 Task: Plan a trip to Avola, Italy from 2nd December, 2023 to 6th December, 2023 for 2 adults.1  bedroom having 1 bed and 1 bathroom. Property type can be hotel. Look for 5 properties as per requirement.
Action: Mouse moved to (420, 90)
Screenshot: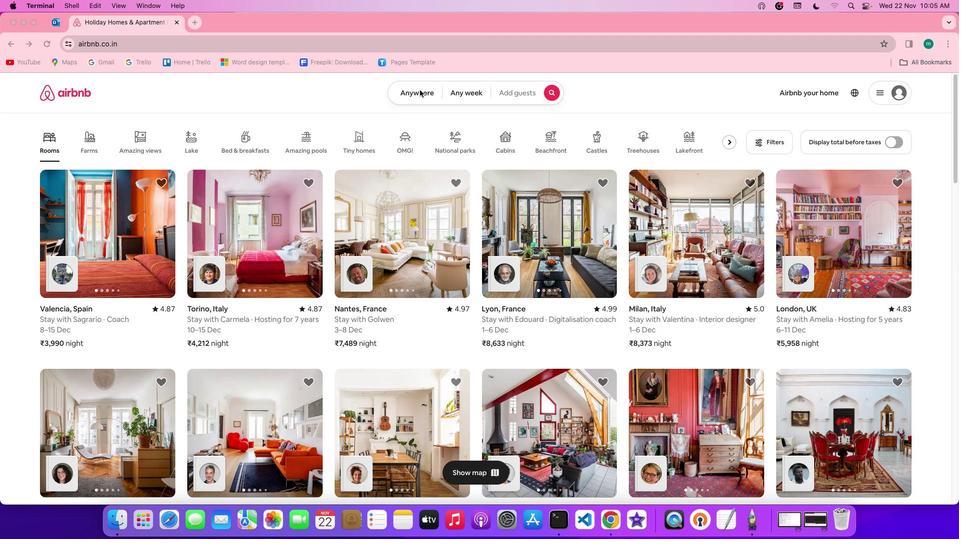 
Action: Mouse pressed left at (420, 90)
Screenshot: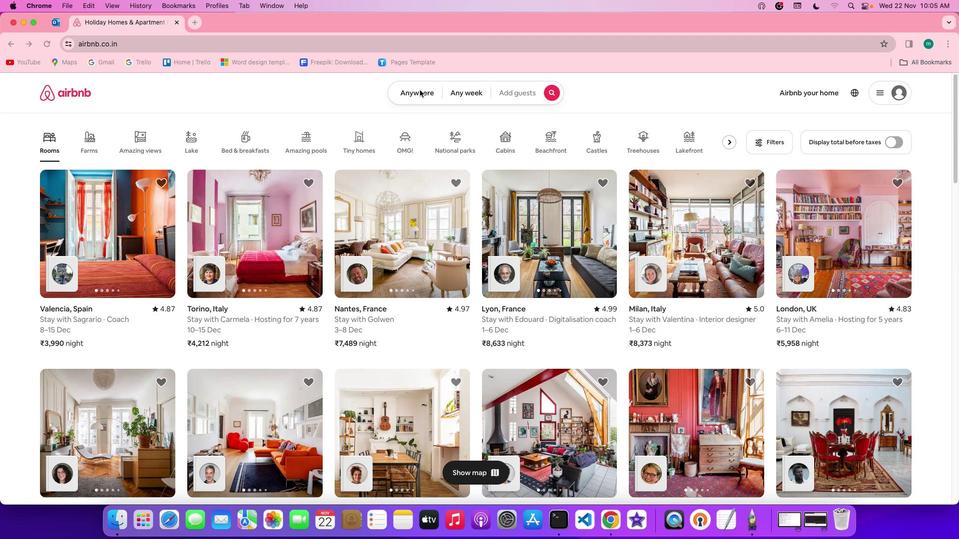 
Action: Mouse pressed left at (420, 90)
Screenshot: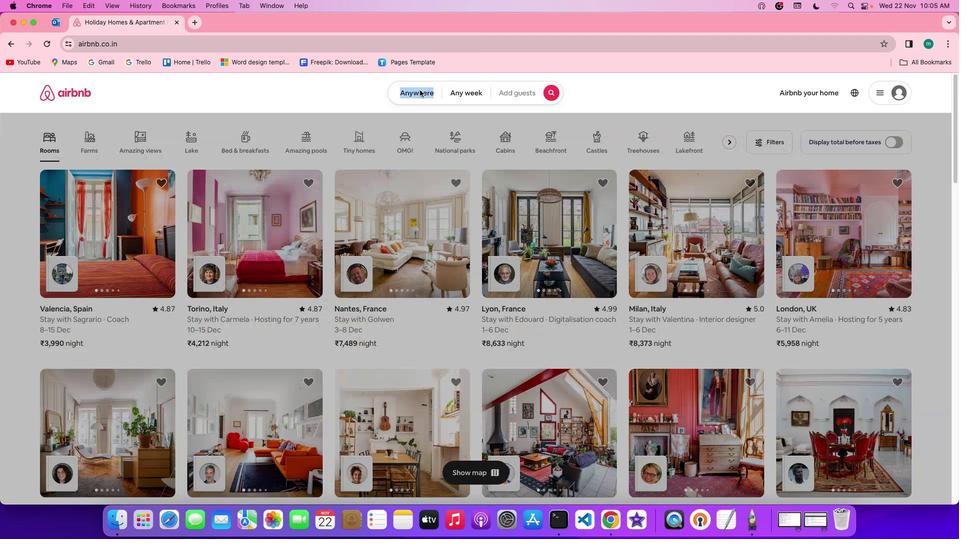 
Action: Mouse moved to (367, 134)
Screenshot: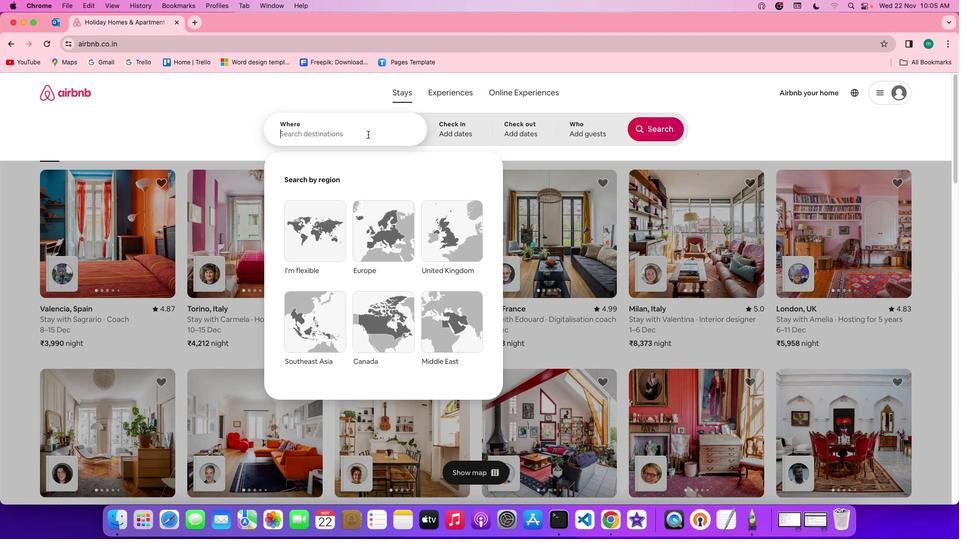 
Action: Mouse pressed left at (367, 134)
Screenshot: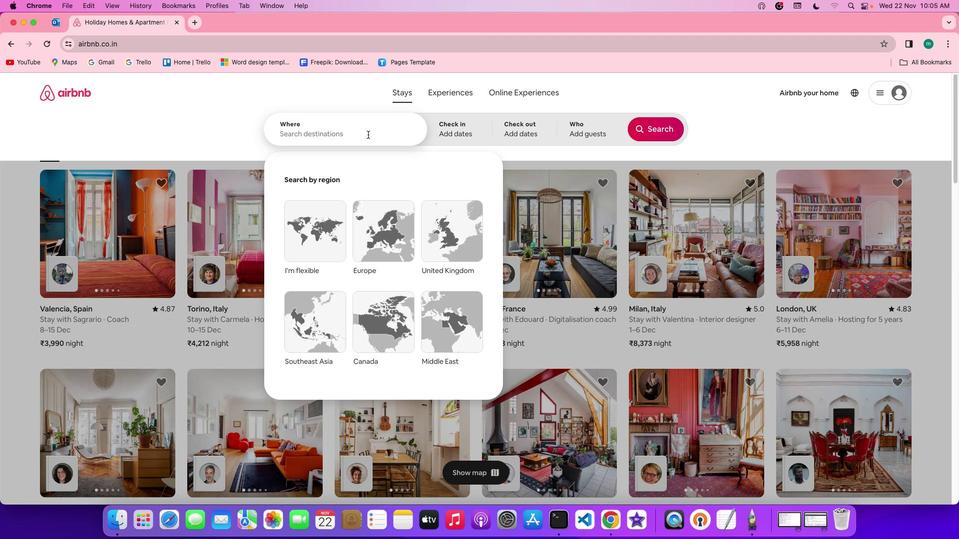 
Action: Key pressed Key.shift'A''v''o''l''a'','Key.spaceKey.shift'i''t''a''l''y'
Screenshot: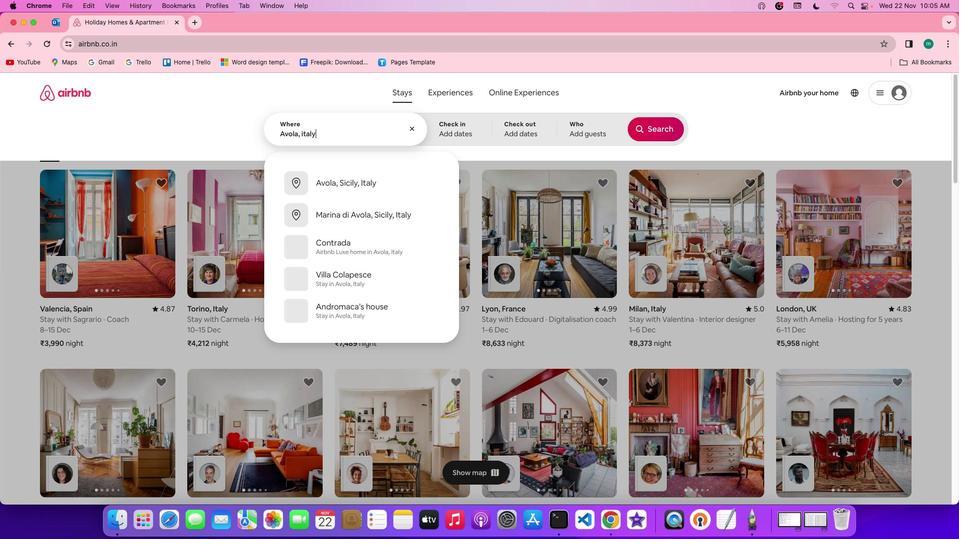 
Action: Mouse moved to (471, 117)
Screenshot: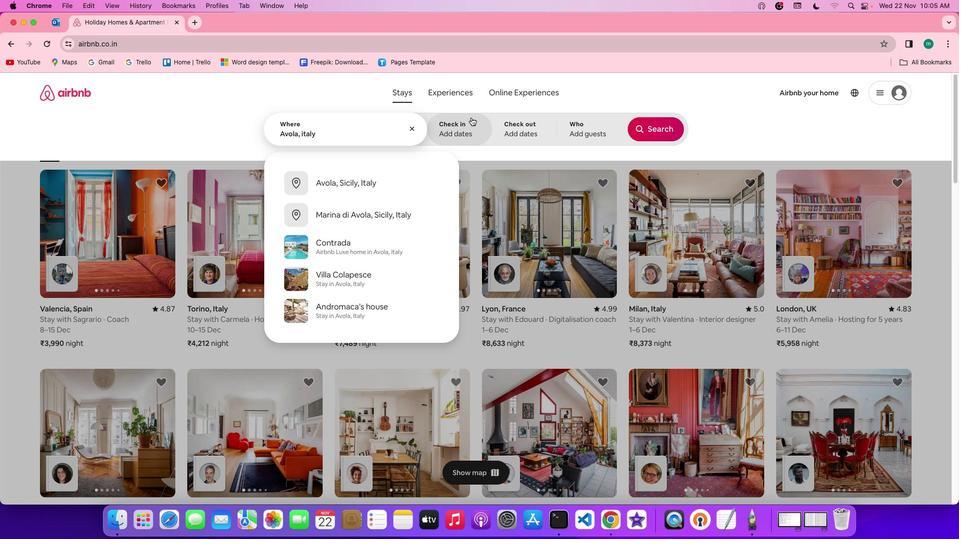 
Action: Mouse pressed left at (471, 117)
Screenshot: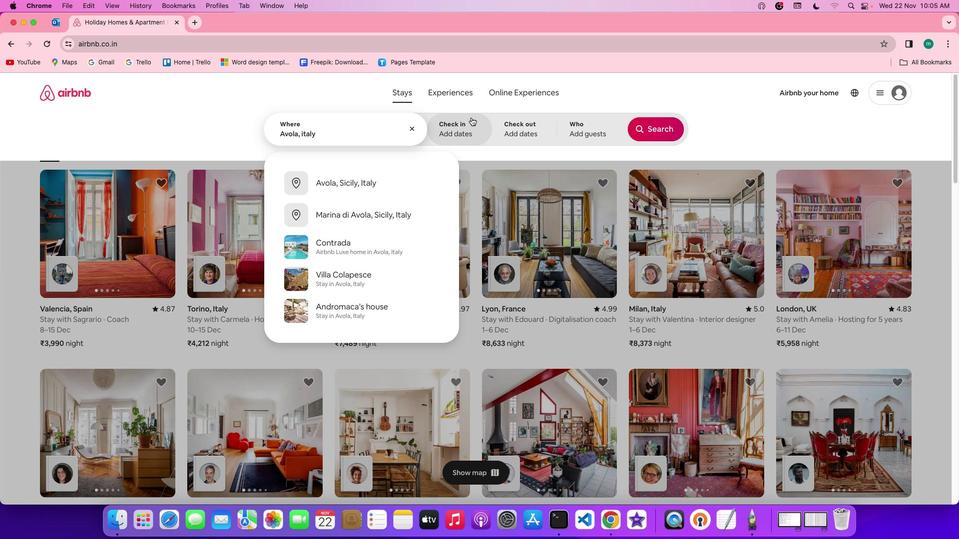 
Action: Mouse moved to (648, 253)
Screenshot: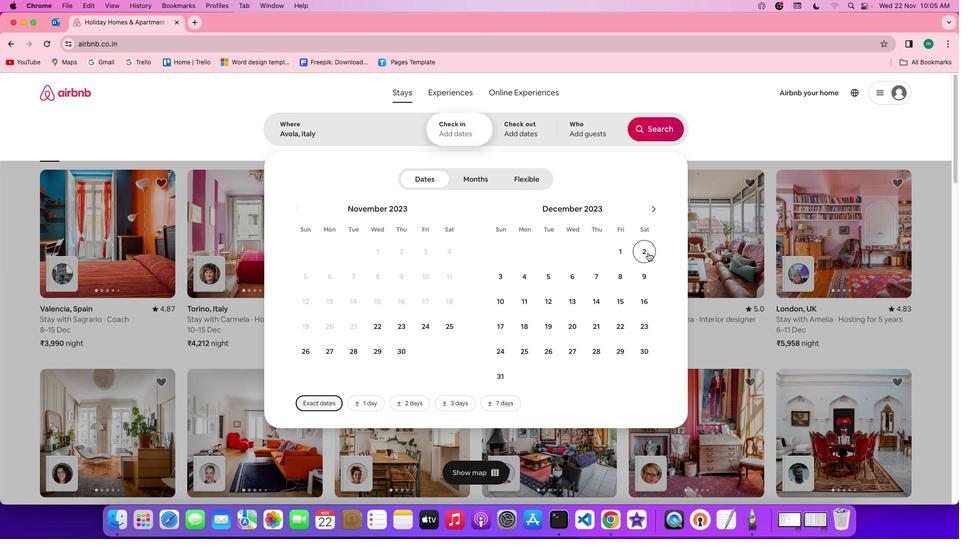 
Action: Mouse pressed left at (648, 253)
Screenshot: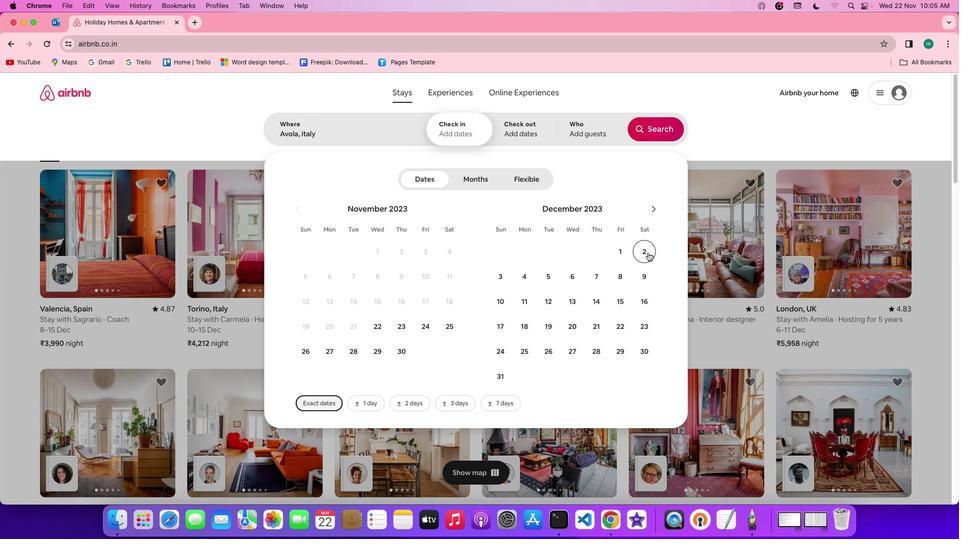 
Action: Mouse moved to (571, 285)
Screenshot: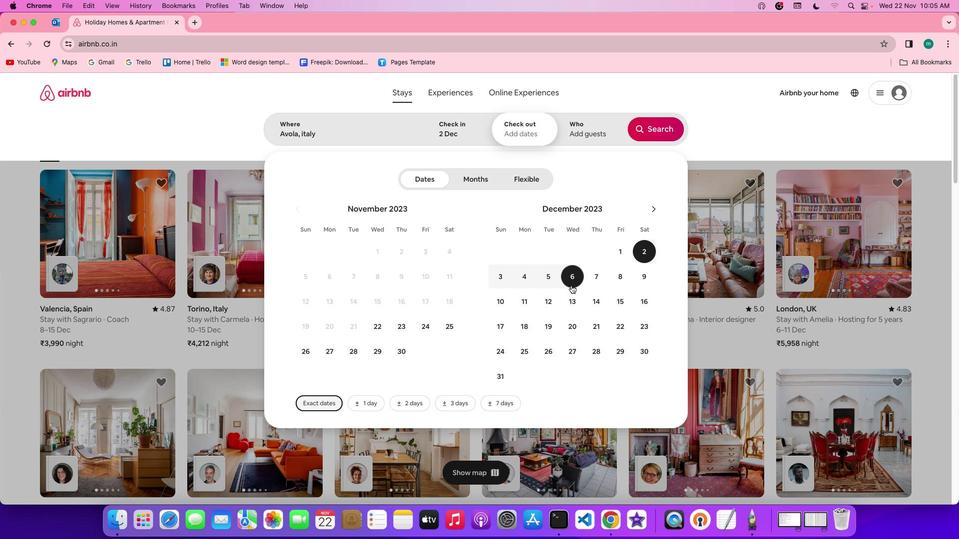 
Action: Mouse pressed left at (571, 285)
Screenshot: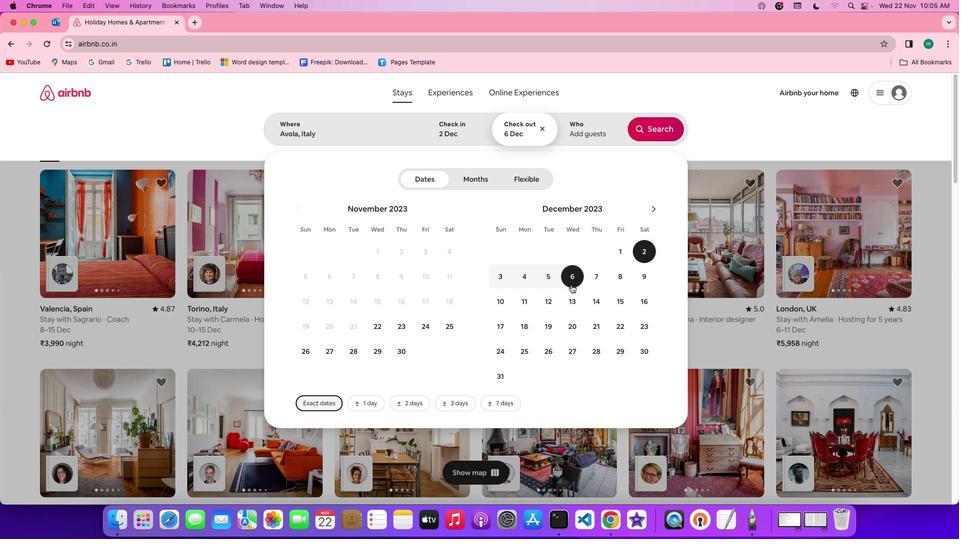 
Action: Mouse moved to (593, 123)
Screenshot: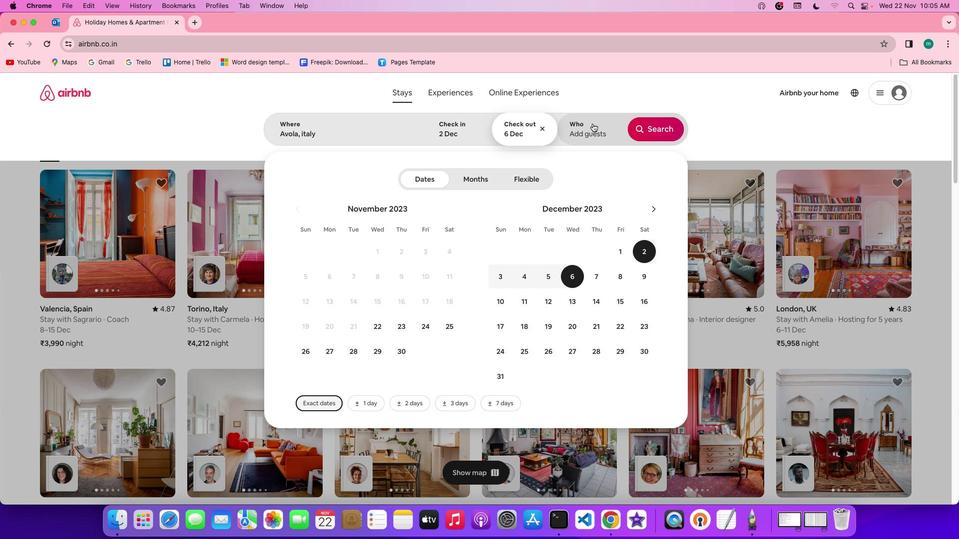 
Action: Mouse pressed left at (593, 123)
Screenshot: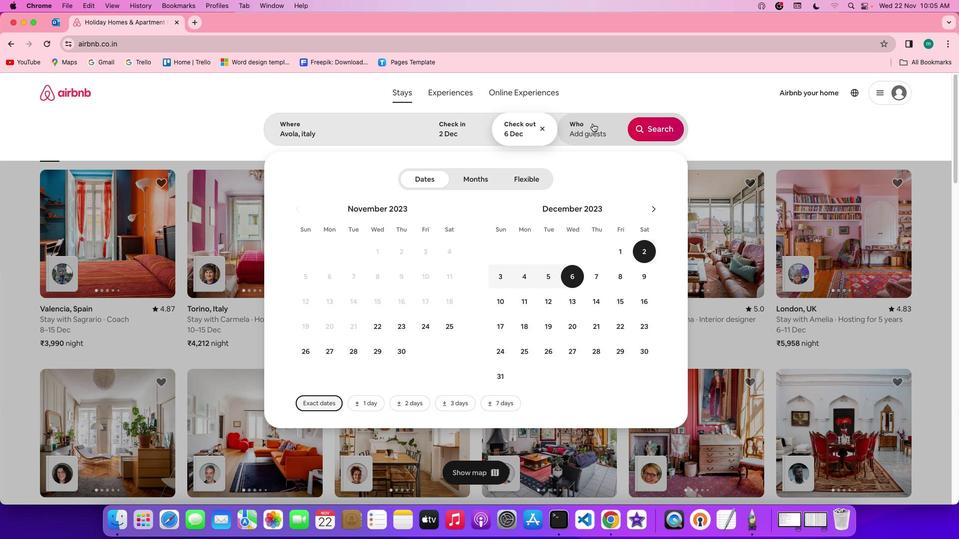 
Action: Mouse moved to (659, 181)
Screenshot: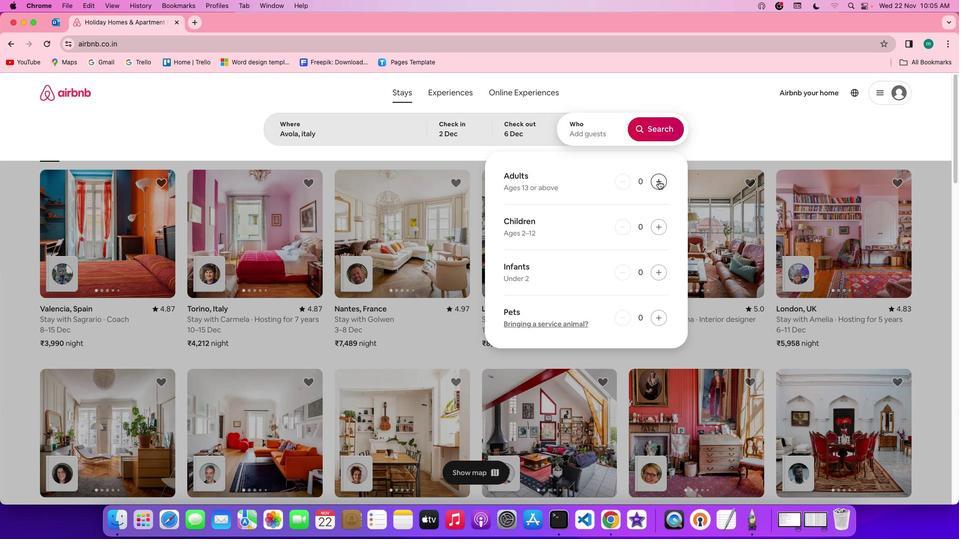 
Action: Mouse pressed left at (659, 181)
Screenshot: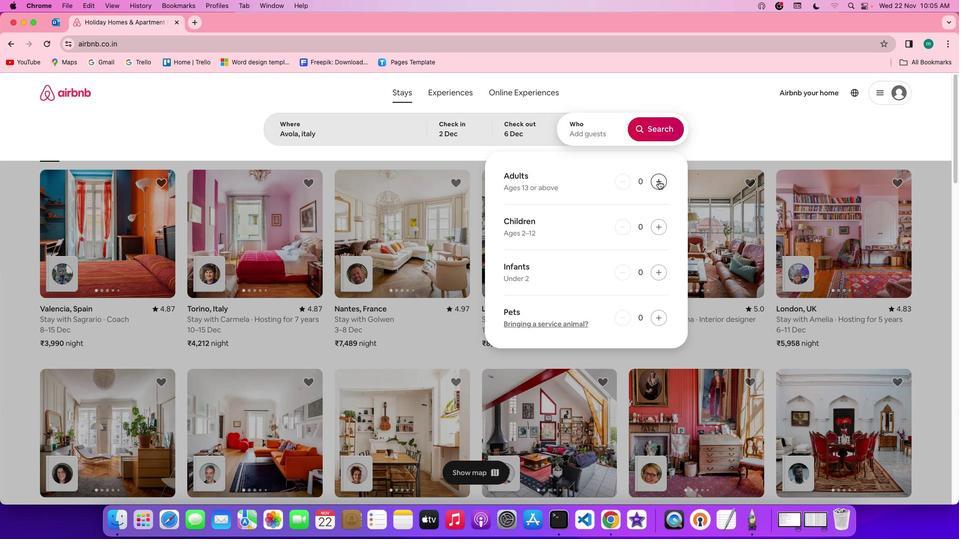 
Action: Mouse pressed left at (659, 181)
Screenshot: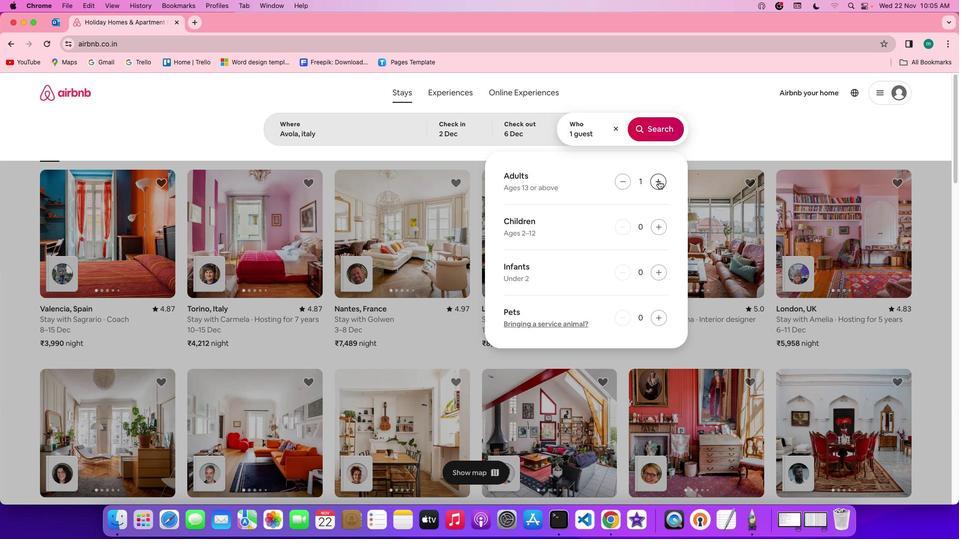 
Action: Mouse moved to (657, 135)
Screenshot: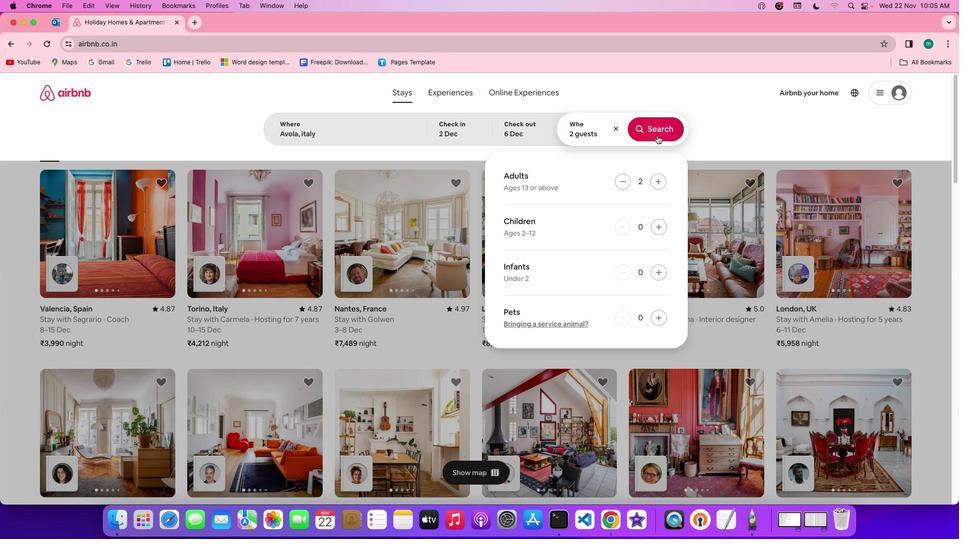 
Action: Mouse pressed left at (657, 135)
Screenshot: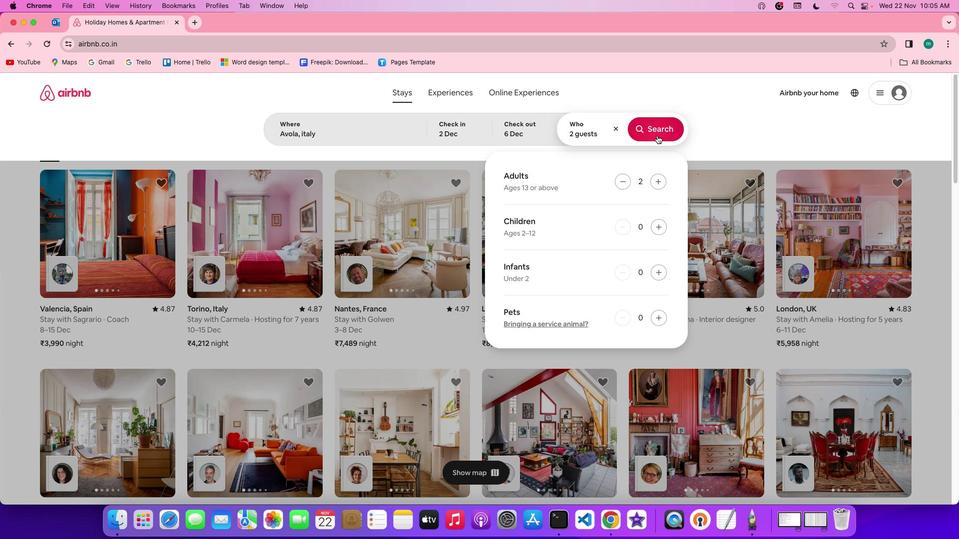 
Action: Mouse moved to (797, 136)
Screenshot: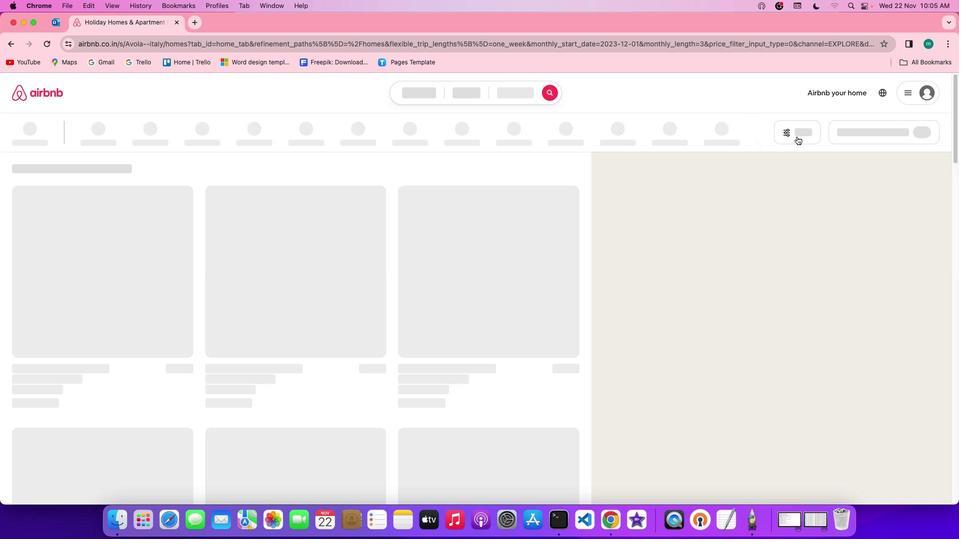 
Action: Mouse pressed left at (797, 136)
Screenshot: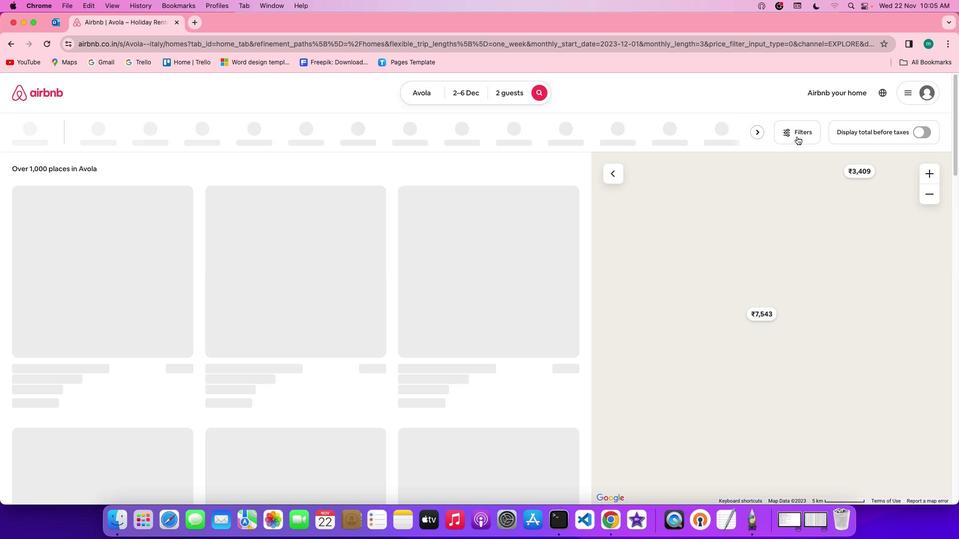 
Action: Mouse moved to (499, 265)
Screenshot: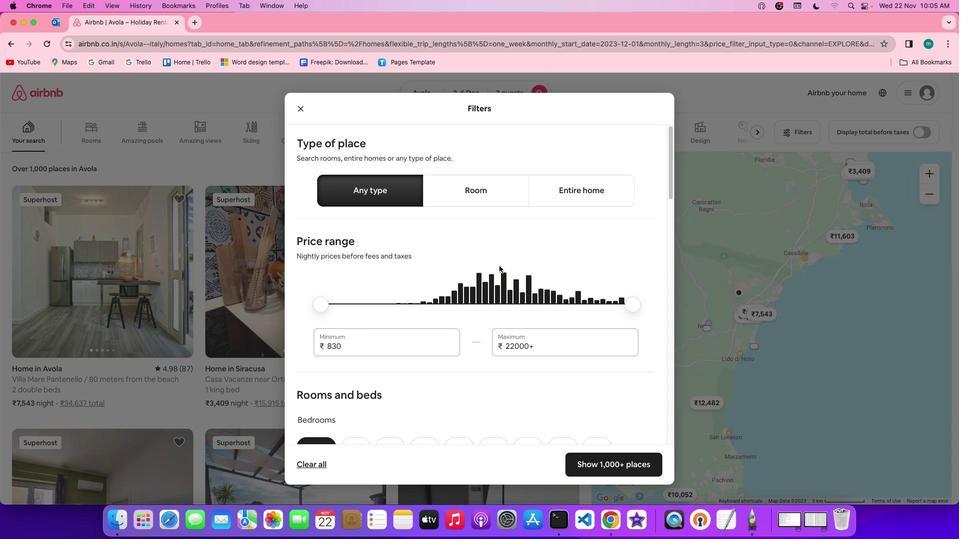 
Action: Mouse scrolled (499, 265) with delta (0, 0)
Screenshot: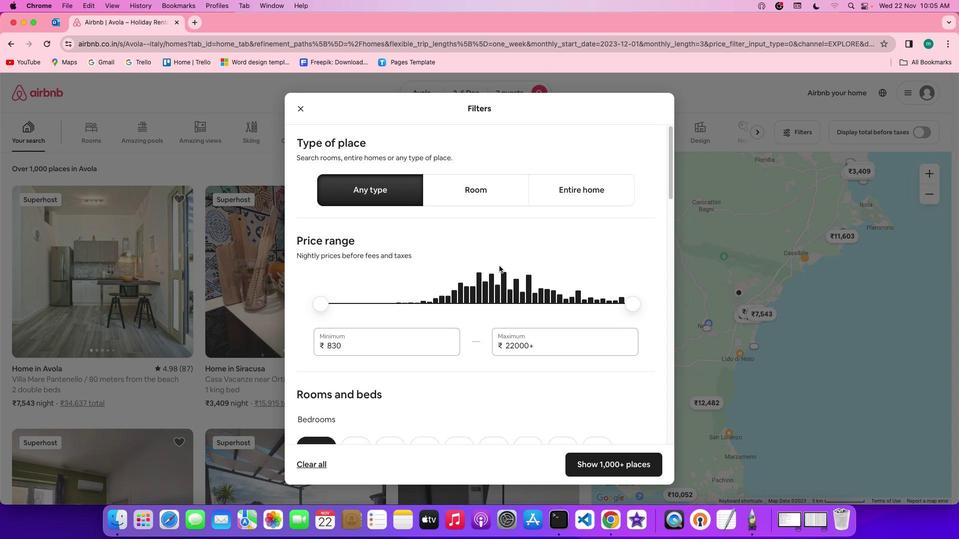 
Action: Mouse scrolled (499, 265) with delta (0, 0)
Screenshot: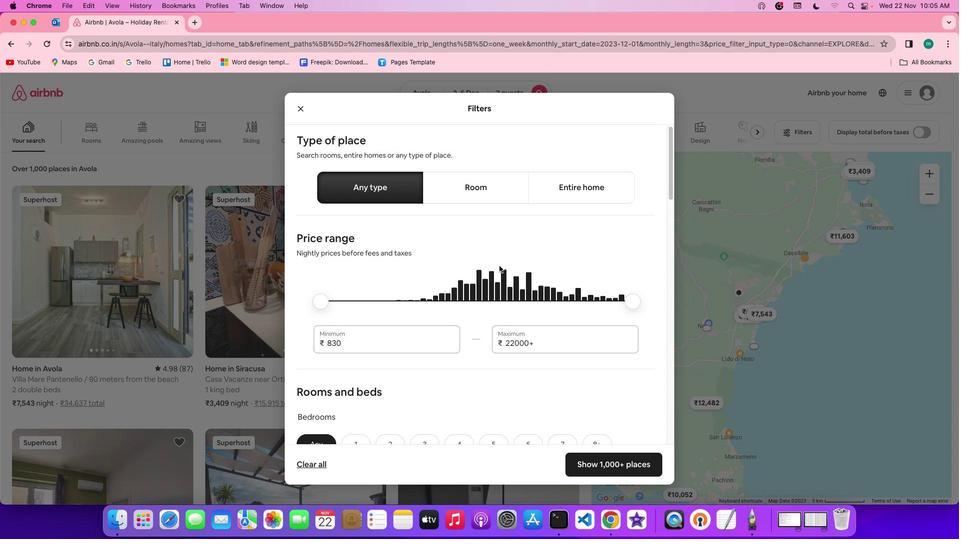 
Action: Mouse scrolled (499, 265) with delta (0, 0)
Screenshot: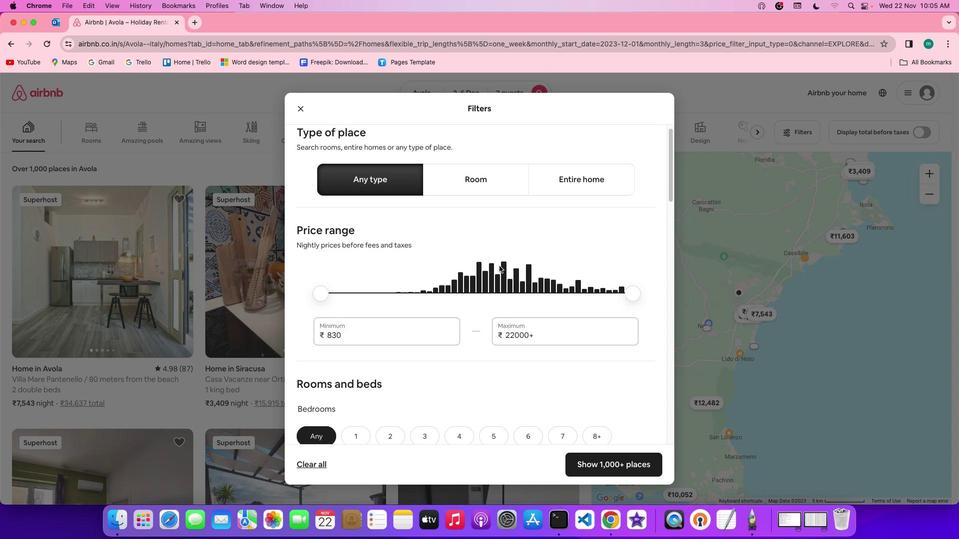 
Action: Mouse scrolled (499, 265) with delta (0, 0)
Screenshot: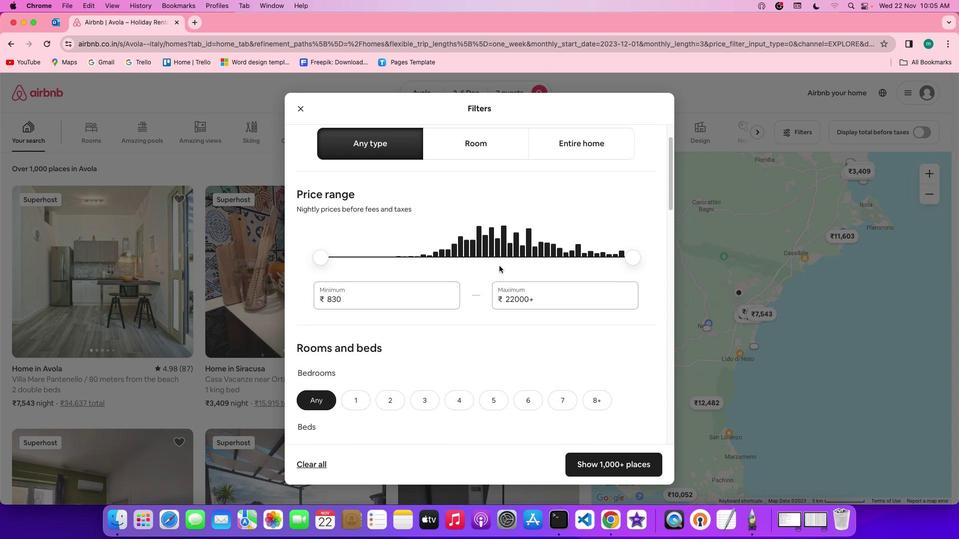 
Action: Mouse scrolled (499, 265) with delta (0, 0)
Screenshot: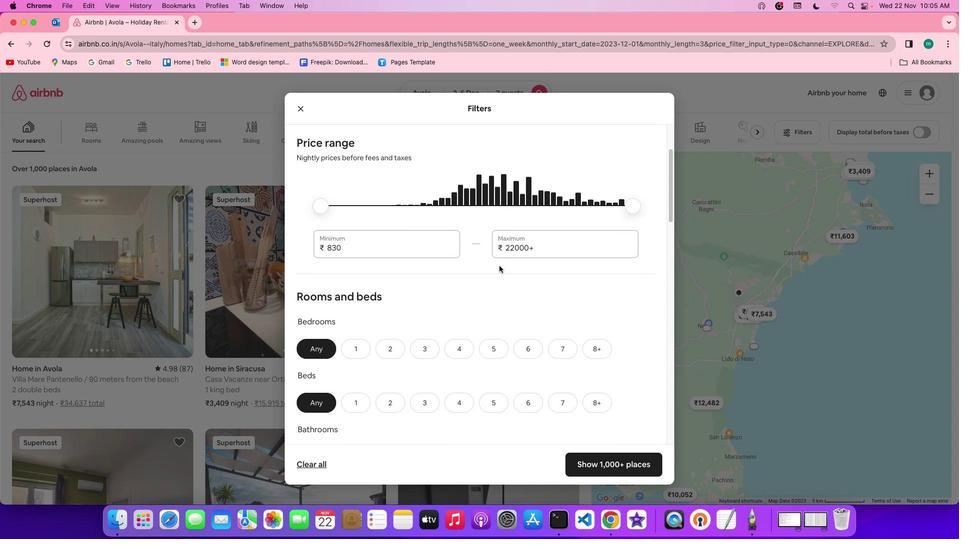 
Action: Mouse scrolled (499, 265) with delta (0, 0)
Screenshot: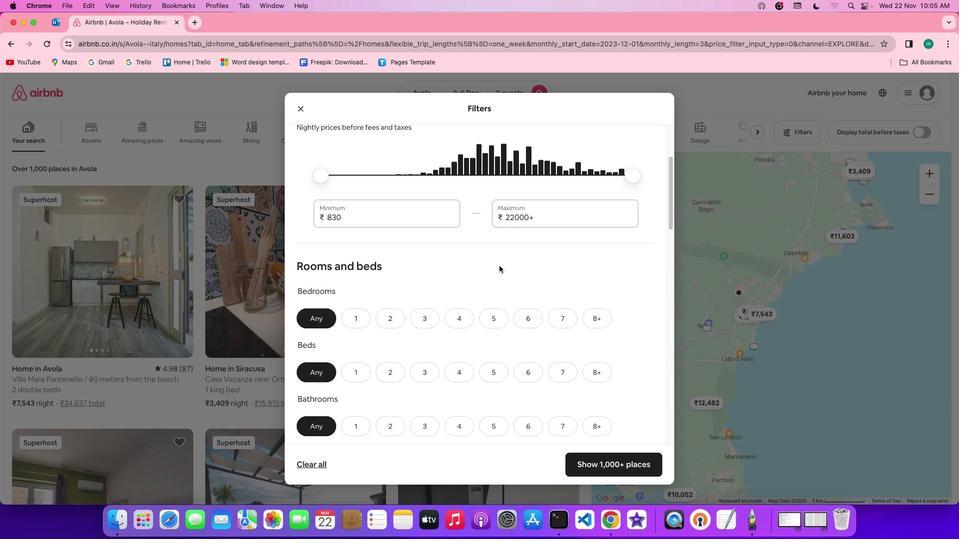
Action: Mouse scrolled (499, 265) with delta (0, 0)
Screenshot: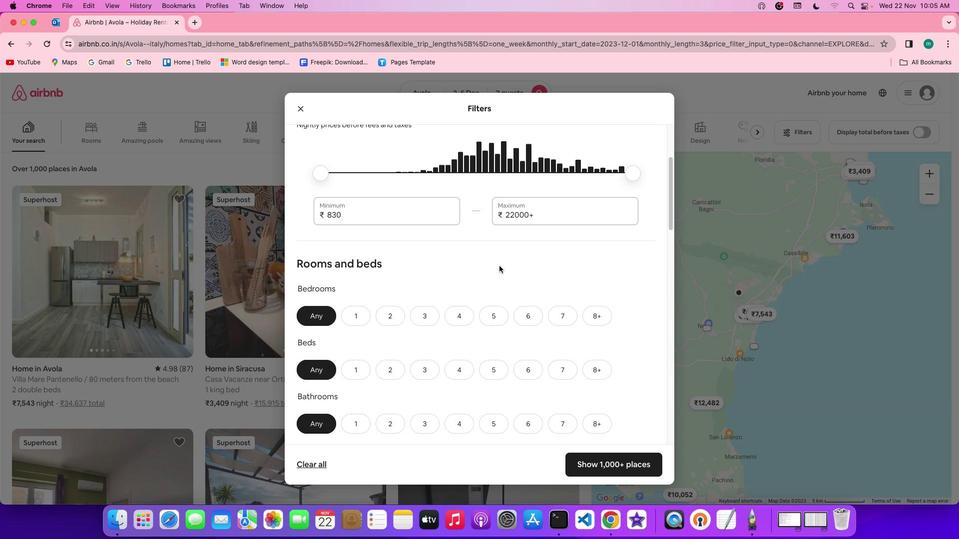 
Action: Mouse scrolled (499, 265) with delta (0, 0)
Screenshot: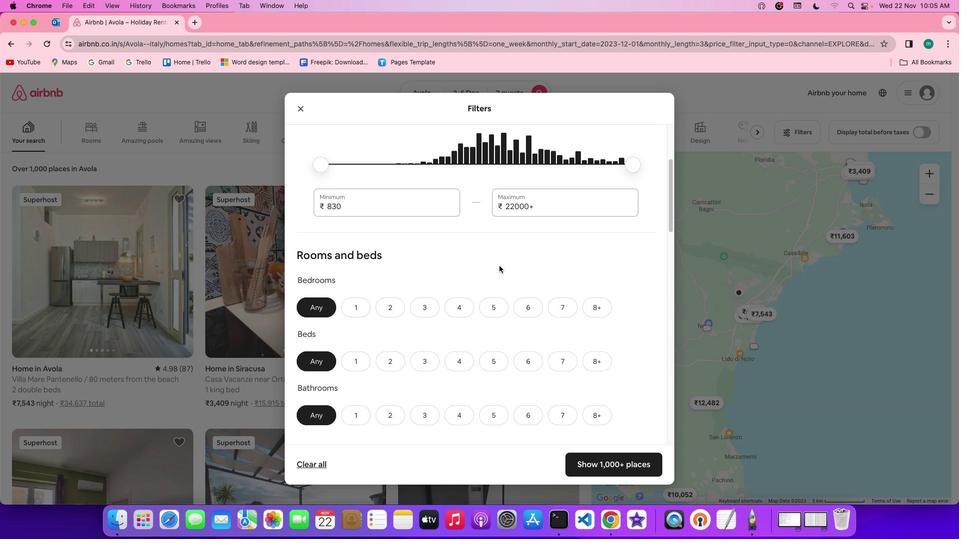 
Action: Mouse scrolled (499, 265) with delta (0, 0)
Screenshot: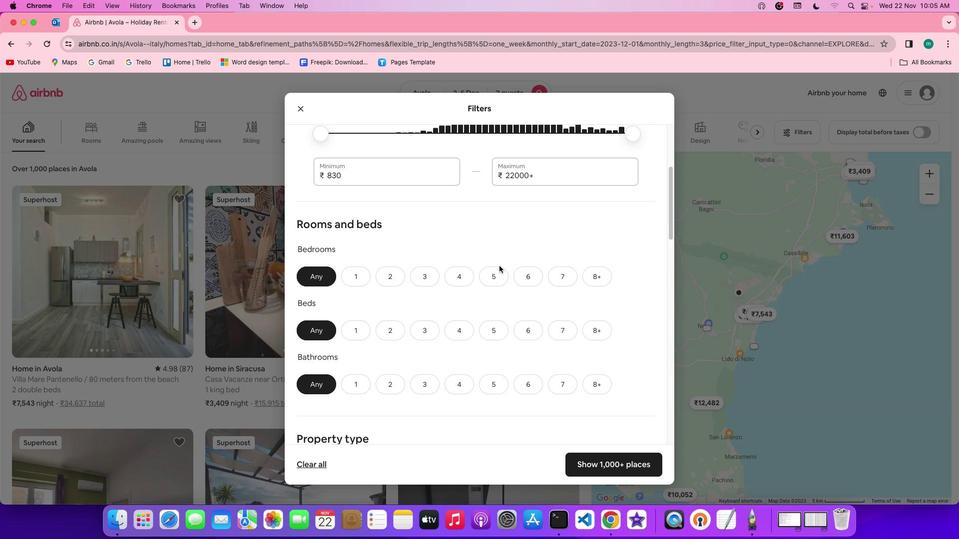 
Action: Mouse moved to (344, 260)
Screenshot: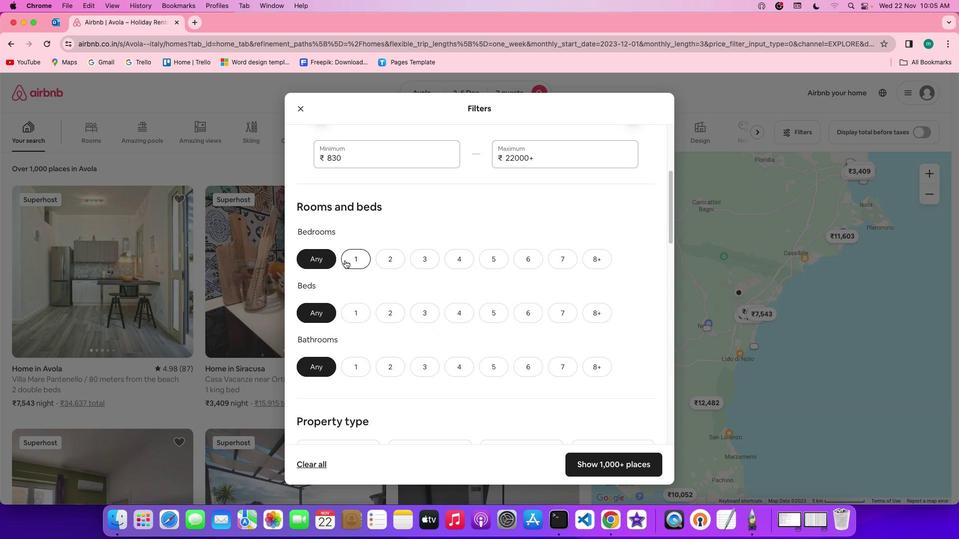 
Action: Mouse pressed left at (344, 260)
Screenshot: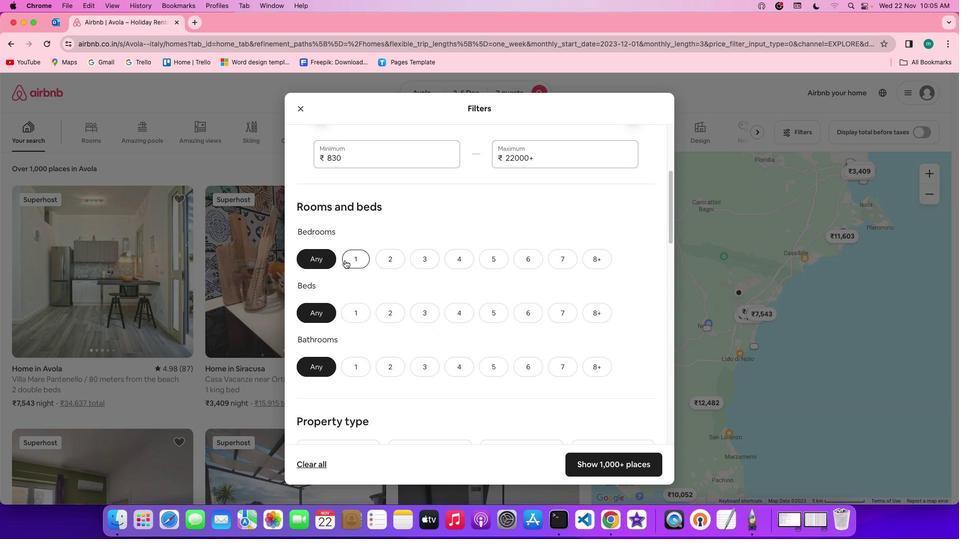 
Action: Mouse moved to (350, 311)
Screenshot: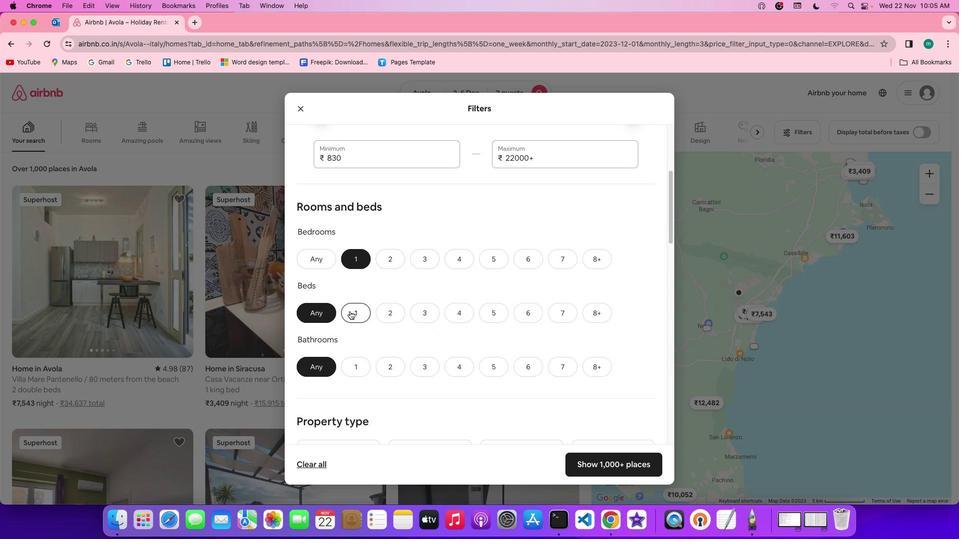 
Action: Mouse pressed left at (350, 311)
Screenshot: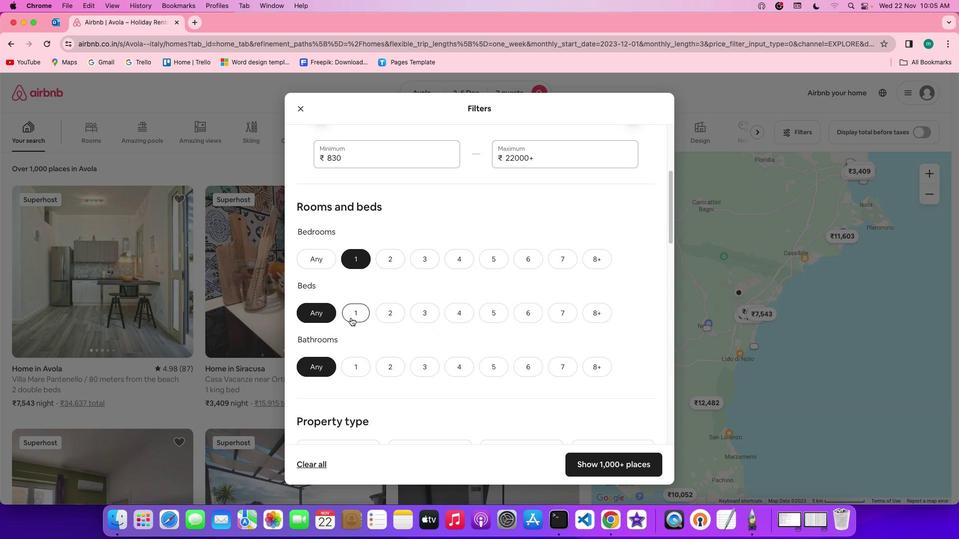 
Action: Mouse moved to (356, 361)
Screenshot: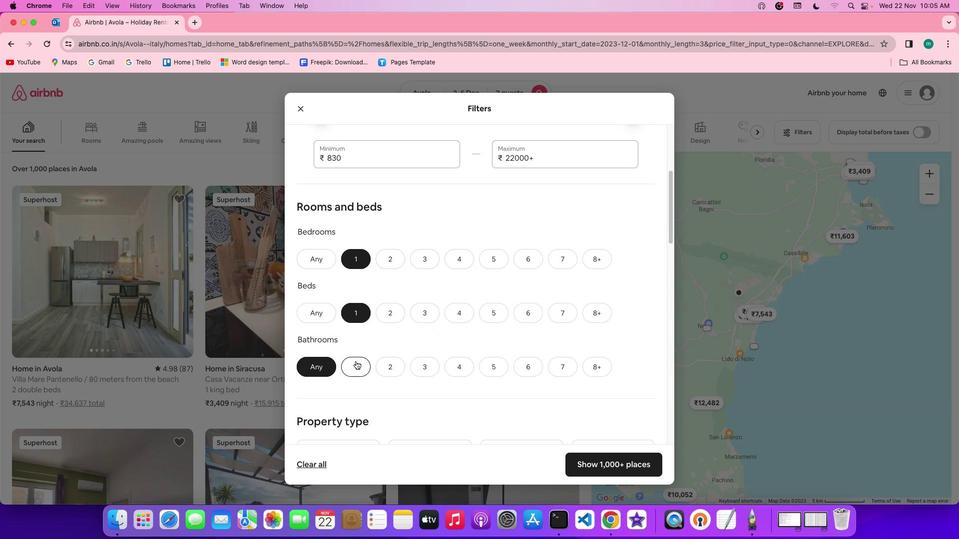 
Action: Mouse pressed left at (356, 361)
Screenshot: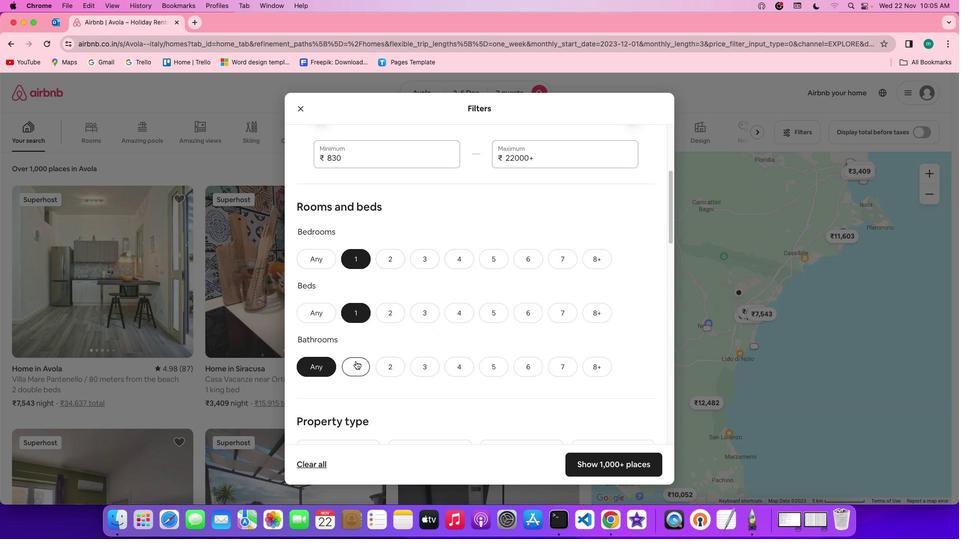 
Action: Mouse moved to (503, 342)
Screenshot: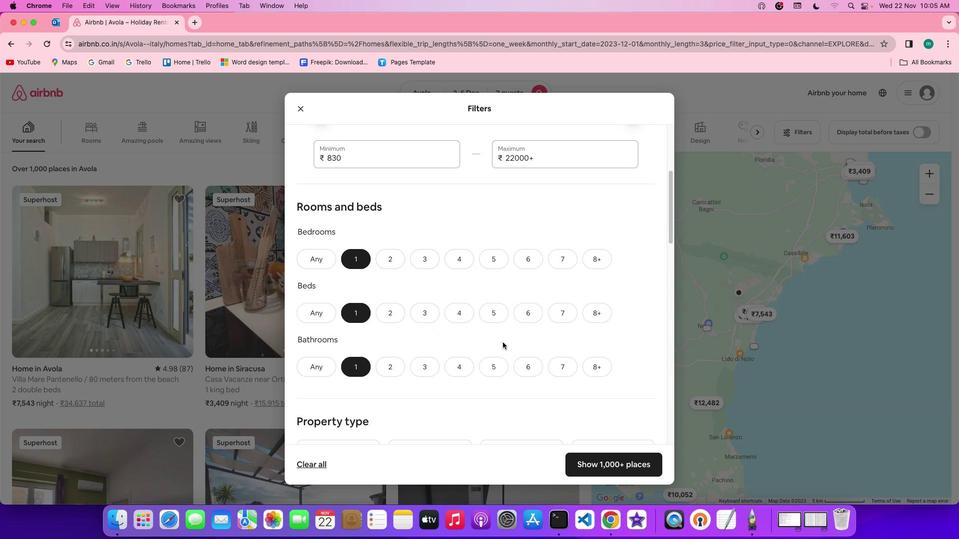 
Action: Mouse scrolled (503, 342) with delta (0, 0)
Screenshot: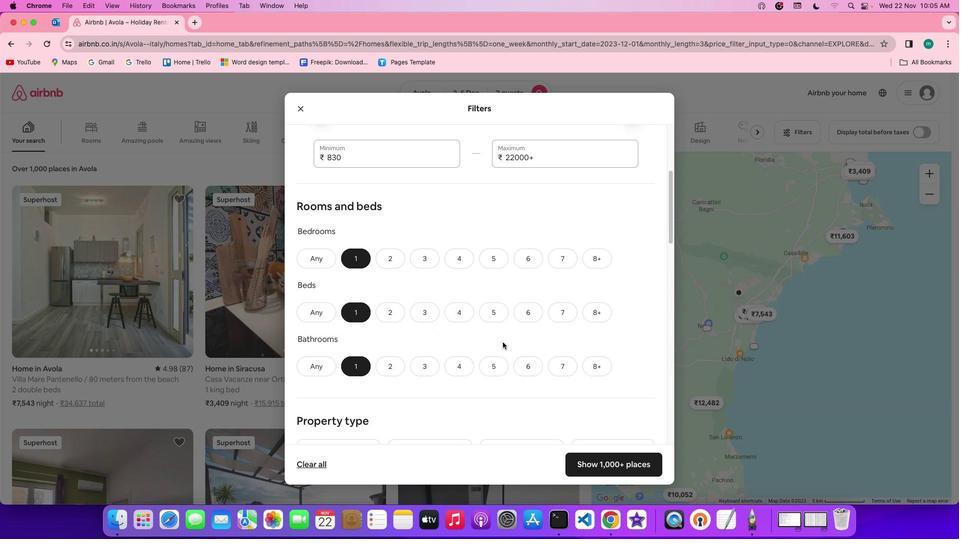 
Action: Mouse scrolled (503, 342) with delta (0, 0)
Screenshot: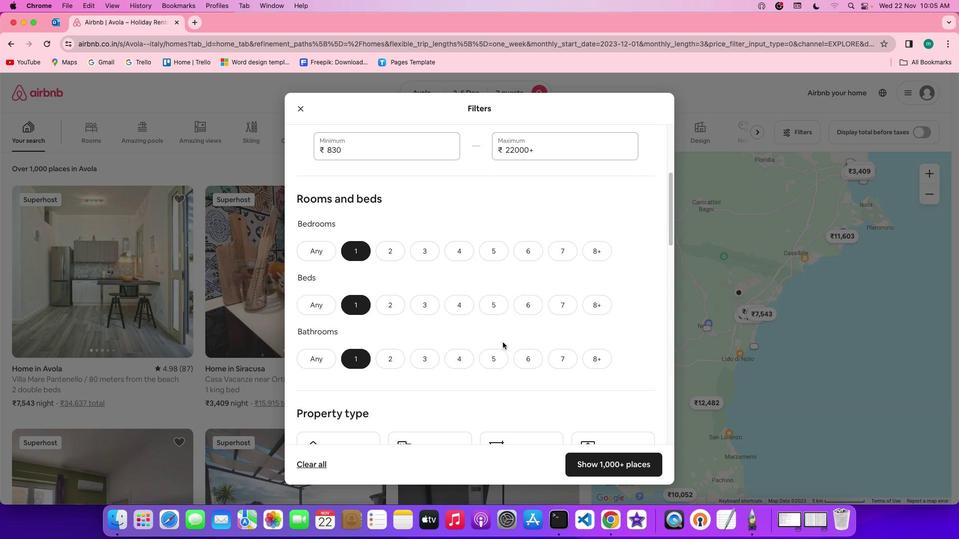 
Action: Mouse scrolled (503, 342) with delta (0, 0)
Screenshot: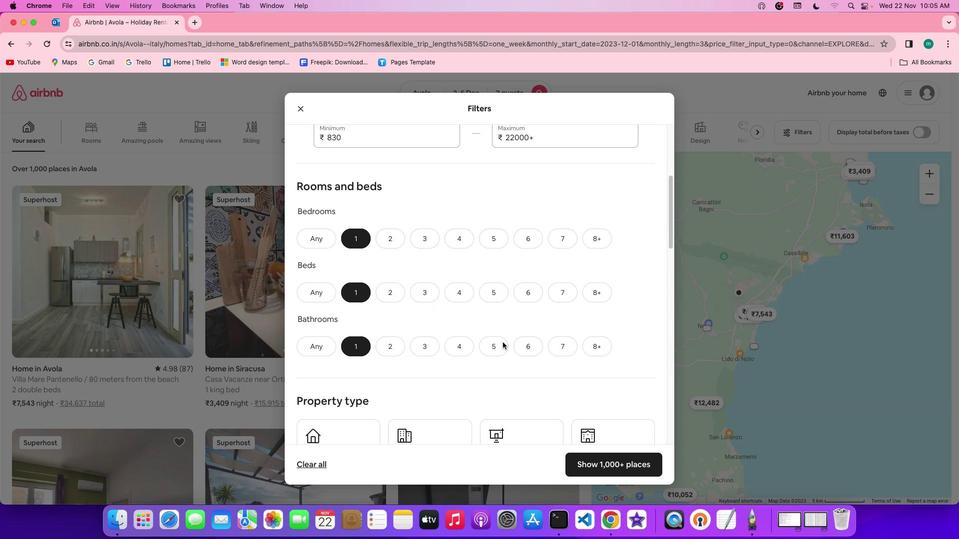 
Action: Mouse scrolled (503, 342) with delta (0, 0)
Screenshot: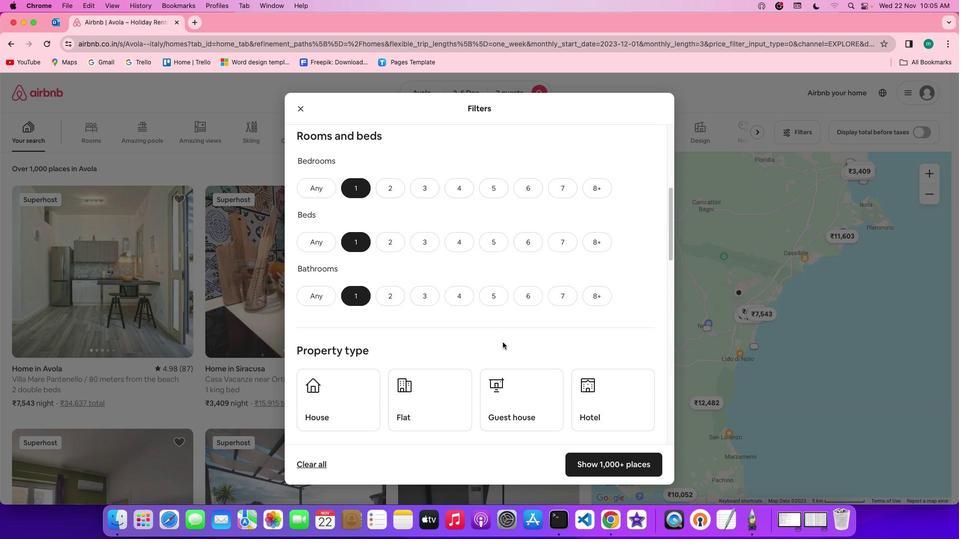 
Action: Mouse scrolled (503, 342) with delta (0, 0)
Screenshot: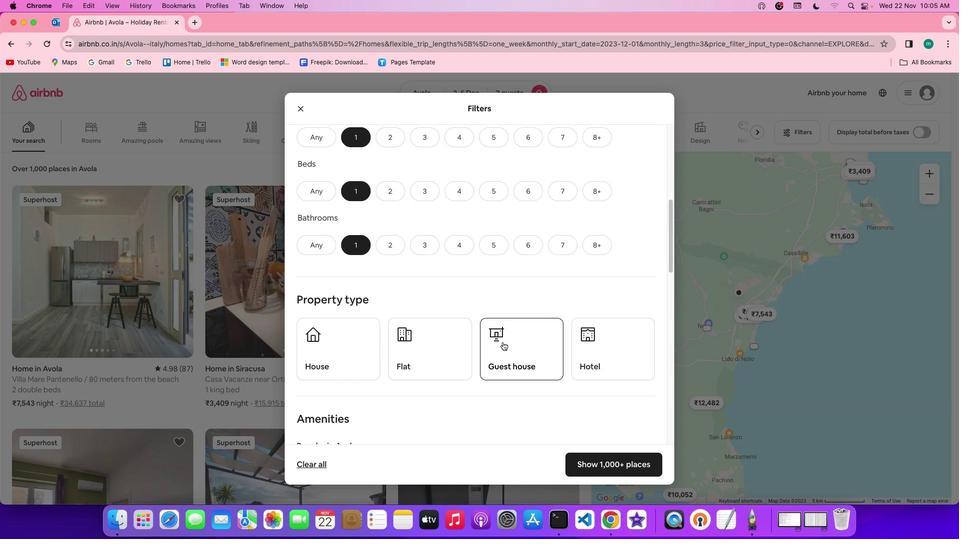 
Action: Mouse scrolled (503, 342) with delta (0, 0)
Screenshot: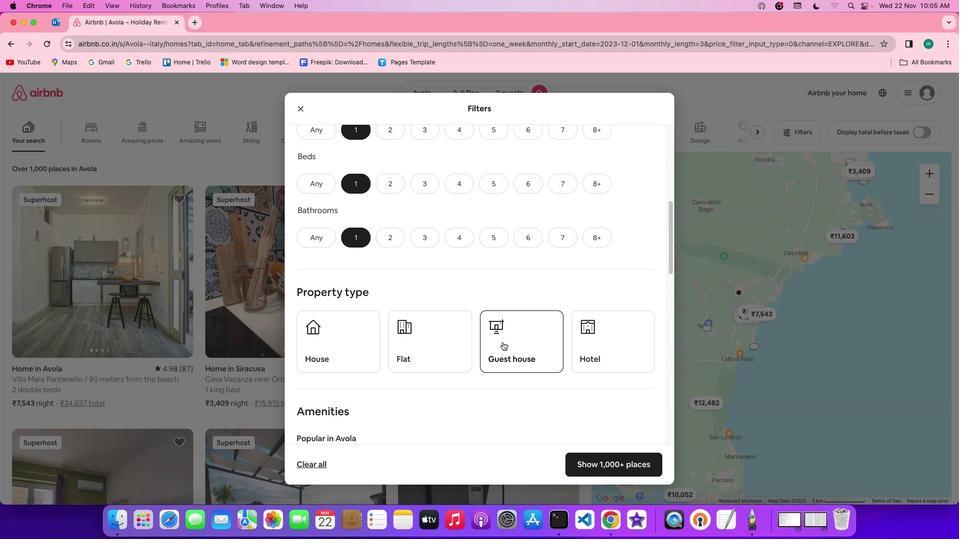 
Action: Mouse scrolled (503, 342) with delta (0, 0)
Screenshot: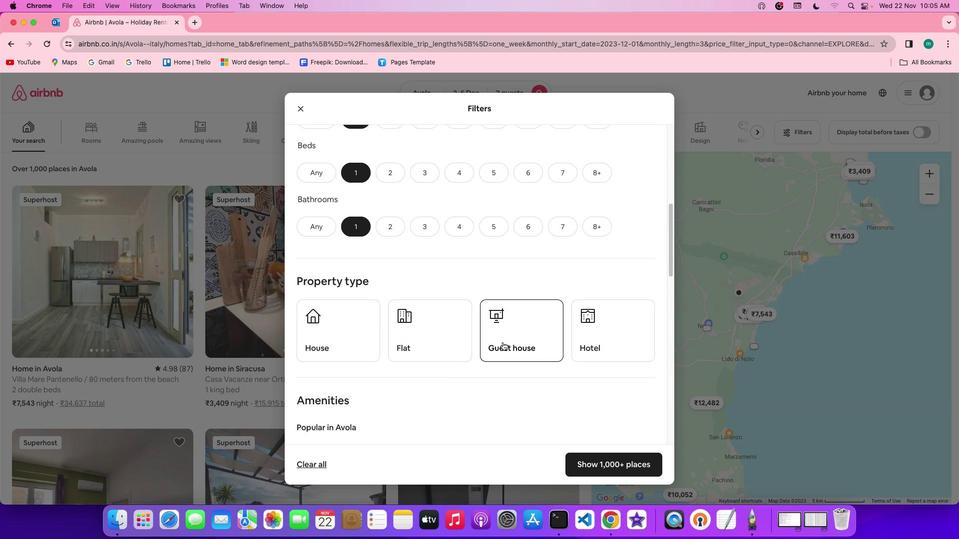 
Action: Mouse scrolled (503, 342) with delta (0, 0)
Screenshot: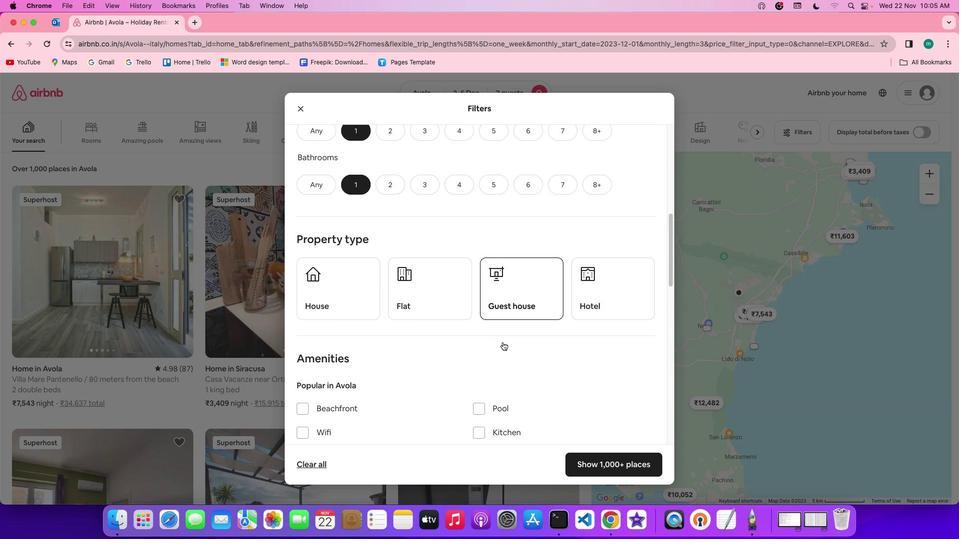 
Action: Mouse scrolled (503, 342) with delta (0, 0)
Screenshot: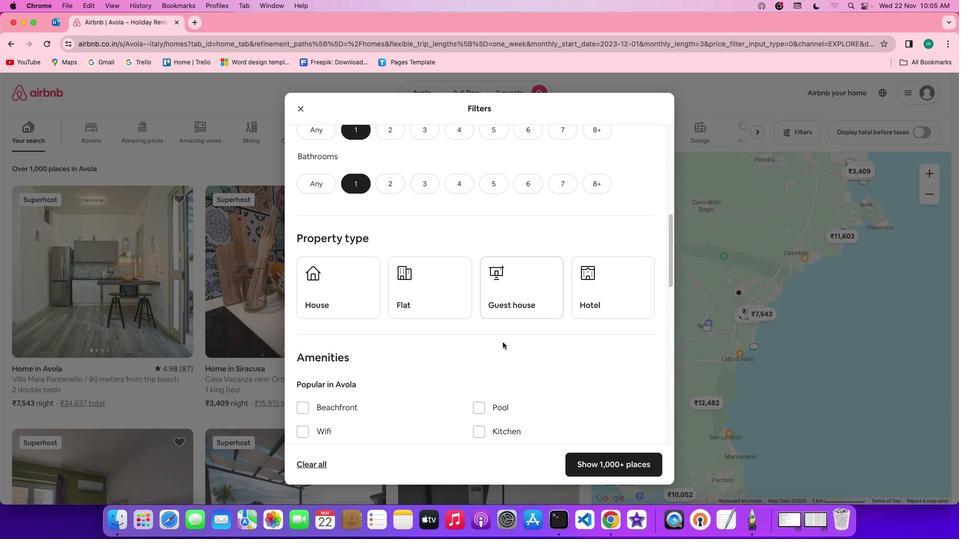 
Action: Mouse scrolled (503, 342) with delta (0, 0)
Screenshot: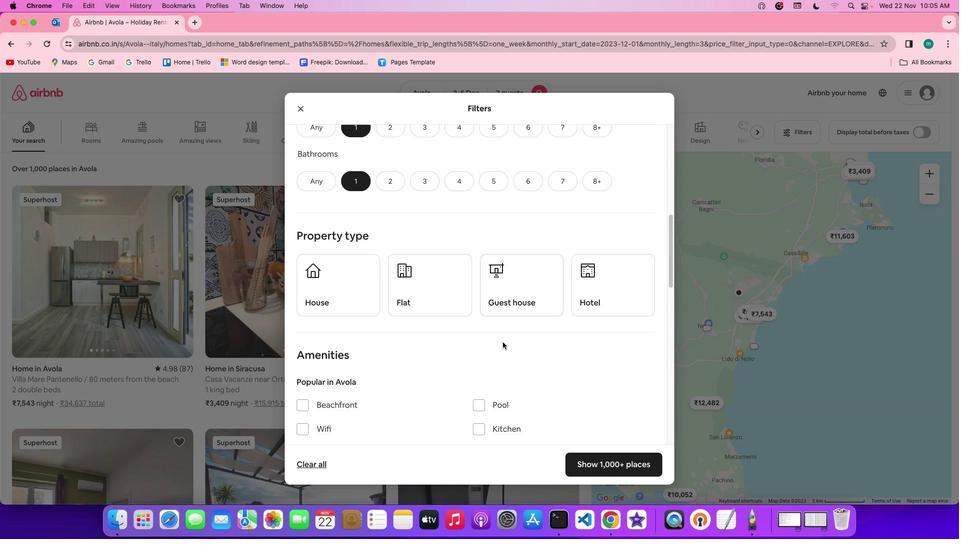 
Action: Mouse scrolled (503, 342) with delta (0, 0)
Screenshot: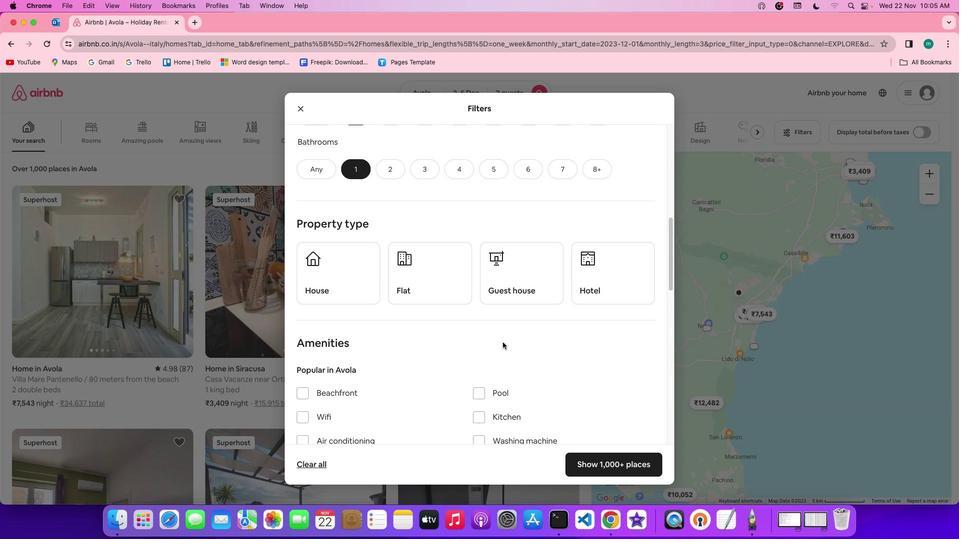 
Action: Mouse moved to (602, 257)
Screenshot: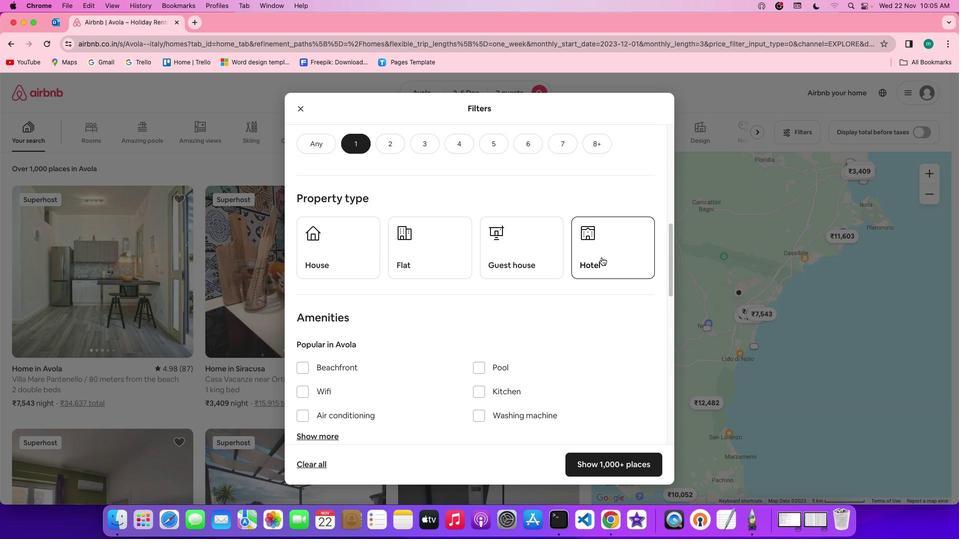 
Action: Mouse pressed left at (602, 257)
Screenshot: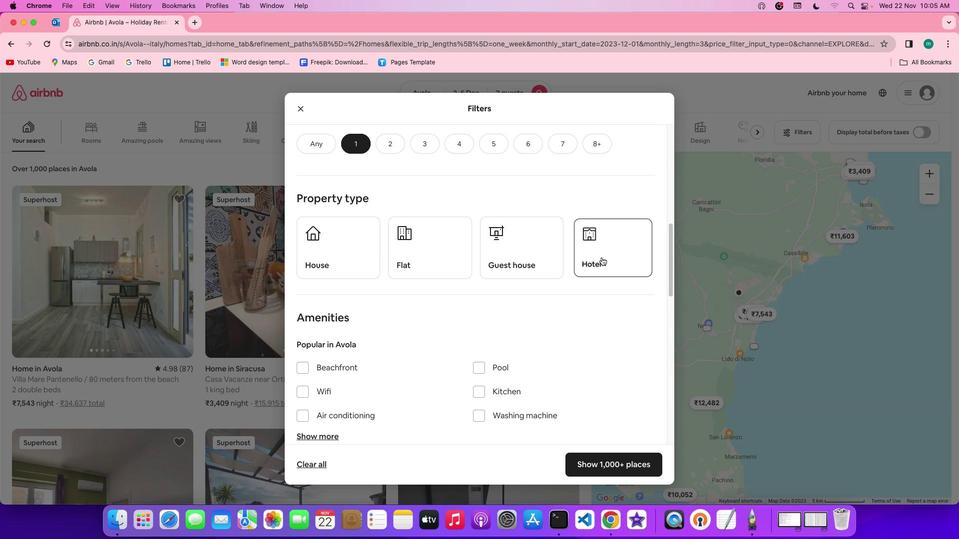 
Action: Mouse moved to (588, 326)
Screenshot: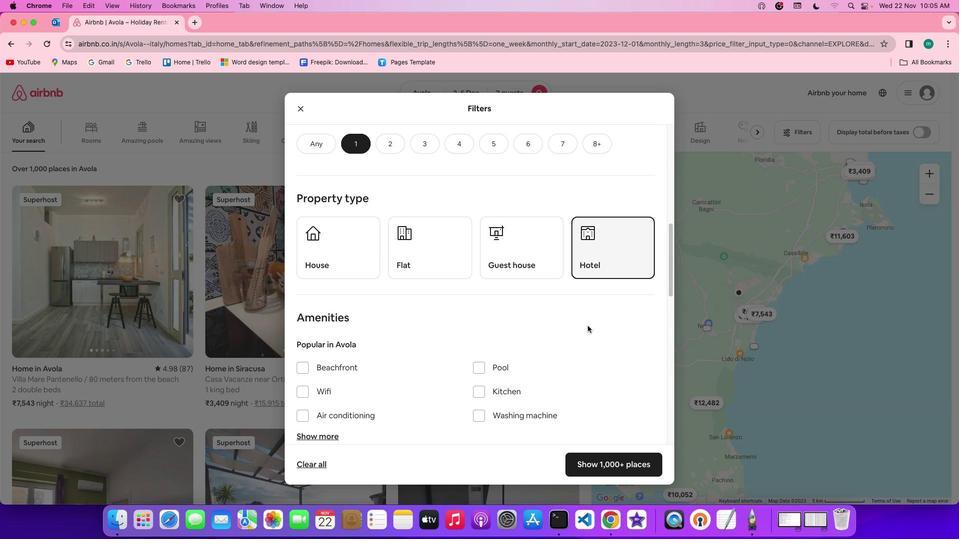 
Action: Mouse scrolled (588, 326) with delta (0, 0)
Screenshot: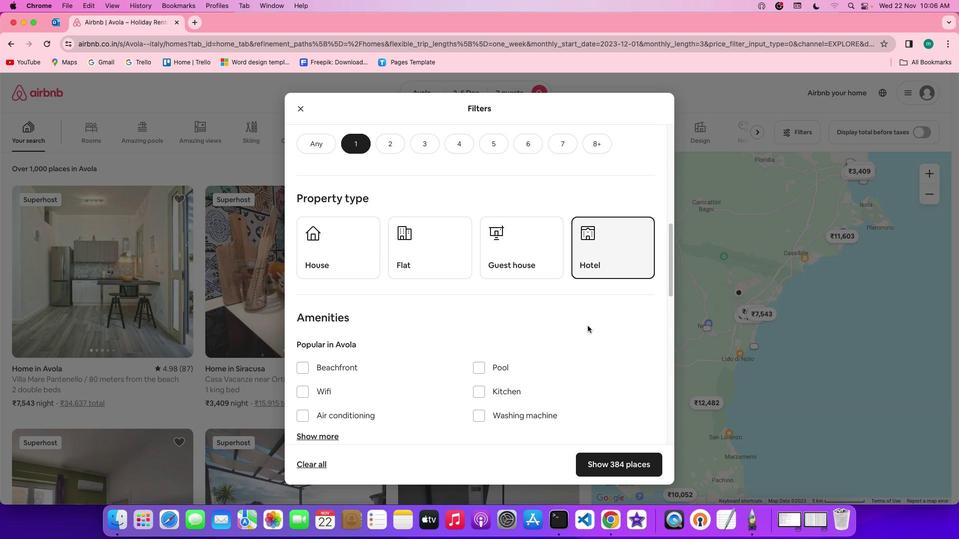 
Action: Mouse scrolled (588, 326) with delta (0, 0)
Screenshot: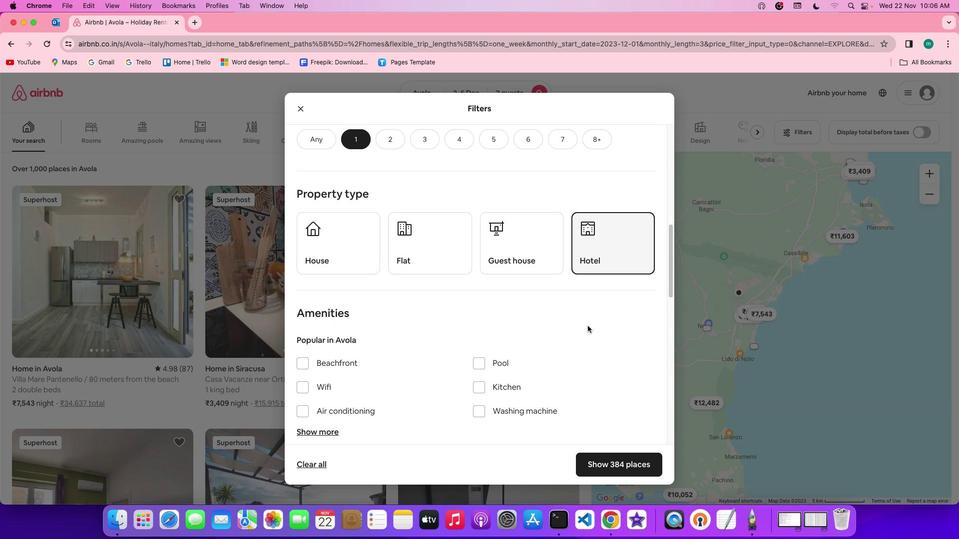 
Action: Mouse scrolled (588, 326) with delta (0, 0)
Screenshot: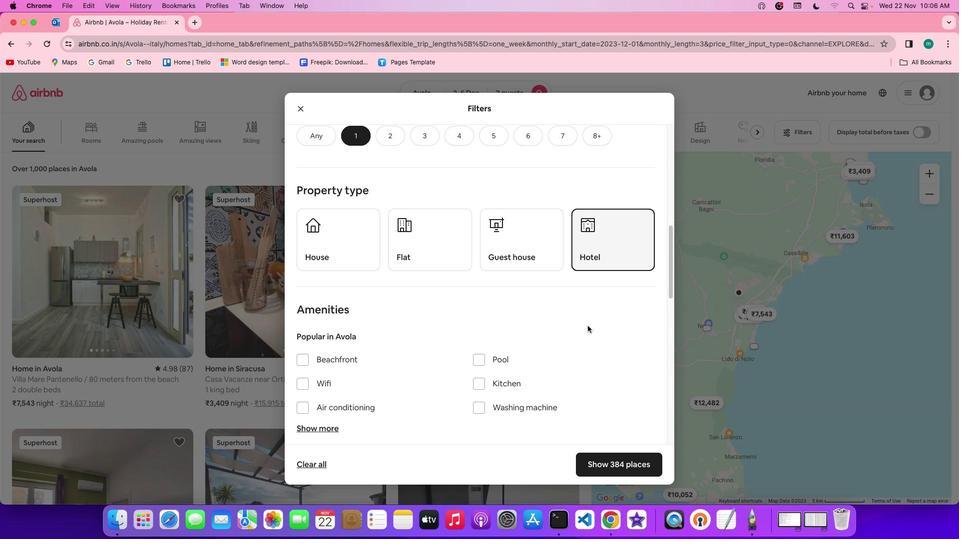 
Action: Mouse scrolled (588, 326) with delta (0, -1)
Screenshot: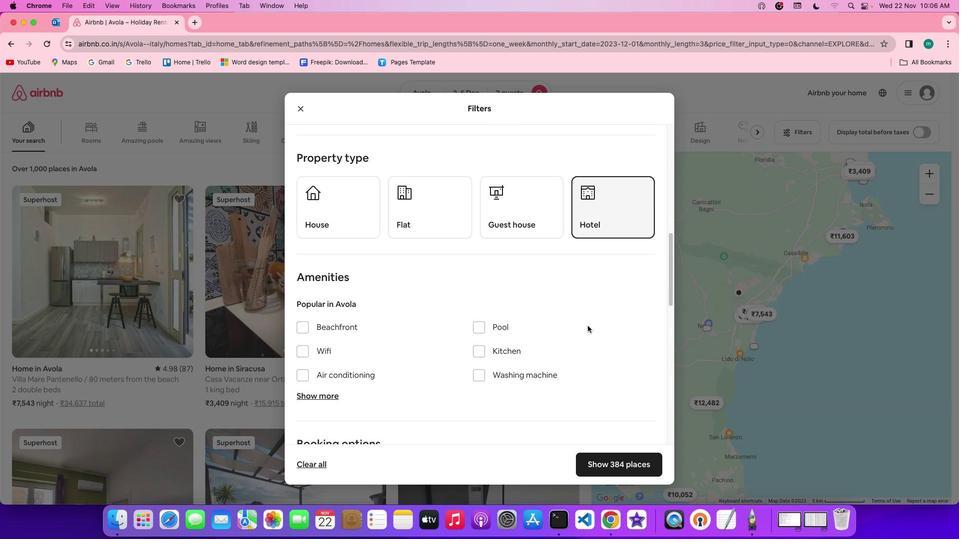 
Action: Mouse scrolled (588, 326) with delta (0, 0)
Screenshot: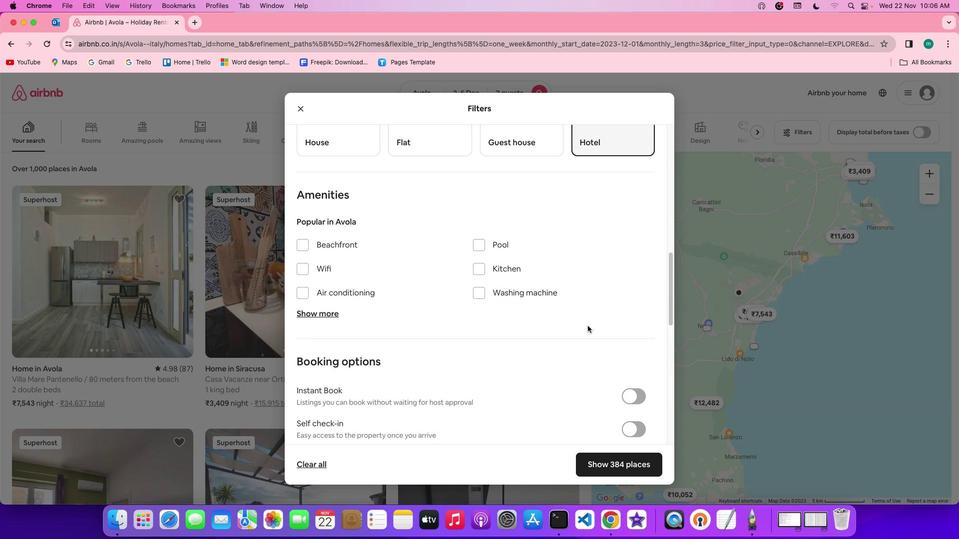 
Action: Mouse scrolled (588, 326) with delta (0, 0)
Screenshot: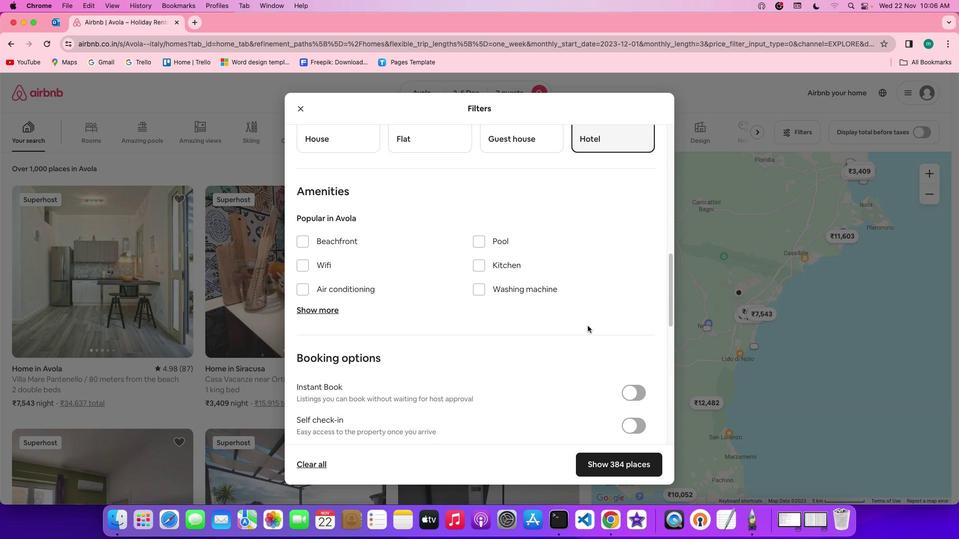 
Action: Mouse scrolled (588, 326) with delta (0, 0)
Screenshot: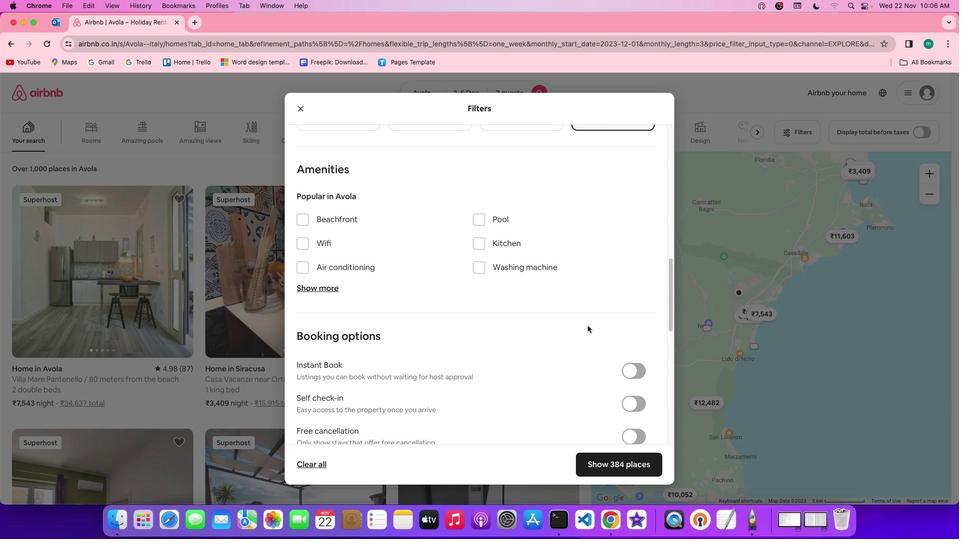 
Action: Mouse scrolled (588, 326) with delta (0, 0)
Screenshot: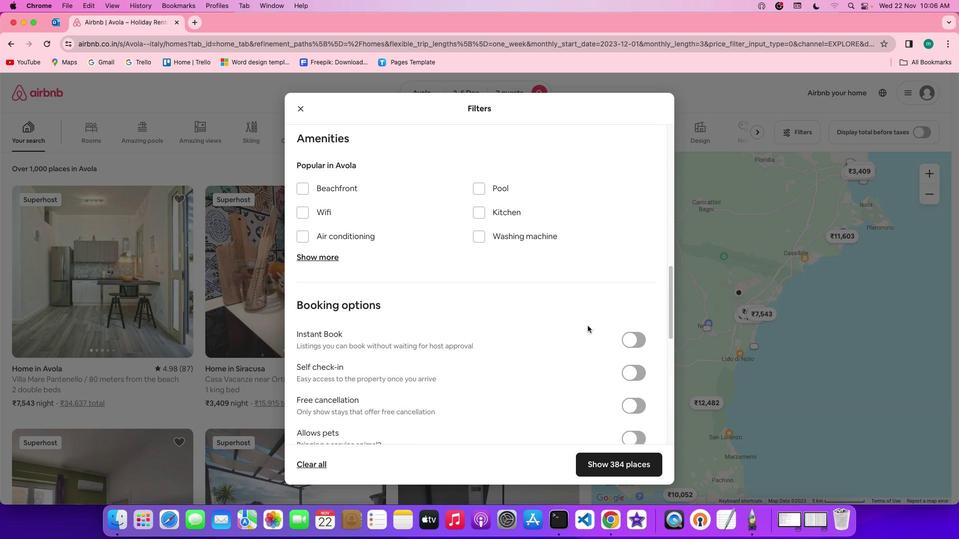
Action: Mouse scrolled (588, 326) with delta (0, 0)
Screenshot: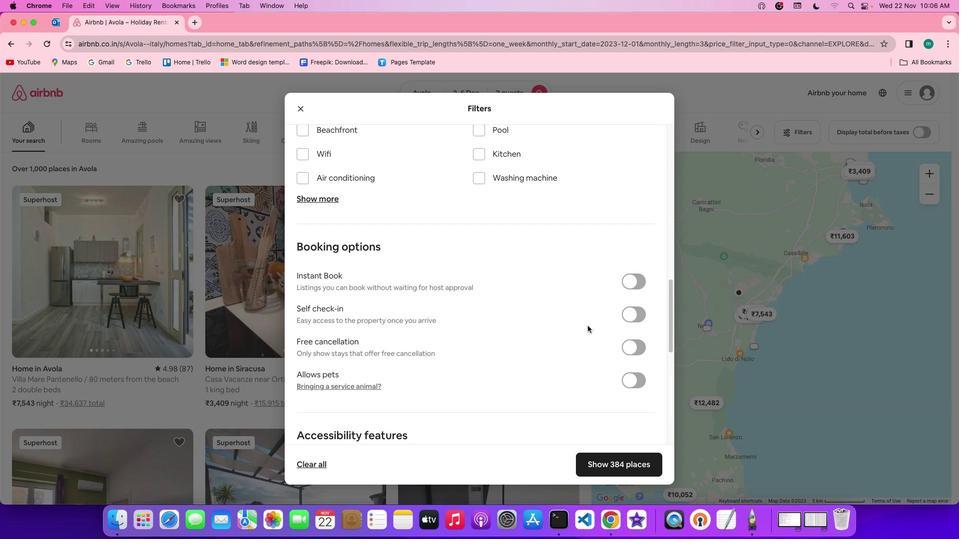 
Action: Mouse scrolled (588, 326) with delta (0, 0)
Screenshot: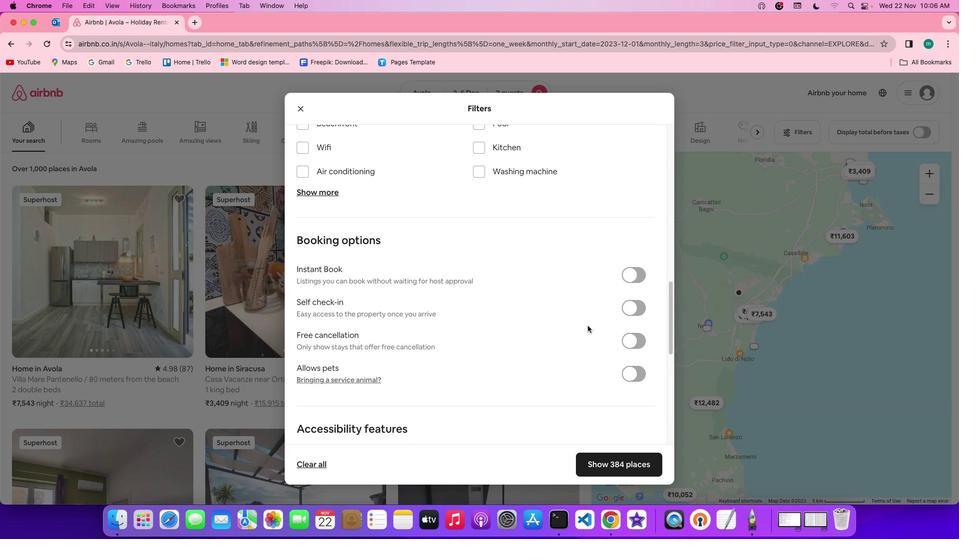 
Action: Mouse scrolled (588, 326) with delta (0, 0)
Screenshot: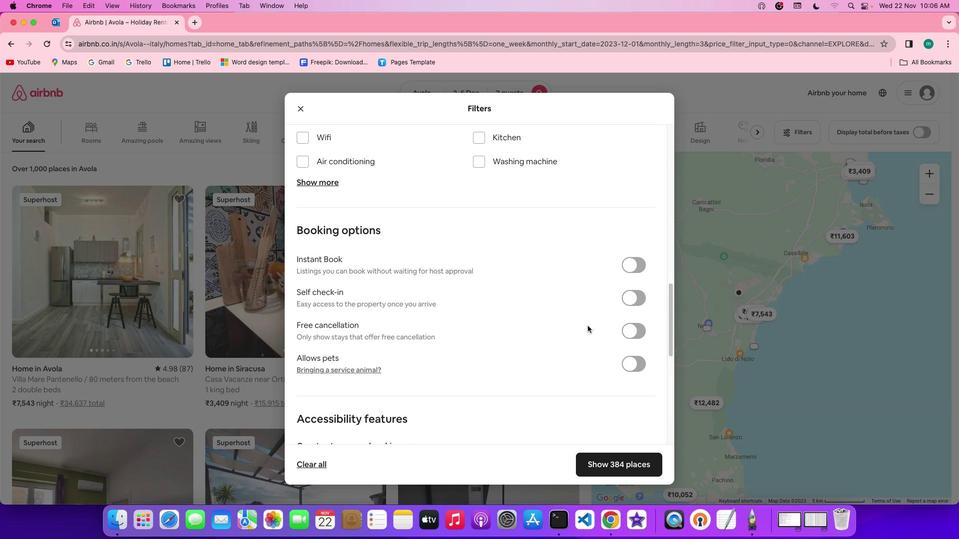 
Action: Mouse scrolled (588, 326) with delta (0, -1)
Screenshot: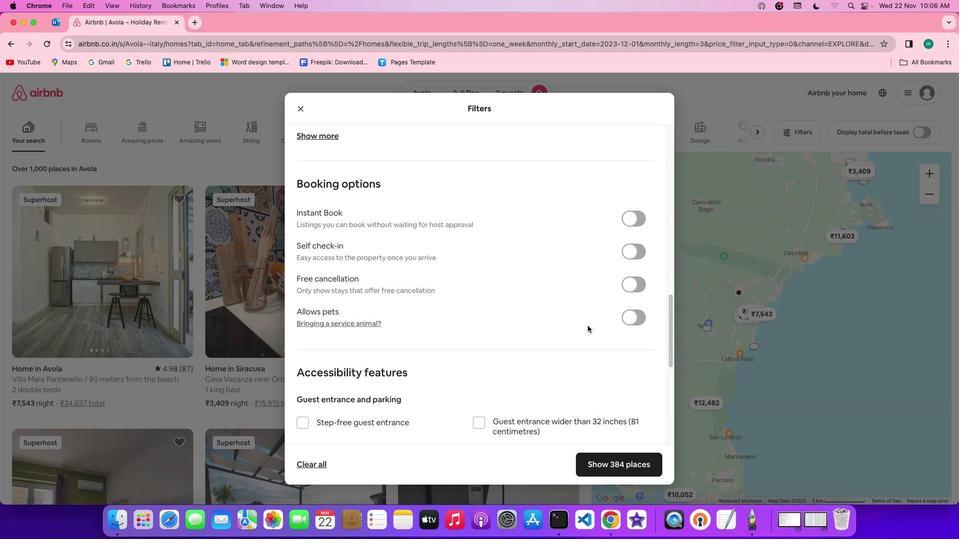 
Action: Mouse scrolled (588, 326) with delta (0, -1)
Screenshot: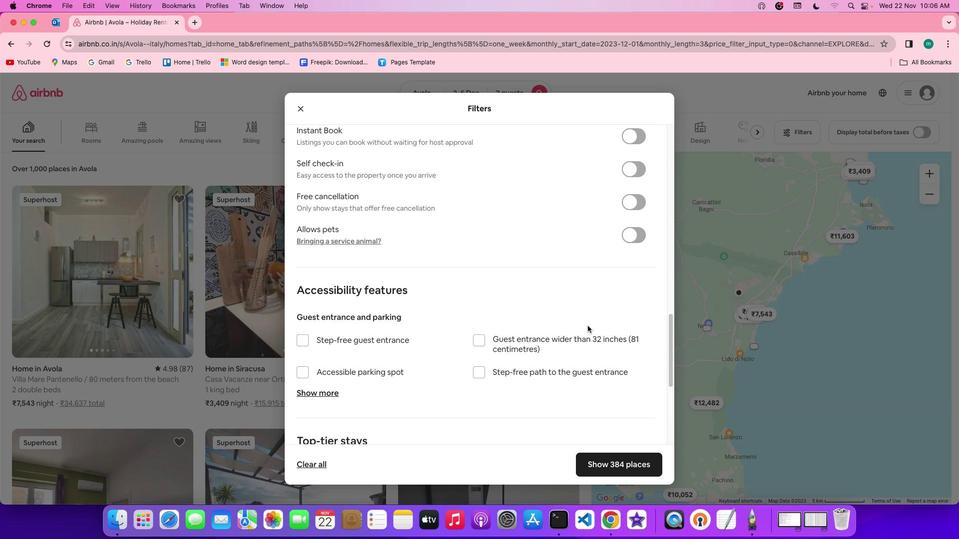 
Action: Mouse scrolled (588, 326) with delta (0, 0)
Screenshot: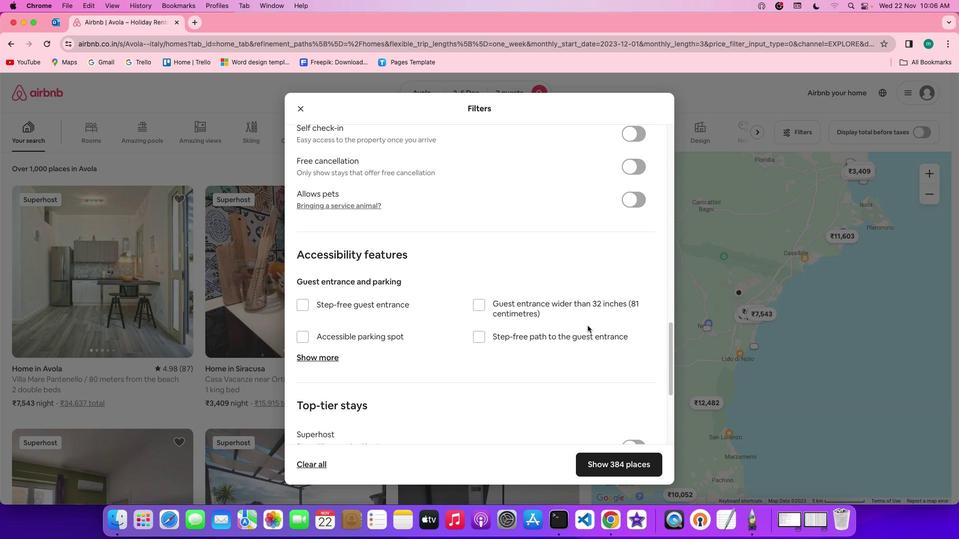 
Action: Mouse scrolled (588, 326) with delta (0, 0)
Screenshot: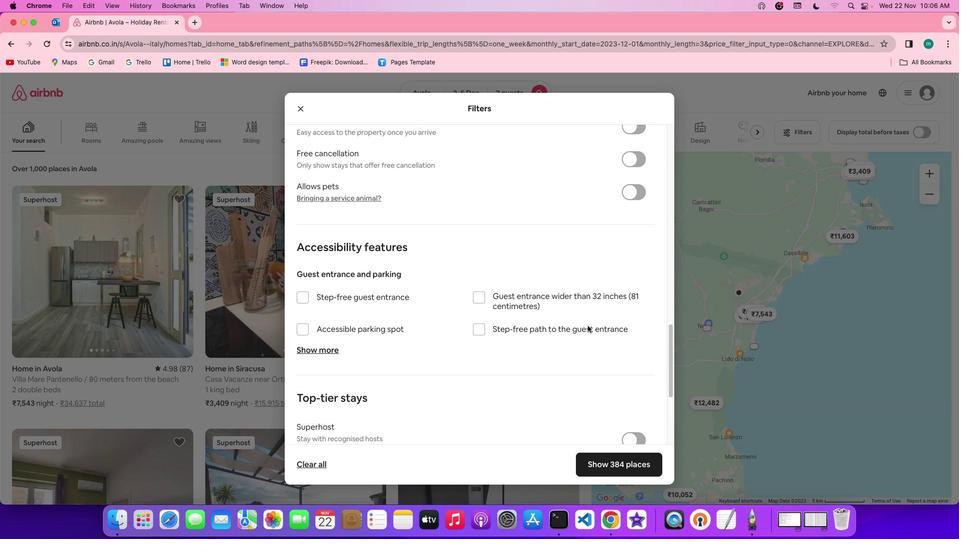 
Action: Mouse scrolled (588, 326) with delta (0, 0)
Screenshot: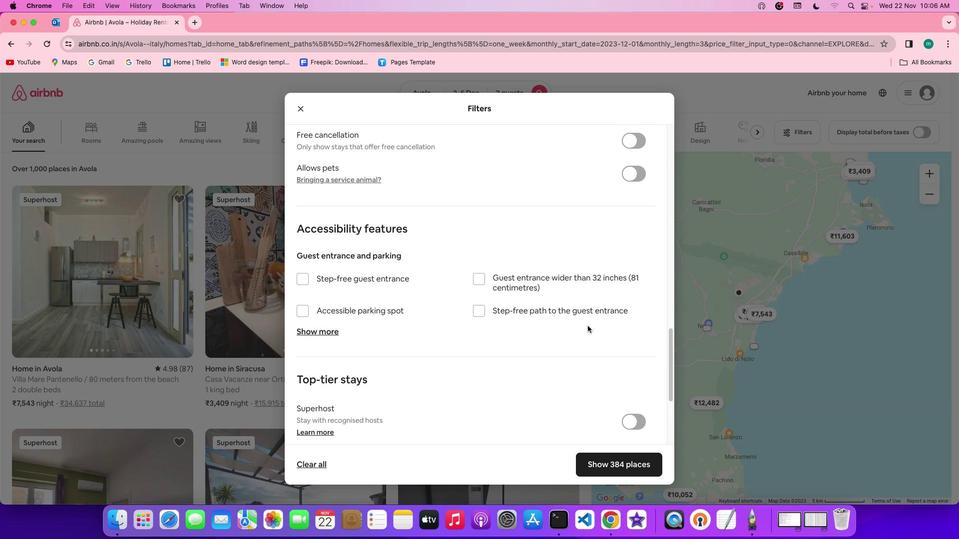 
Action: Mouse scrolled (588, 326) with delta (0, -1)
Screenshot: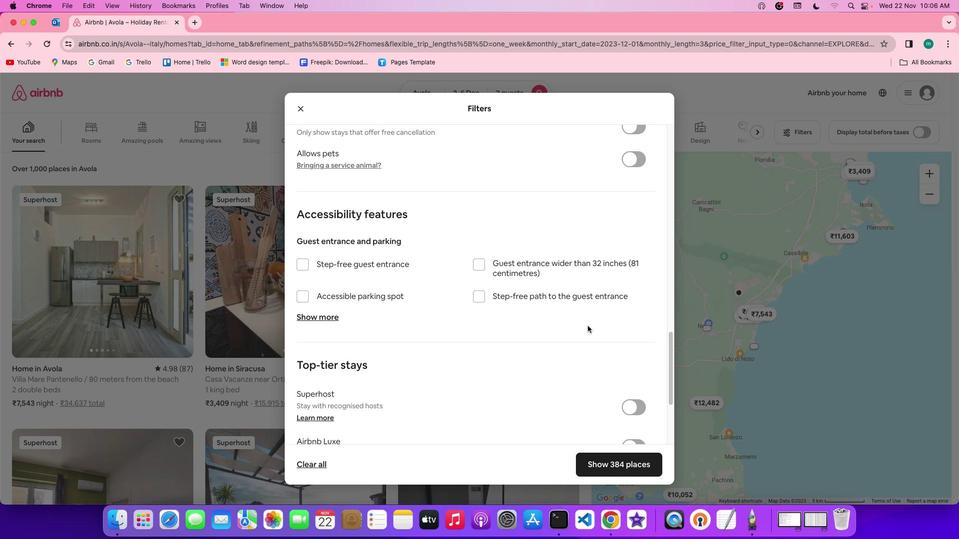 
Action: Mouse scrolled (588, 326) with delta (0, -1)
Screenshot: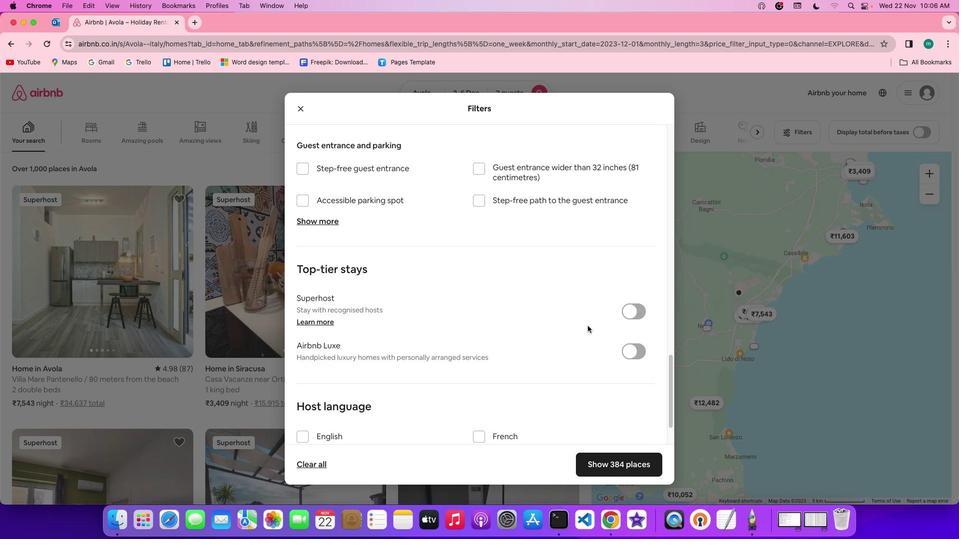 
Action: Mouse scrolled (588, 326) with delta (0, -1)
Screenshot: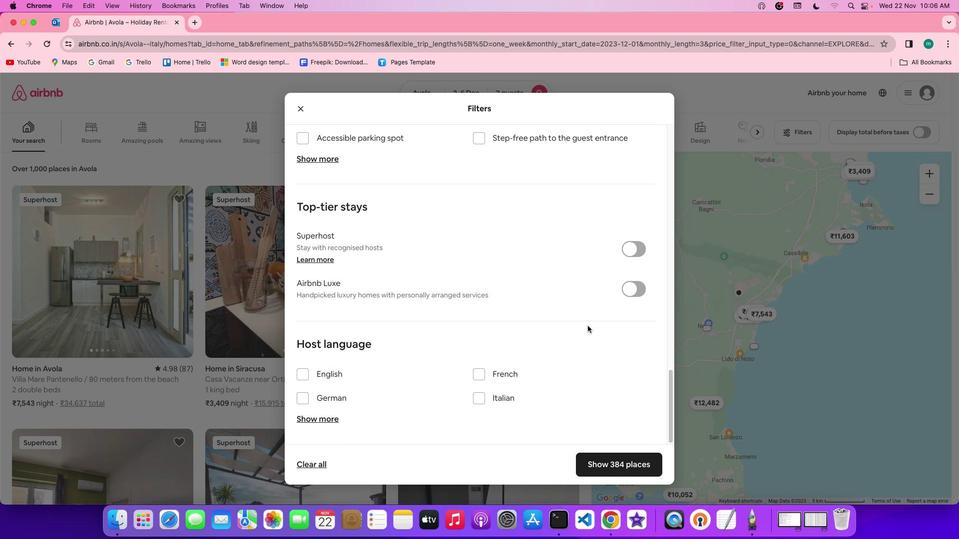
Action: Mouse scrolled (588, 326) with delta (0, 0)
Screenshot: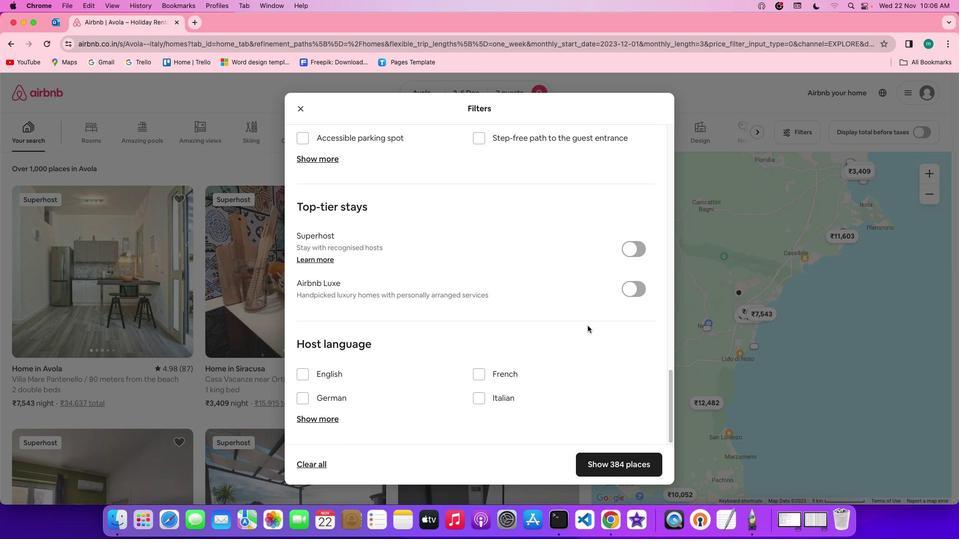 
Action: Mouse scrolled (588, 326) with delta (0, 0)
Screenshot: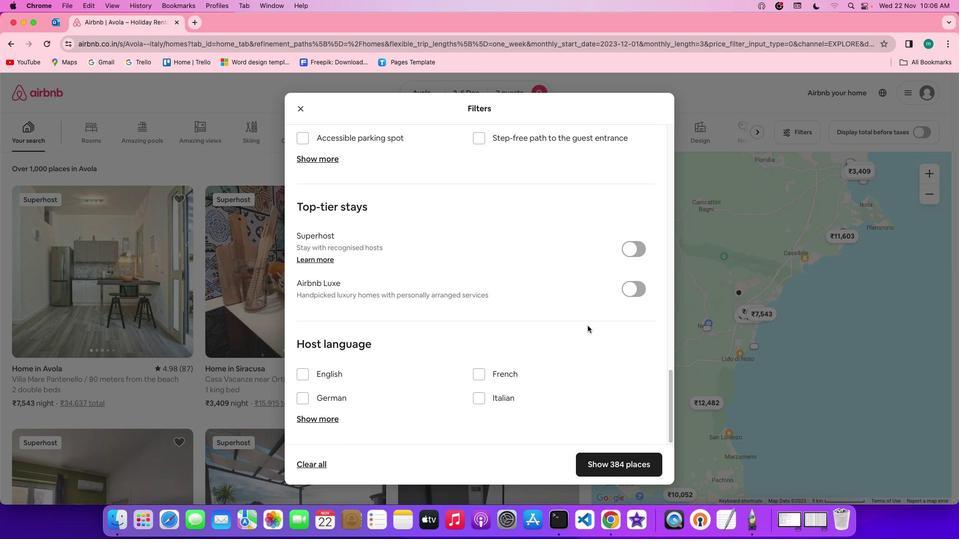 
Action: Mouse scrolled (588, 326) with delta (0, -1)
Screenshot: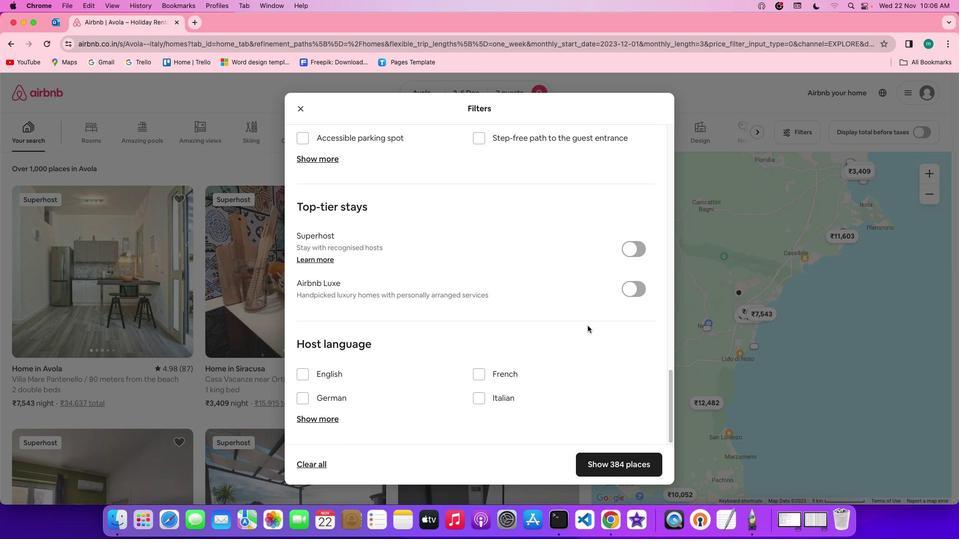 
Action: Mouse scrolled (588, 326) with delta (0, -2)
Screenshot: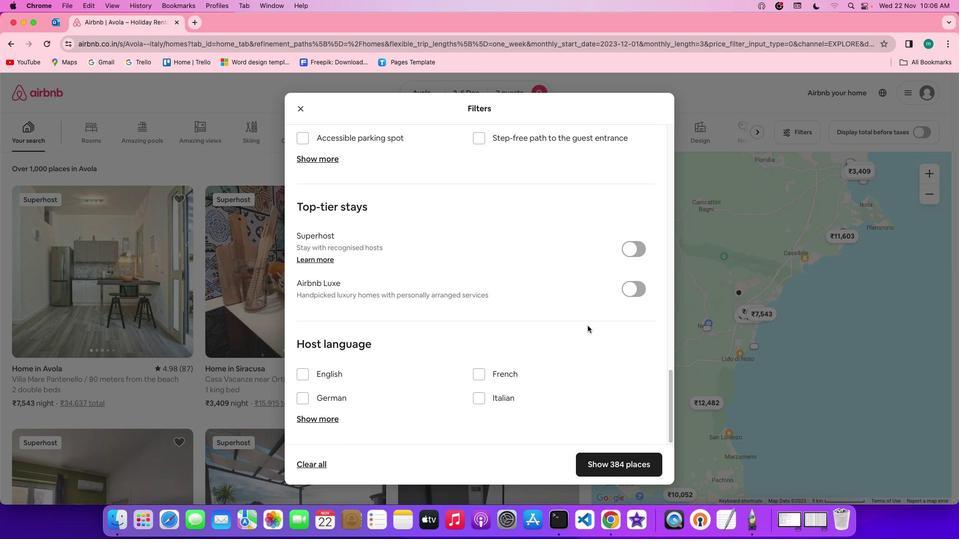
Action: Mouse scrolled (588, 326) with delta (0, -2)
Screenshot: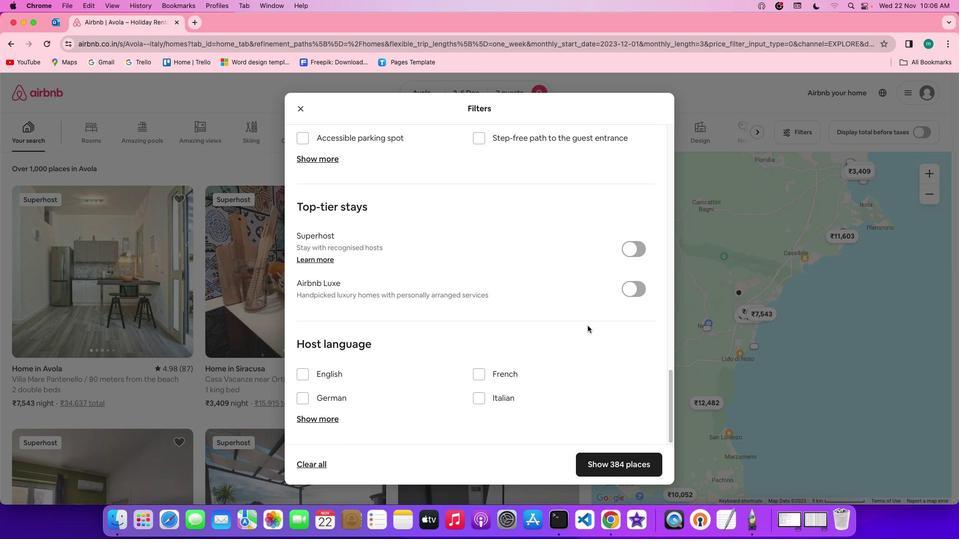 
Action: Mouse scrolled (588, 326) with delta (0, -2)
Screenshot: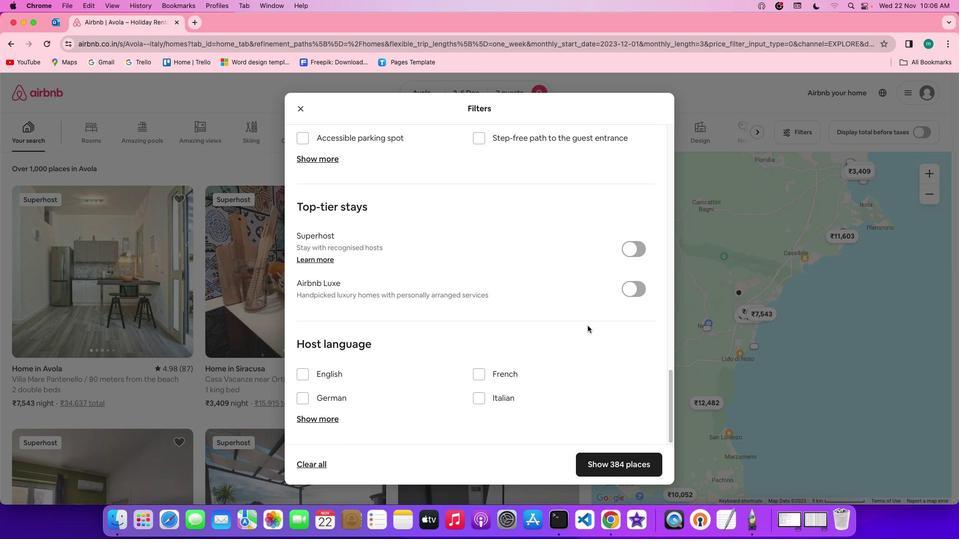 
Action: Mouse moved to (618, 457)
Screenshot: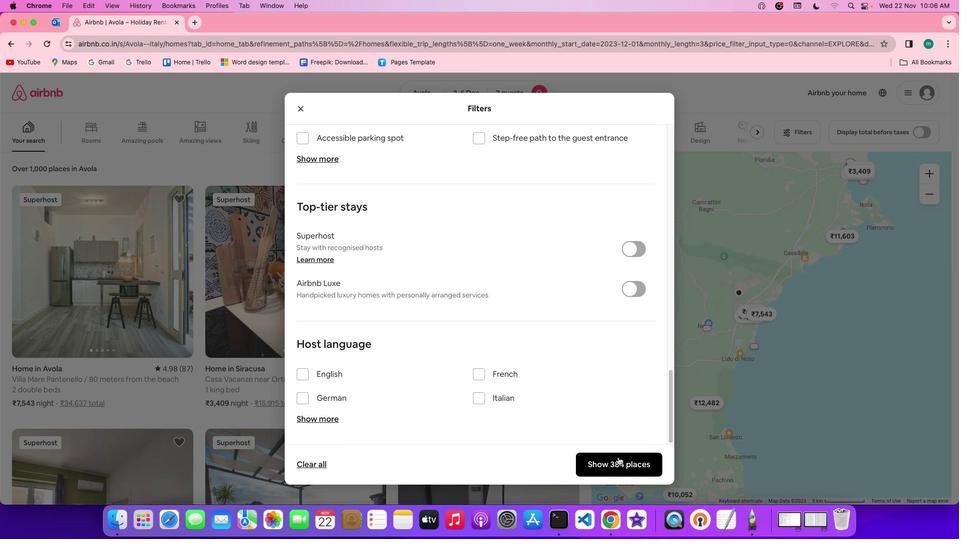 
Action: Mouse pressed left at (618, 457)
Screenshot: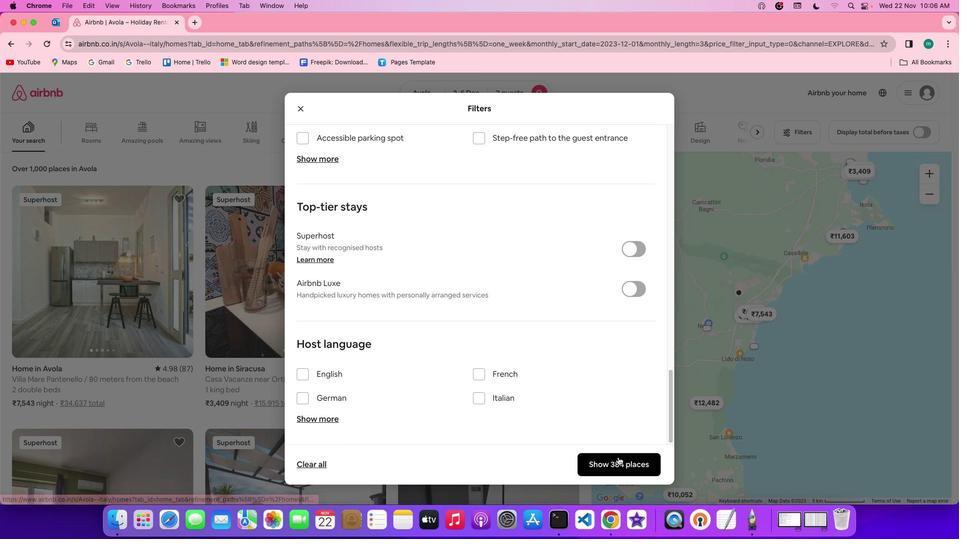 
Action: Mouse moved to (452, 271)
Screenshot: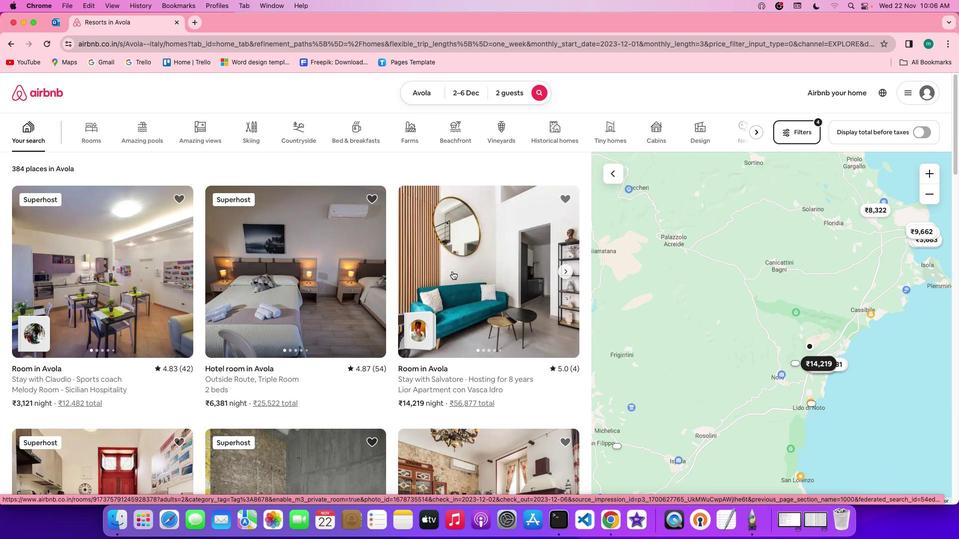 
Action: Mouse pressed left at (452, 271)
Screenshot: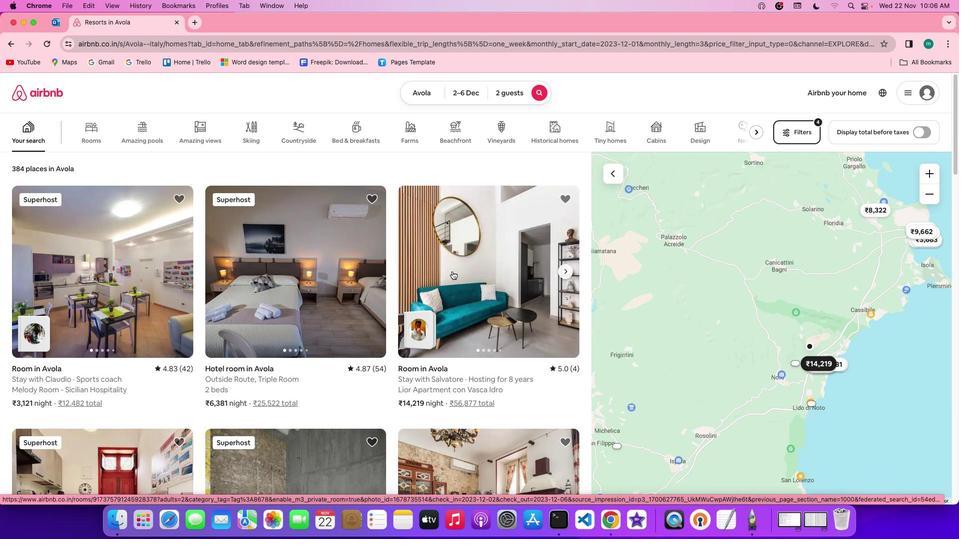 
Action: Mouse moved to (691, 371)
Screenshot: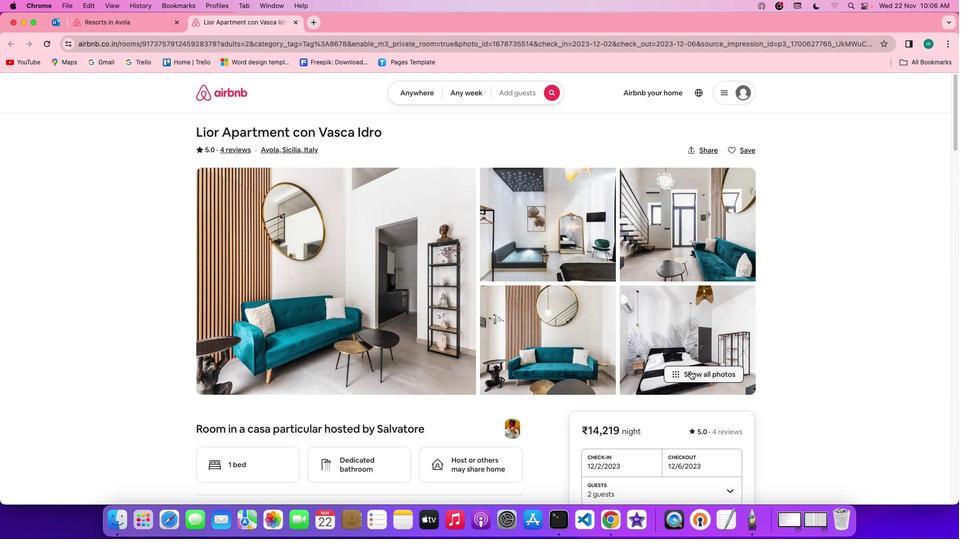 
Action: Mouse pressed left at (691, 371)
Screenshot: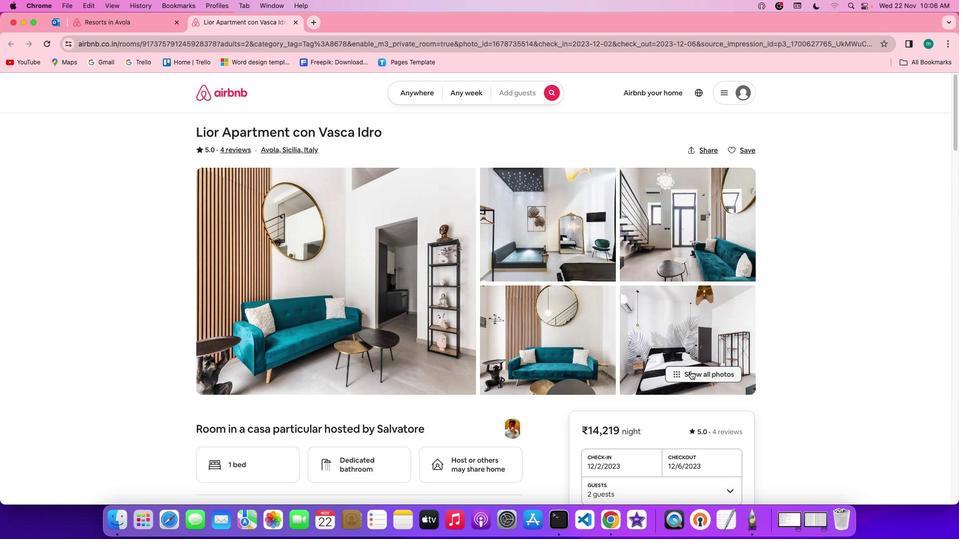 
Action: Mouse moved to (449, 328)
Screenshot: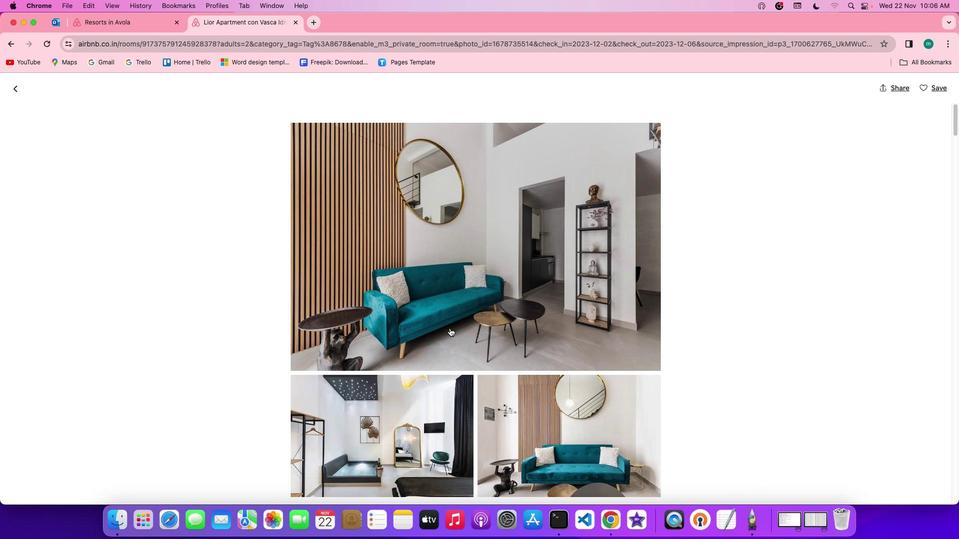 
Action: Mouse scrolled (449, 328) with delta (0, 0)
Screenshot: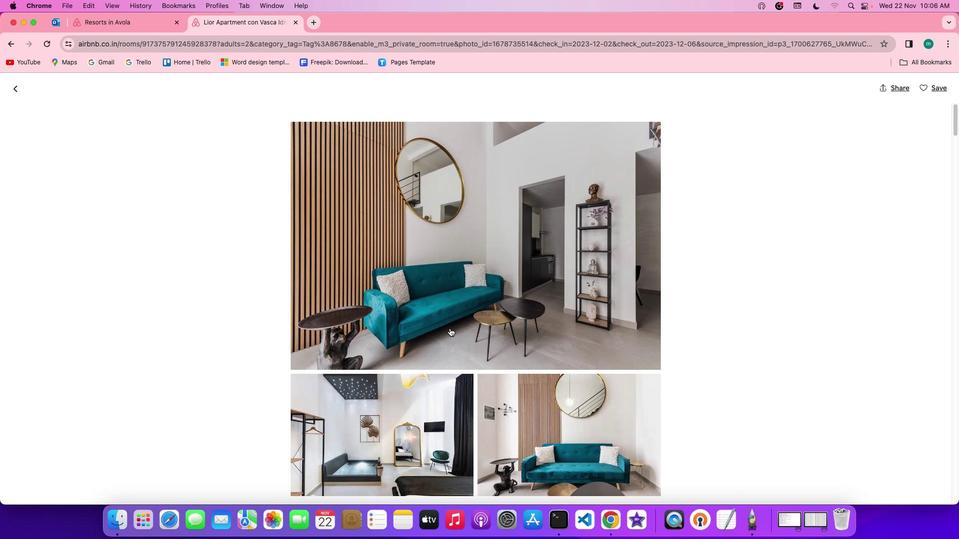 
Action: Mouse scrolled (449, 328) with delta (0, 0)
Screenshot: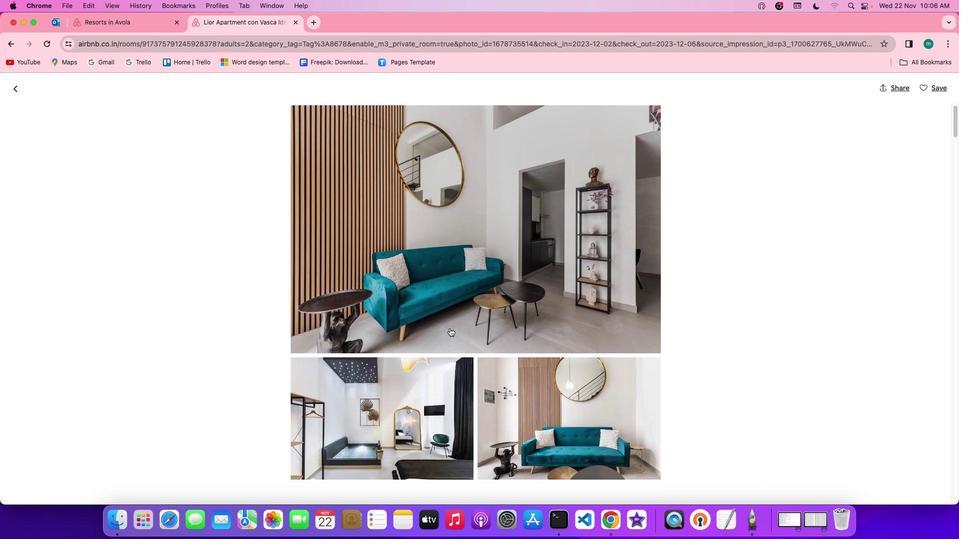
Action: Mouse scrolled (449, 328) with delta (0, 0)
Screenshot: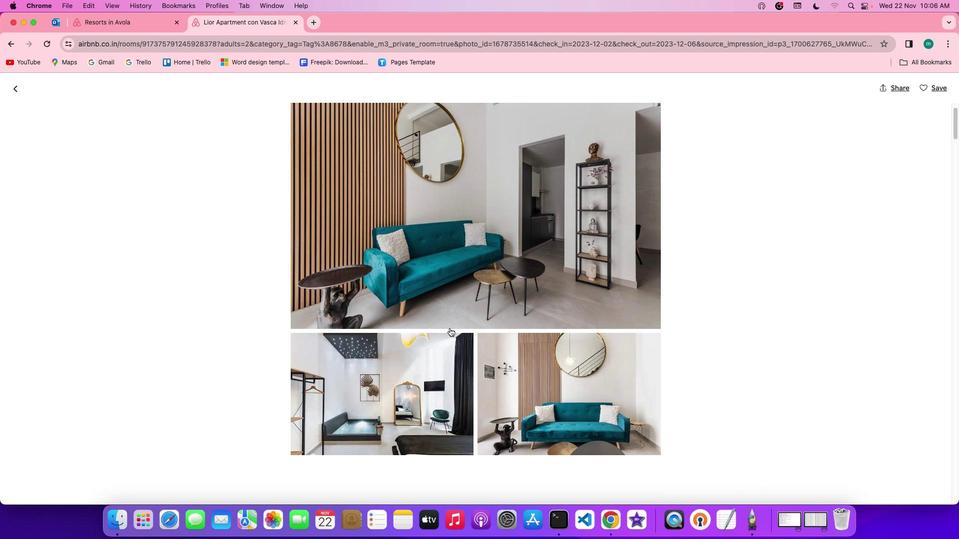 
Action: Mouse scrolled (449, 328) with delta (0, -1)
Screenshot: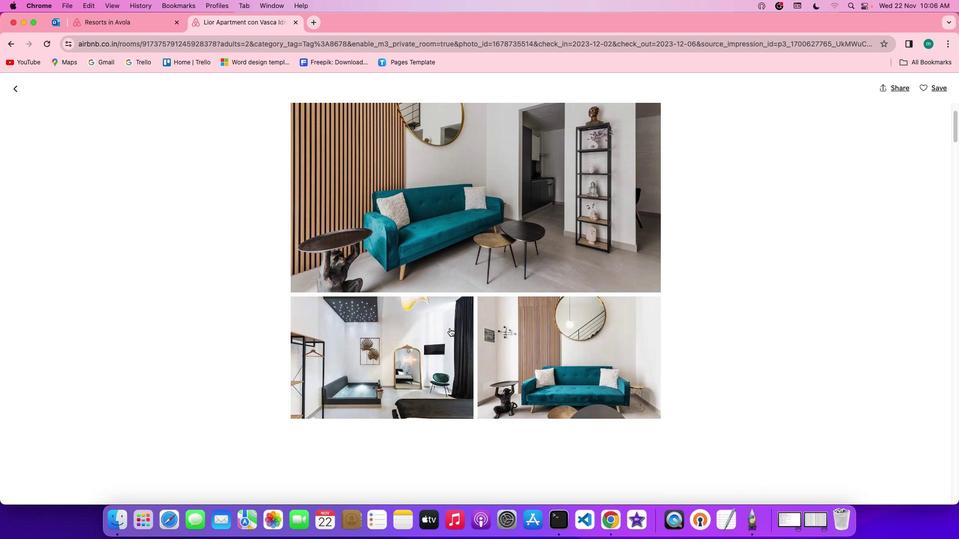 
Action: Mouse scrolled (449, 328) with delta (0, 0)
Screenshot: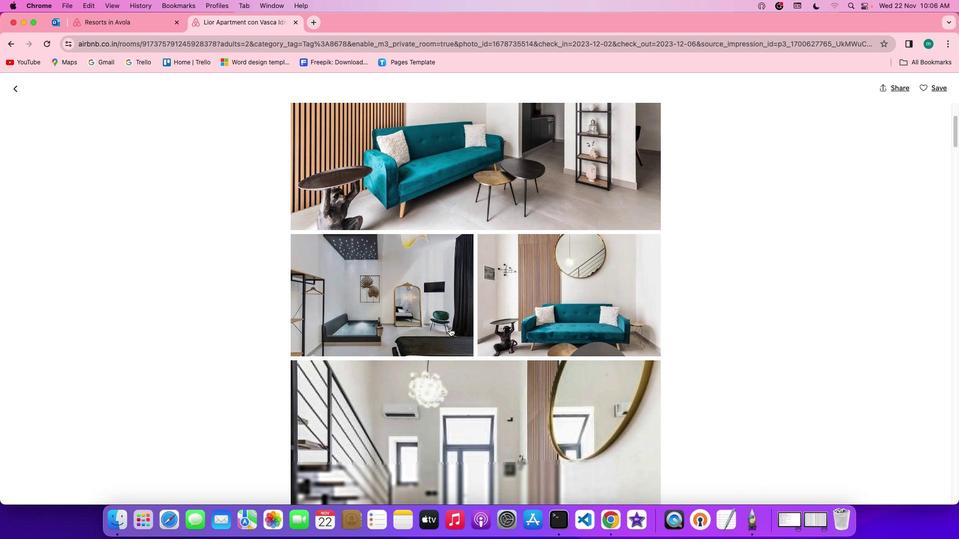 
Action: Mouse scrolled (449, 328) with delta (0, 0)
Screenshot: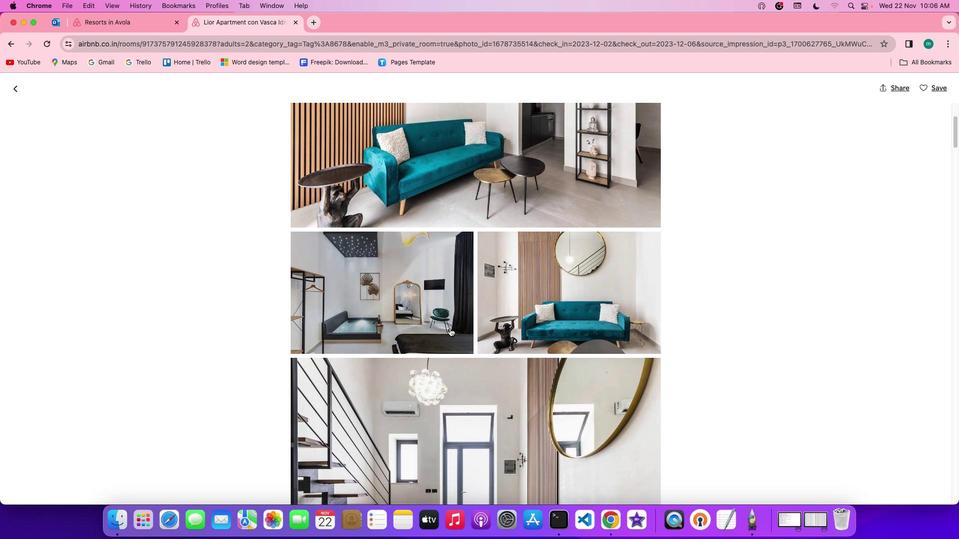 
Action: Mouse scrolled (449, 328) with delta (0, 0)
Screenshot: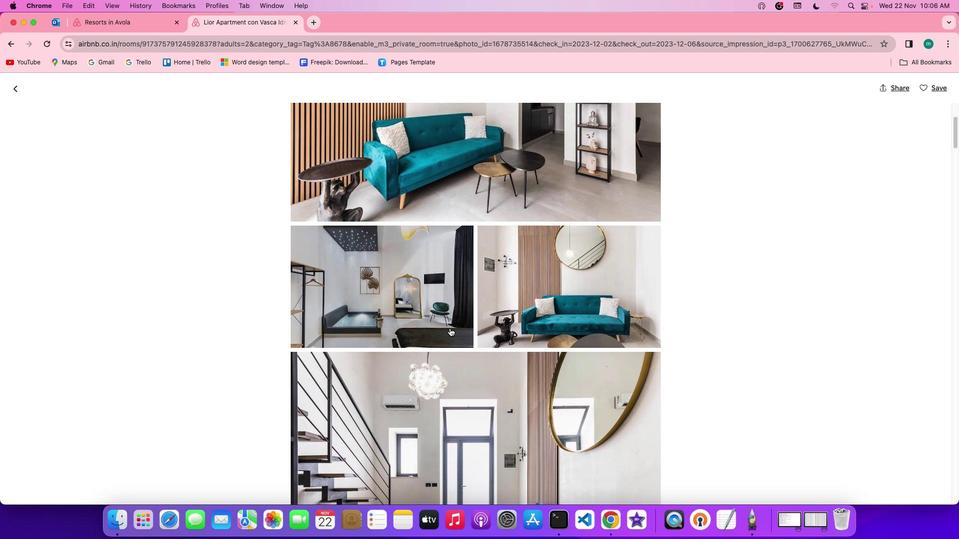 
Action: Mouse scrolled (449, 328) with delta (0, 0)
Screenshot: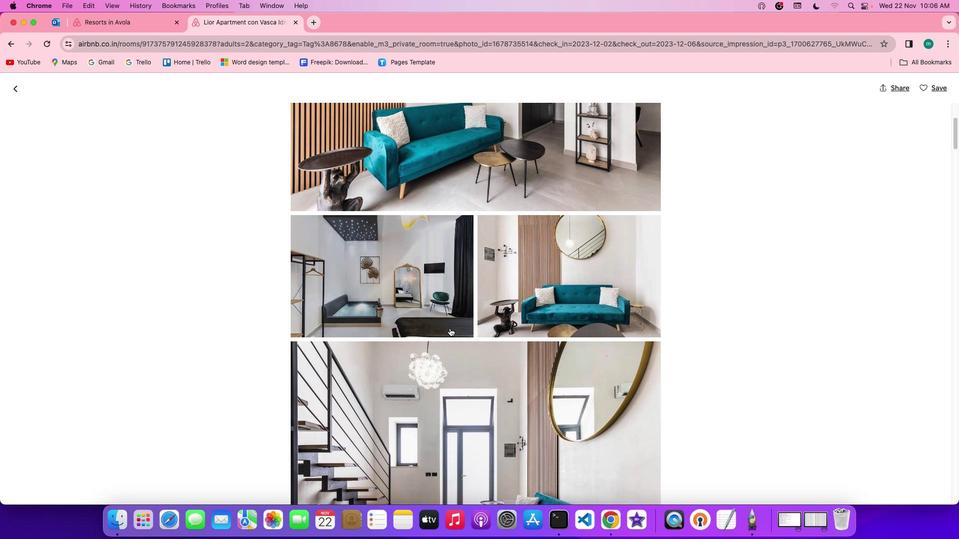 
Action: Mouse scrolled (449, 328) with delta (0, 0)
Screenshot: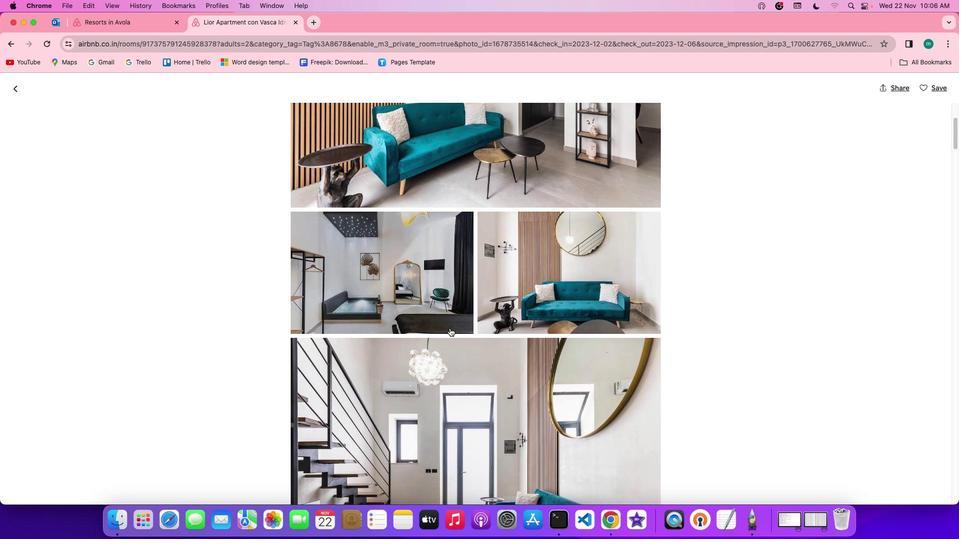
Action: Mouse scrolled (449, 328) with delta (0, 0)
Screenshot: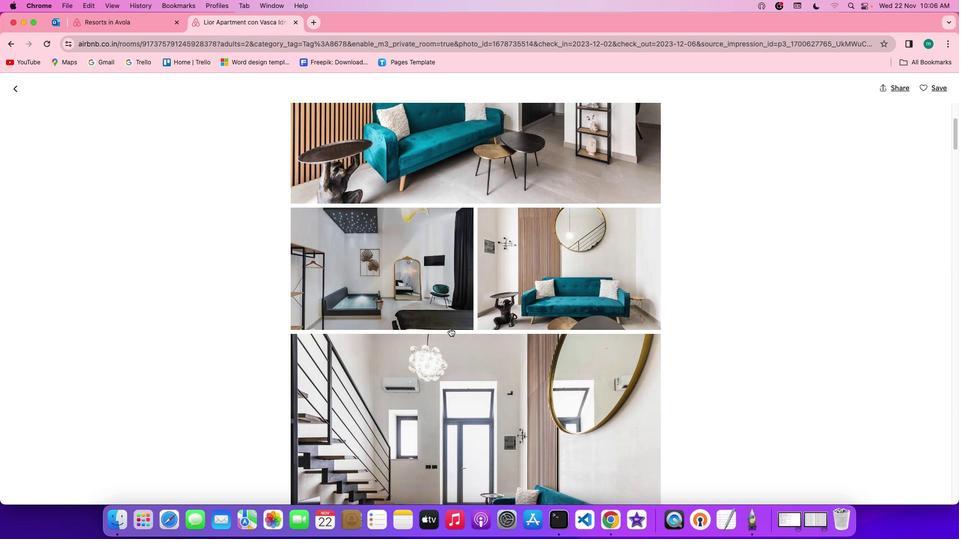 
Action: Mouse scrolled (449, 328) with delta (0, 0)
Screenshot: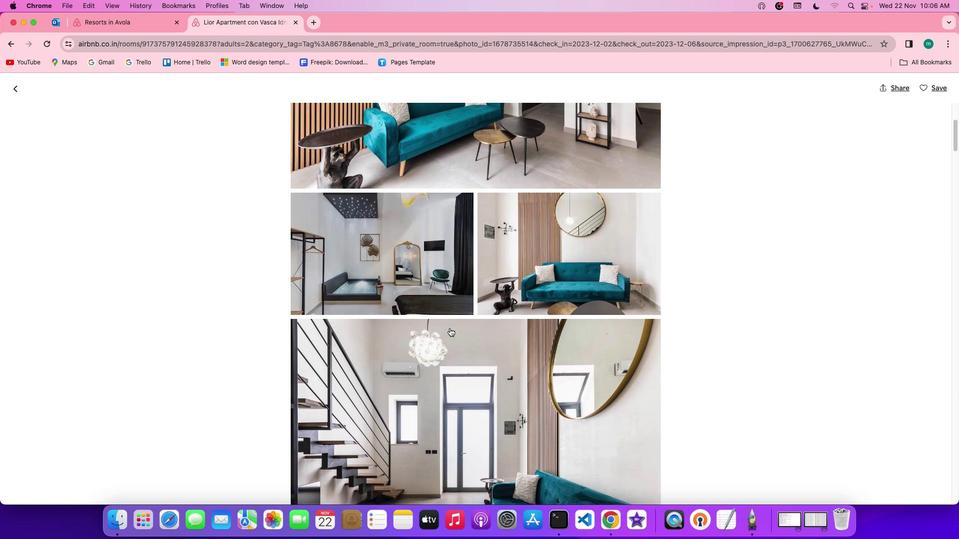 
Action: Mouse scrolled (449, 328) with delta (0, 0)
Screenshot: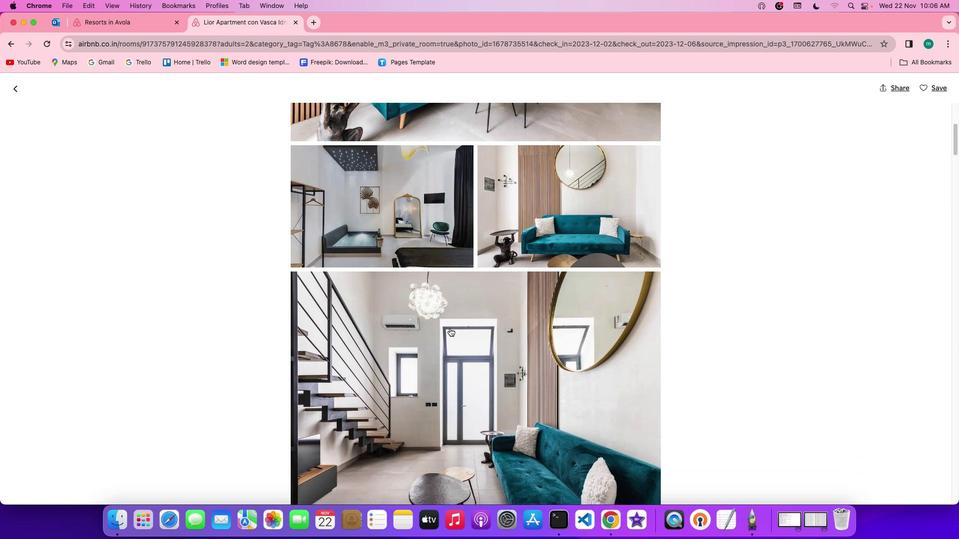 
Action: Mouse scrolled (449, 328) with delta (0, 0)
Screenshot: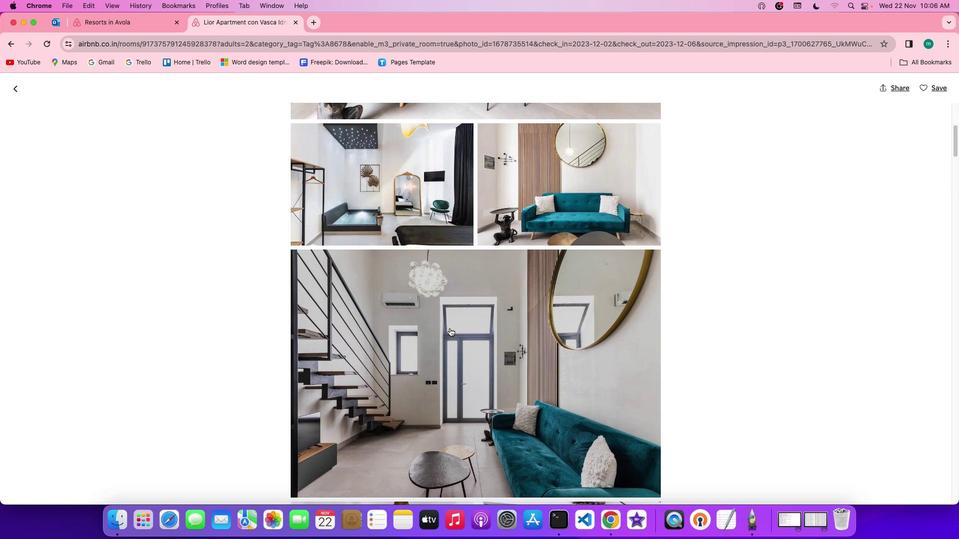 
Action: Mouse scrolled (449, 328) with delta (0, 0)
Screenshot: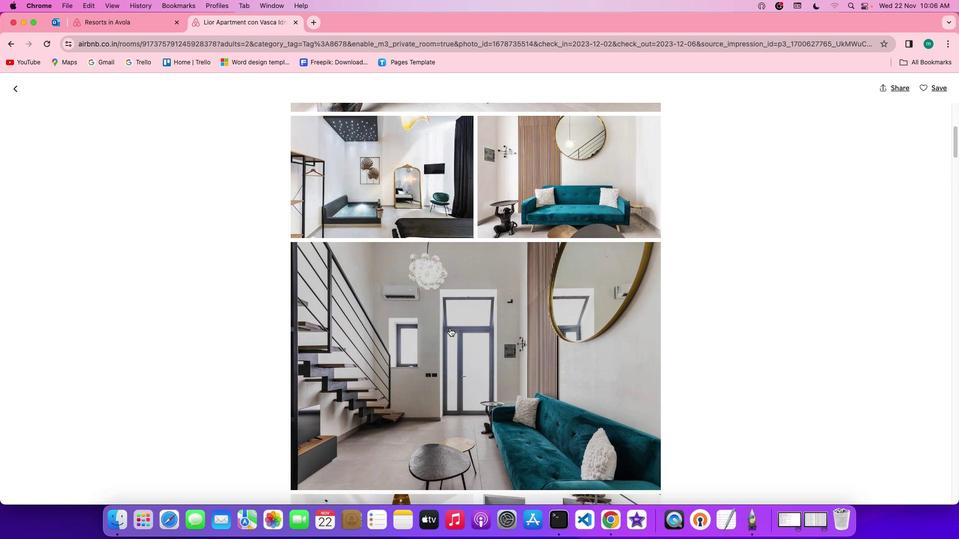 
Action: Mouse scrolled (449, 328) with delta (0, 0)
Screenshot: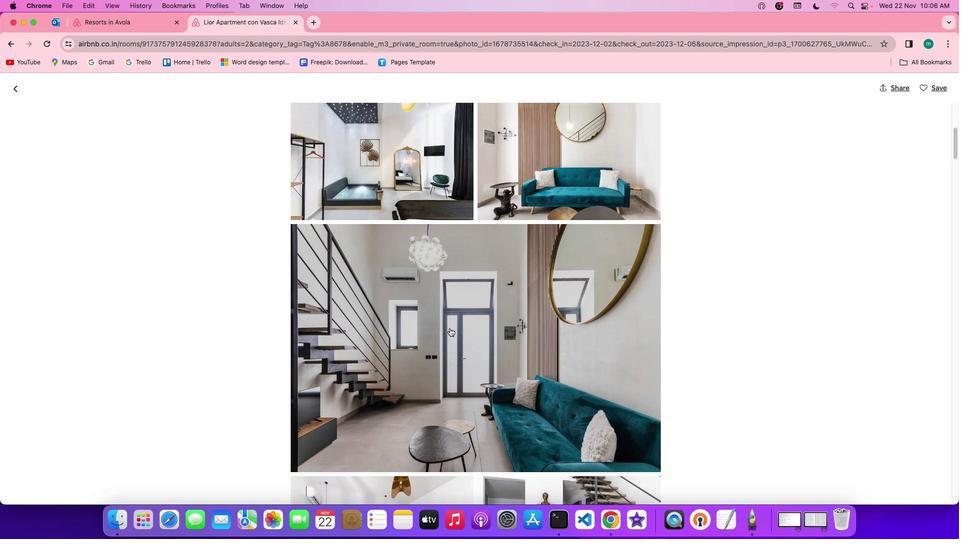 
Action: Mouse scrolled (449, 328) with delta (0, 0)
Screenshot: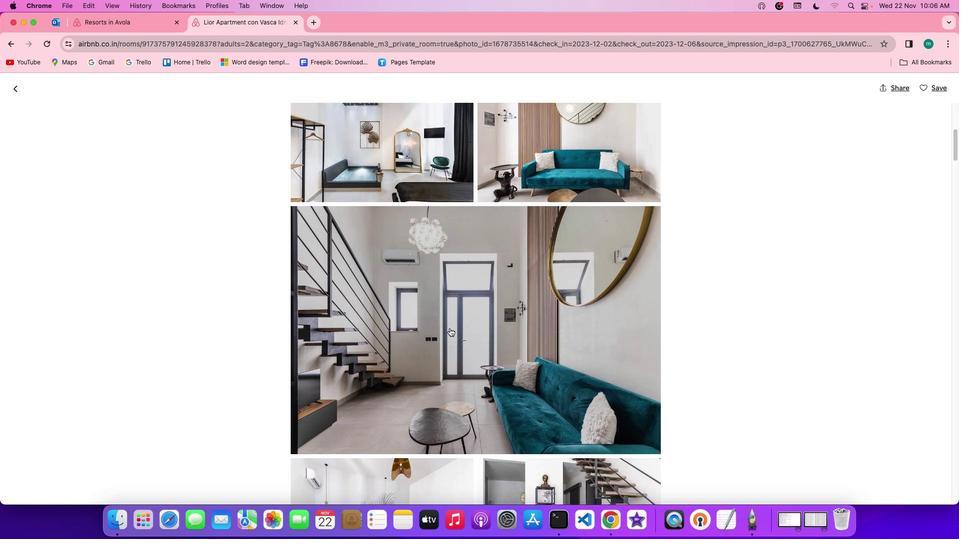 
Action: Mouse scrolled (449, 328) with delta (0, 0)
Screenshot: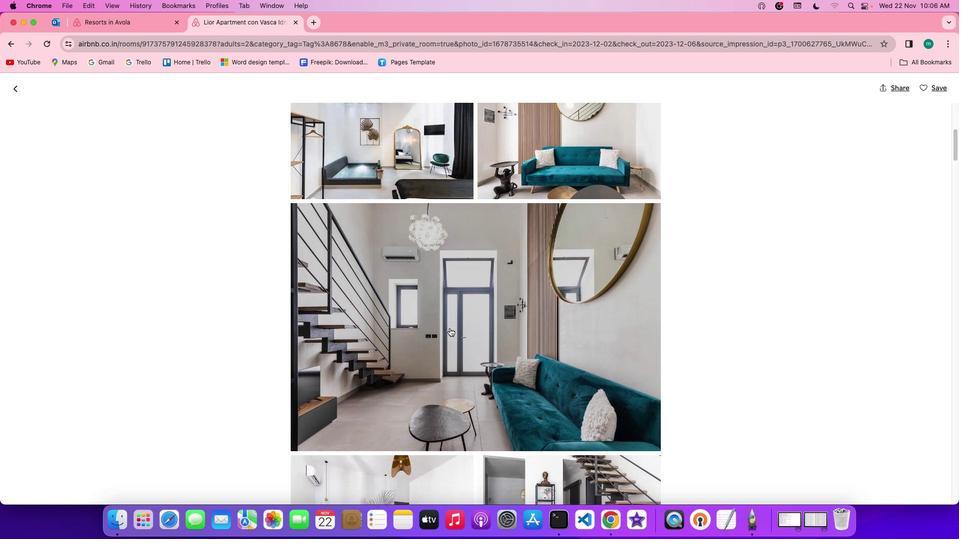 
Action: Mouse scrolled (449, 328) with delta (0, 0)
Screenshot: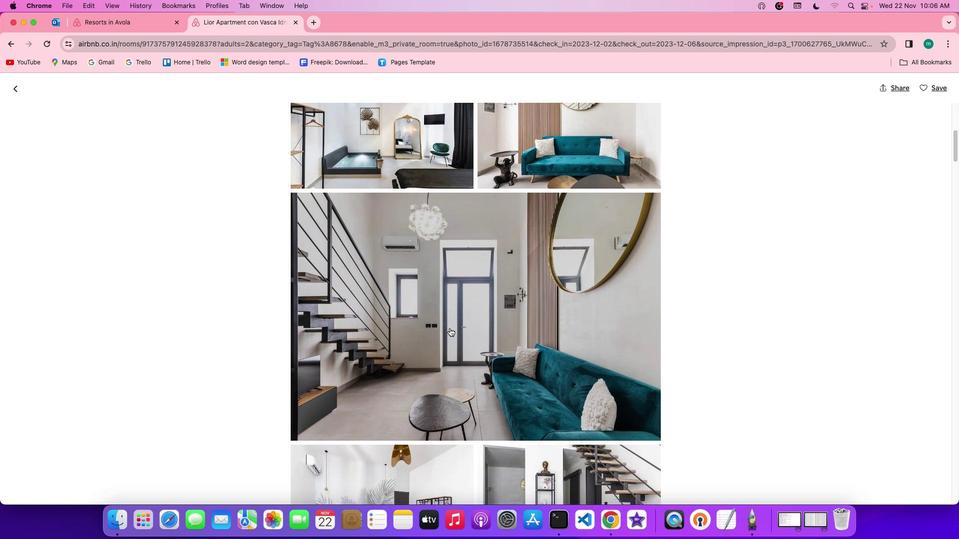 
Action: Mouse scrolled (449, 328) with delta (0, 0)
Screenshot: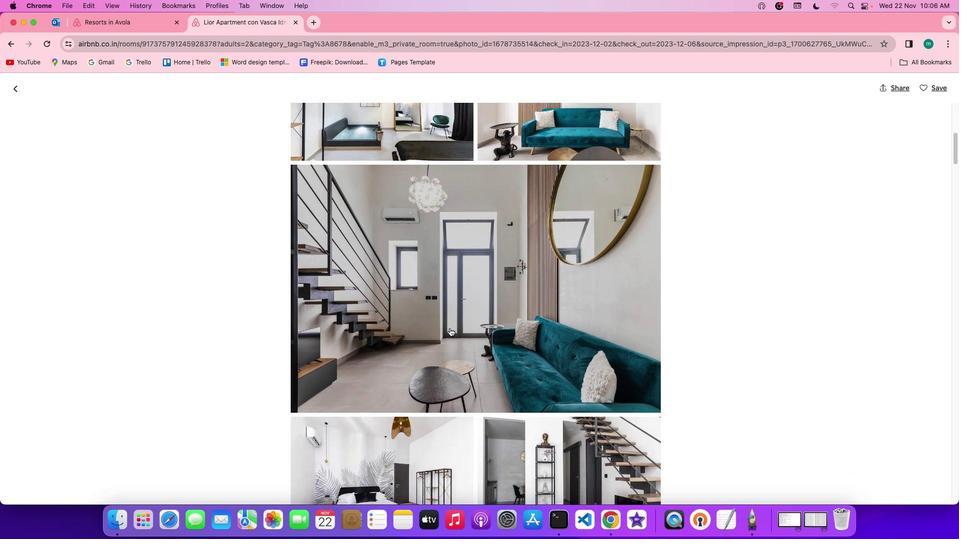 
Action: Mouse scrolled (449, 328) with delta (0, 0)
Screenshot: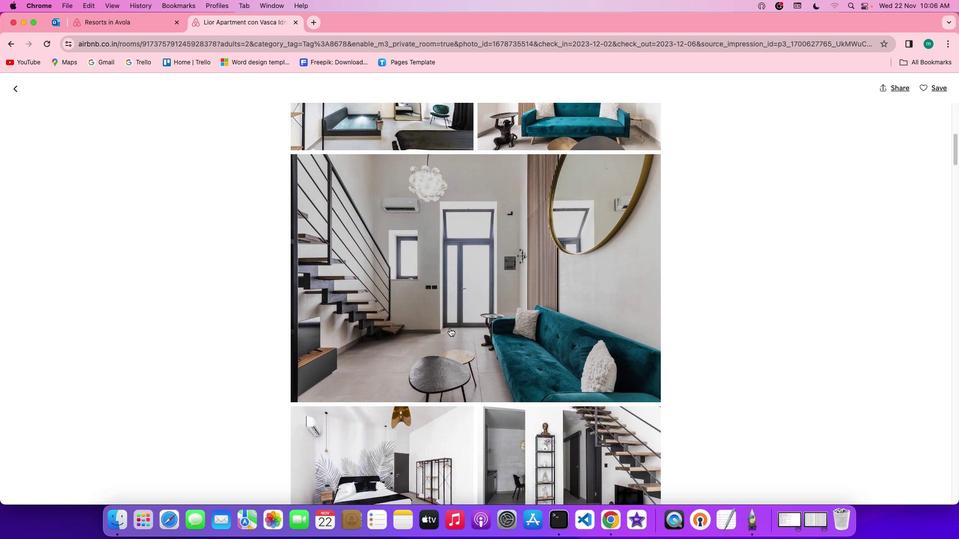
Action: Mouse scrolled (449, 328) with delta (0, 0)
Screenshot: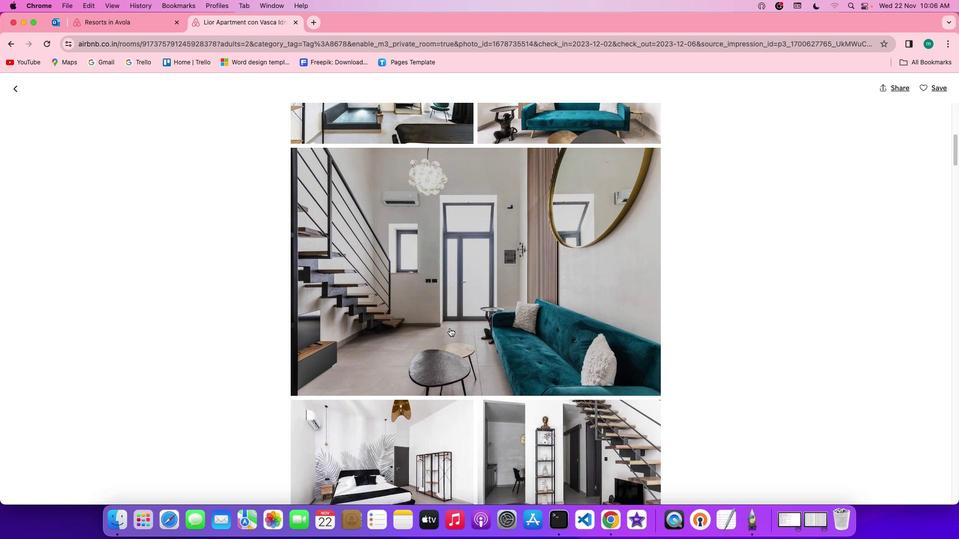 
Action: Mouse scrolled (449, 328) with delta (0, 0)
Screenshot: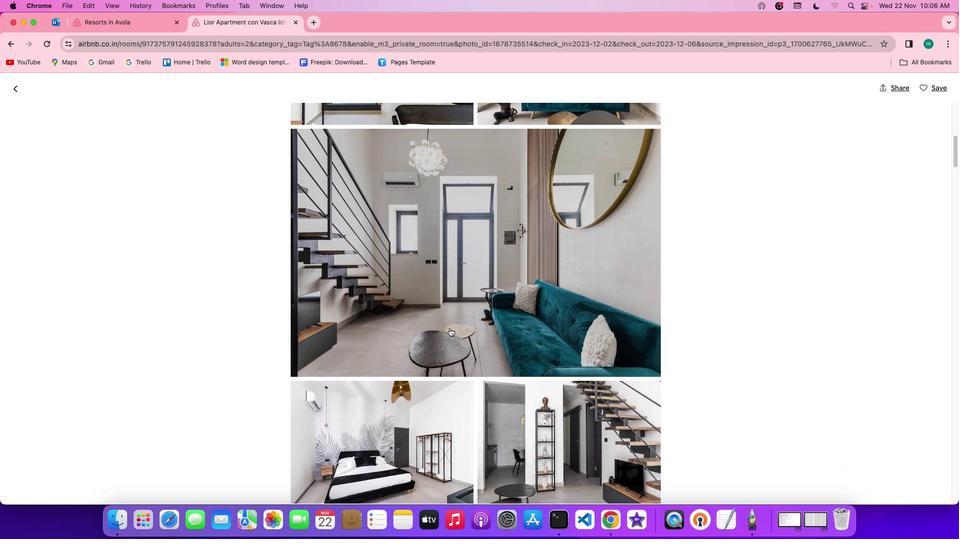 
Action: Mouse scrolled (449, 328) with delta (0, 0)
Screenshot: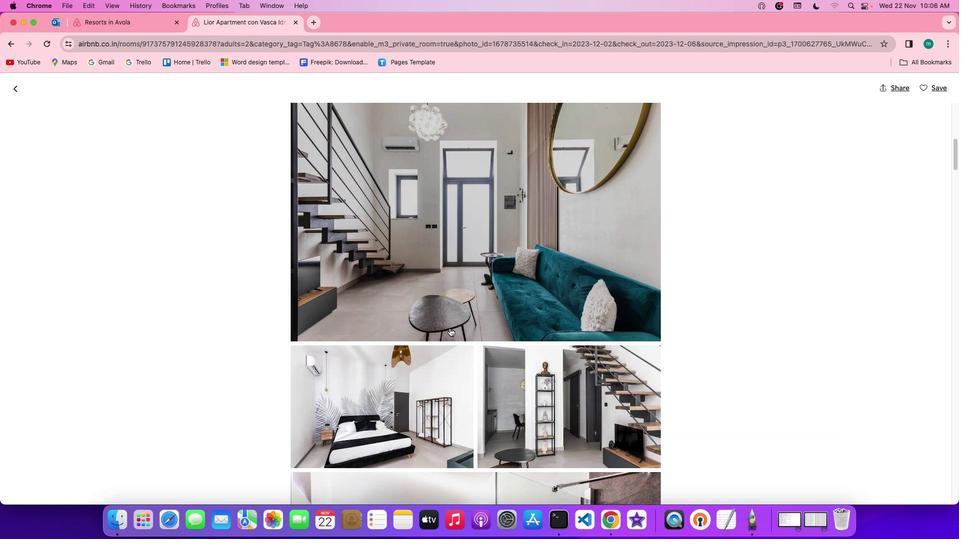 
Action: Mouse scrolled (449, 328) with delta (0, 0)
Screenshot: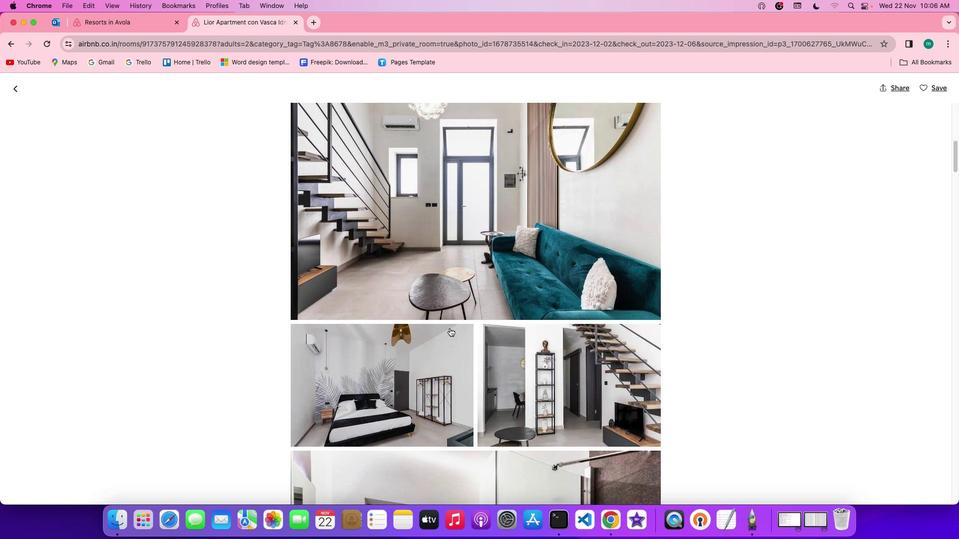 
Action: Mouse scrolled (449, 328) with delta (0, 0)
Screenshot: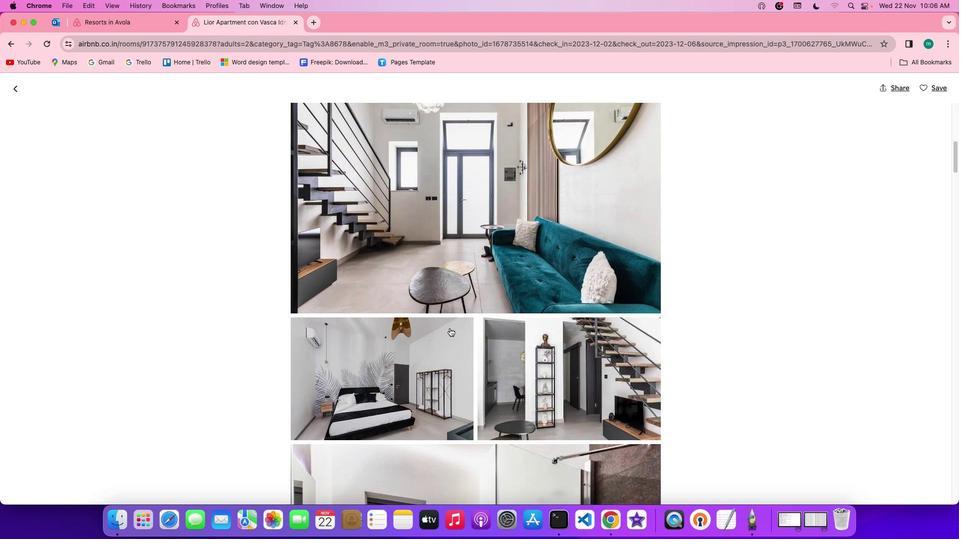 
Action: Mouse scrolled (449, 328) with delta (0, 0)
Screenshot: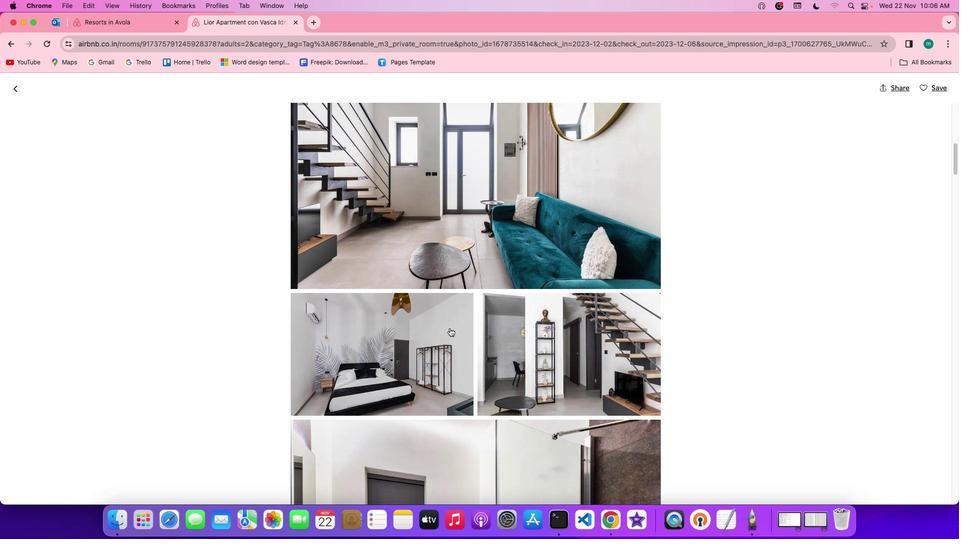 
Action: Mouse scrolled (449, 328) with delta (0, 0)
Screenshot: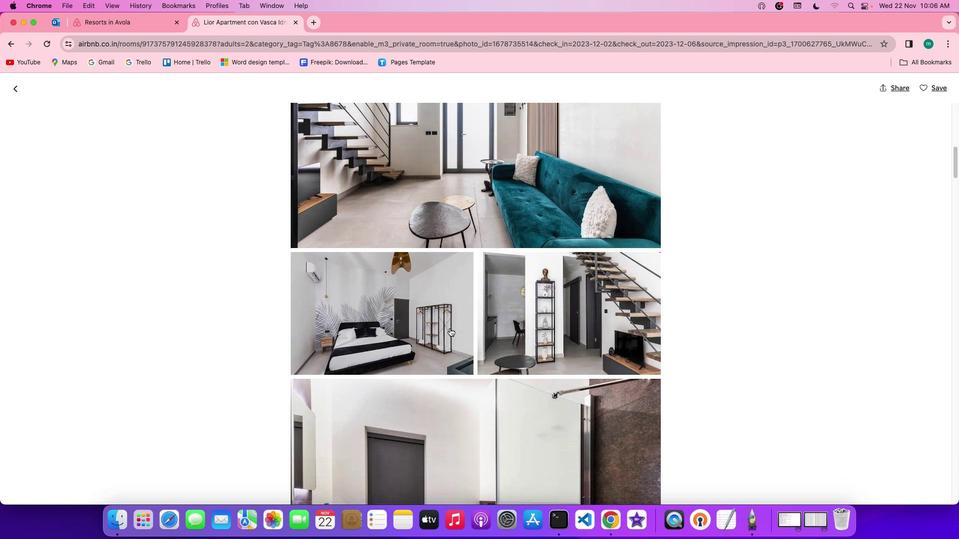 
Action: Mouse scrolled (449, 328) with delta (0, 0)
Screenshot: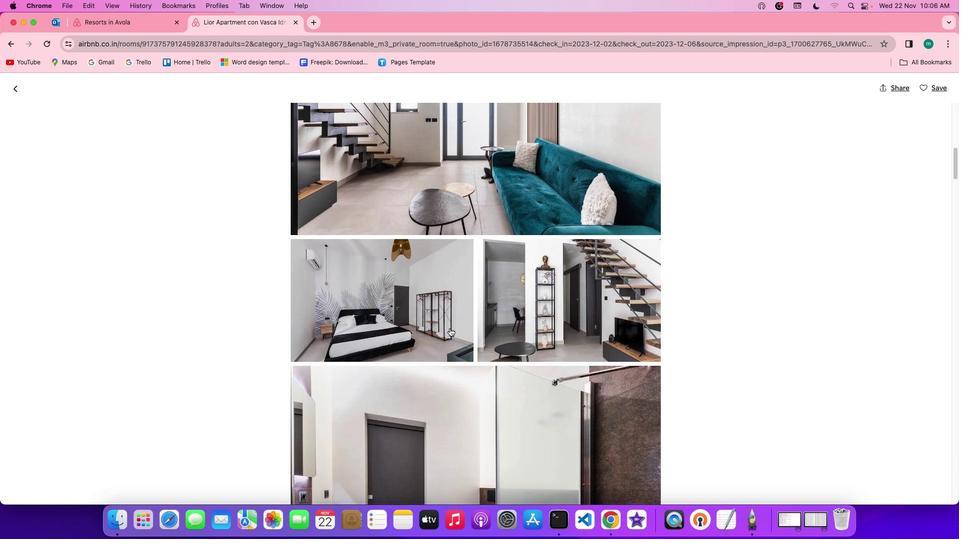 
Action: Mouse scrolled (449, 328) with delta (0, 0)
Screenshot: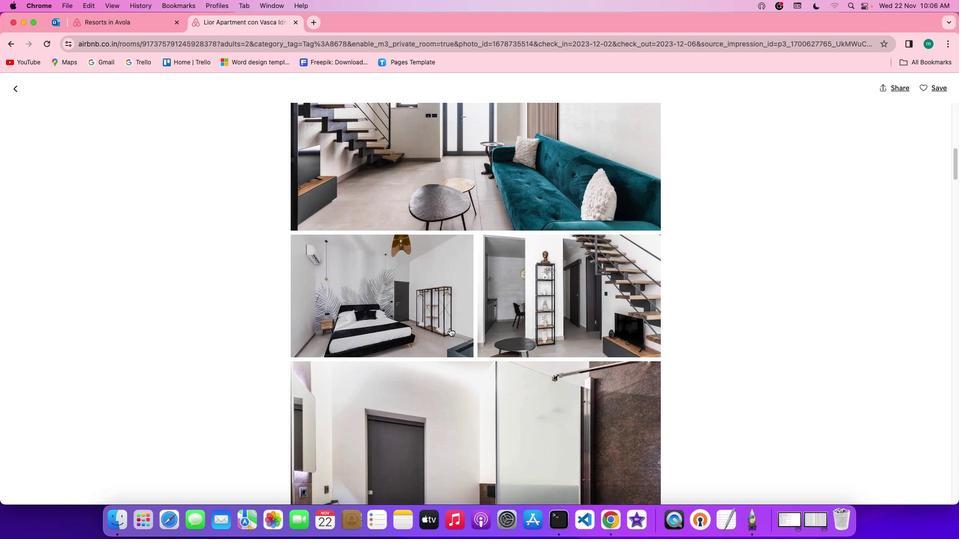 
Action: Mouse scrolled (449, 328) with delta (0, 0)
Screenshot: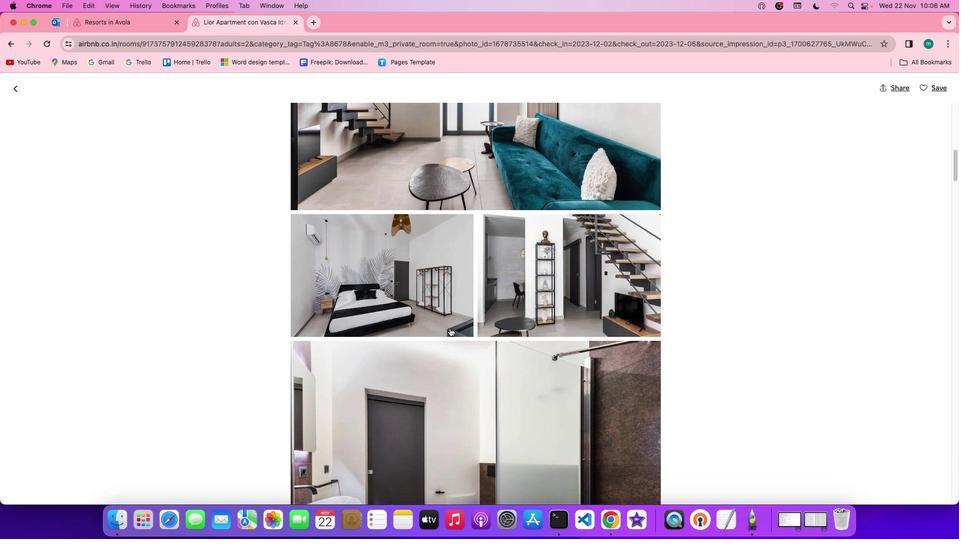 
Action: Mouse scrolled (449, 328) with delta (0, 0)
Screenshot: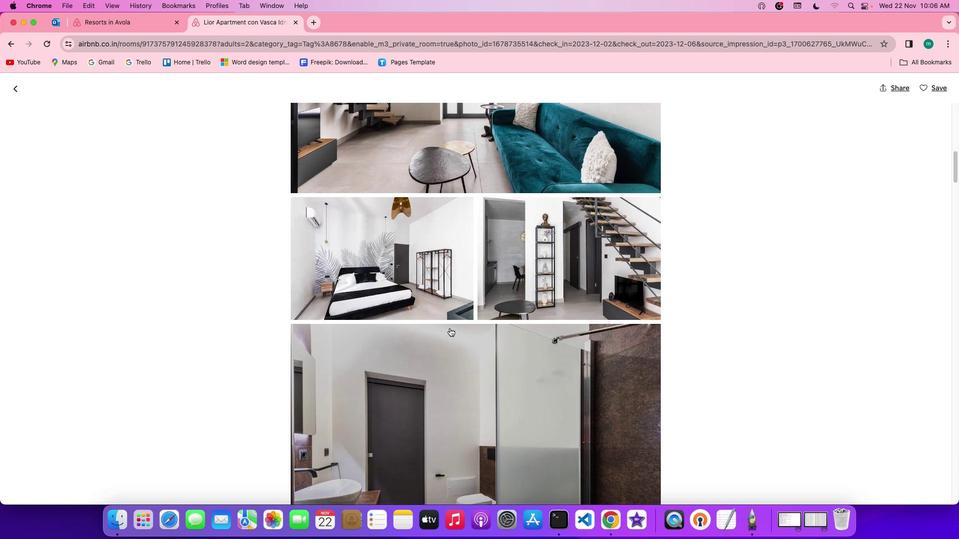 
Action: Mouse scrolled (449, 328) with delta (0, 0)
Screenshot: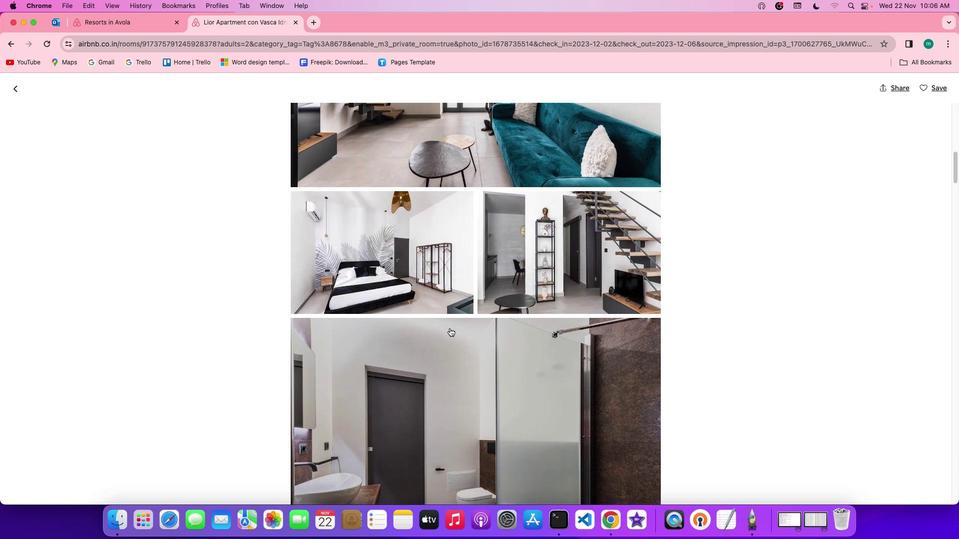 
Action: Mouse scrolled (449, 328) with delta (0, 0)
Screenshot: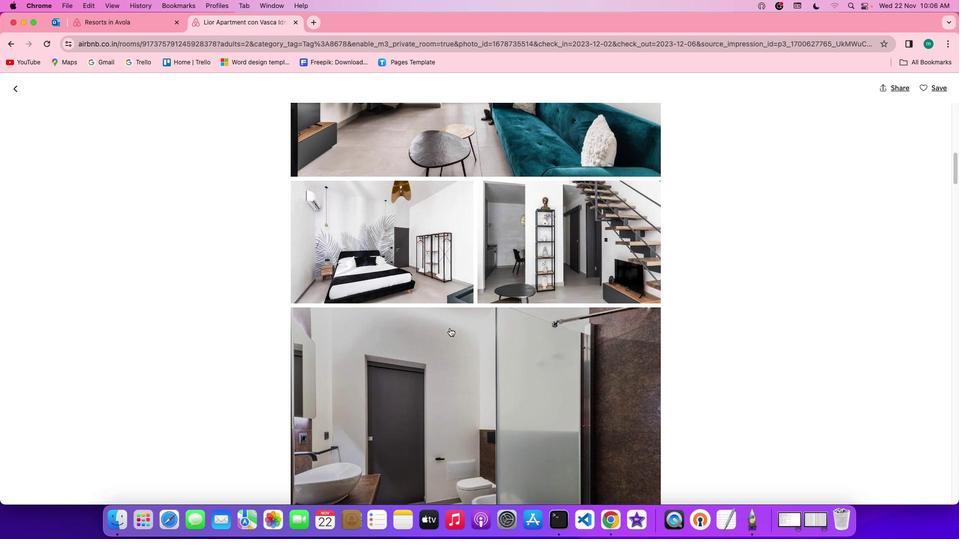 
Action: Mouse scrolled (449, 328) with delta (0, 0)
Screenshot: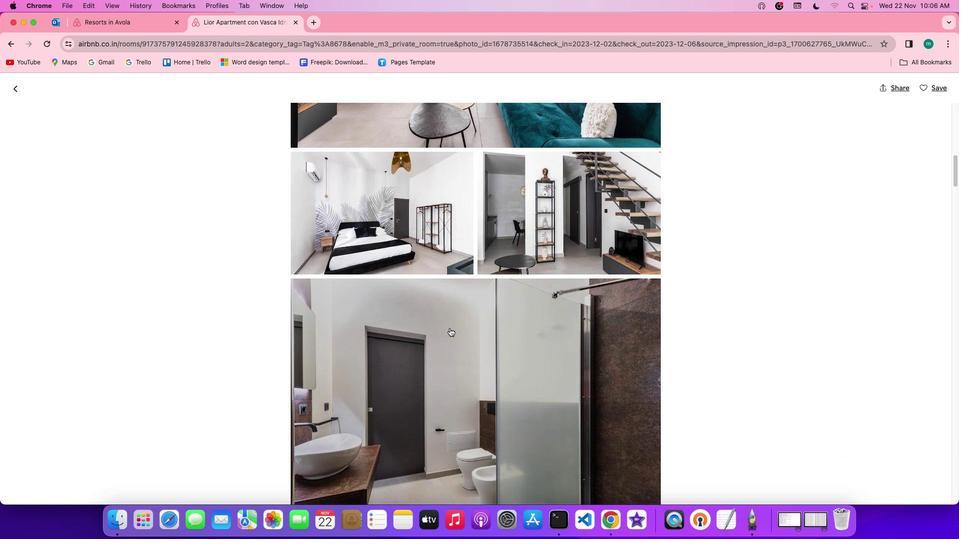 
Action: Mouse scrolled (449, 328) with delta (0, 0)
Screenshot: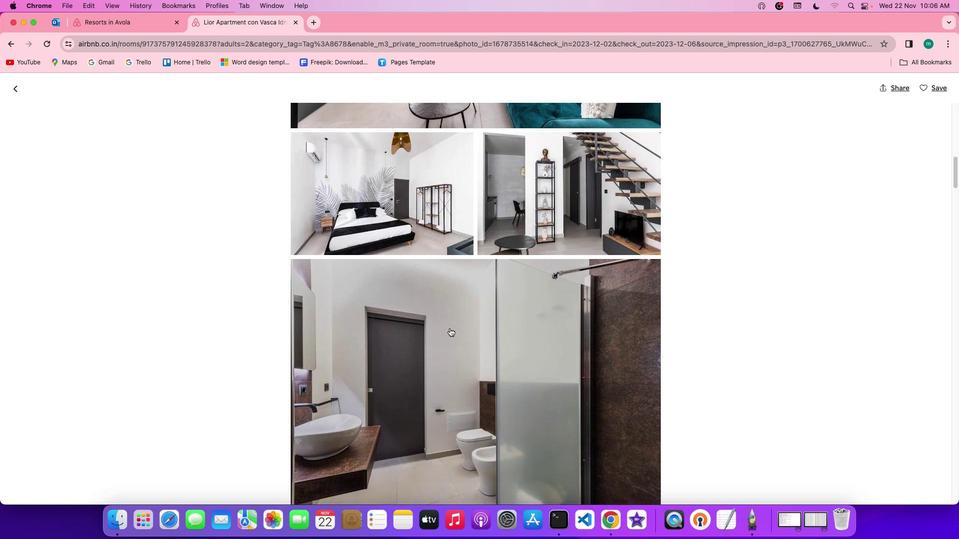 
Action: Mouse scrolled (449, 328) with delta (0, 0)
Screenshot: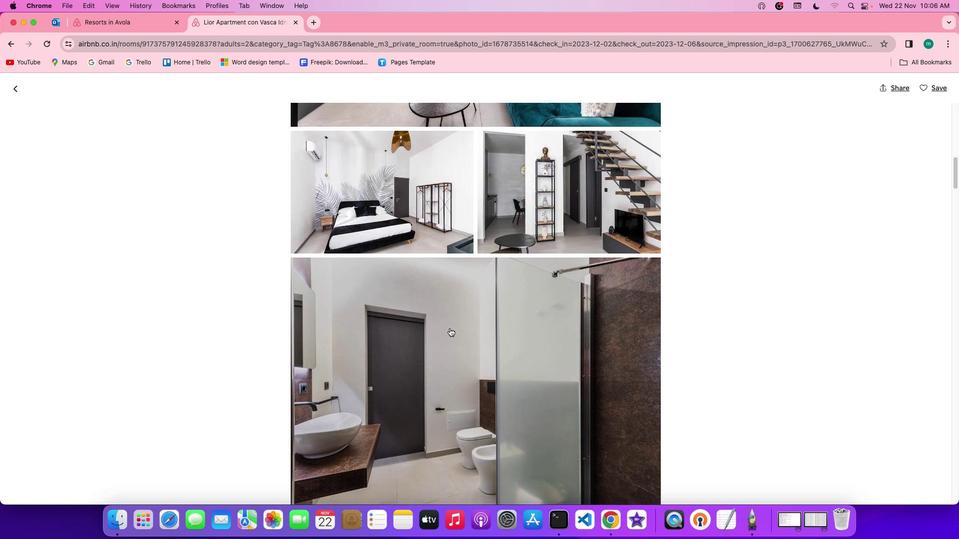
Action: Mouse scrolled (449, 328) with delta (0, 0)
Screenshot: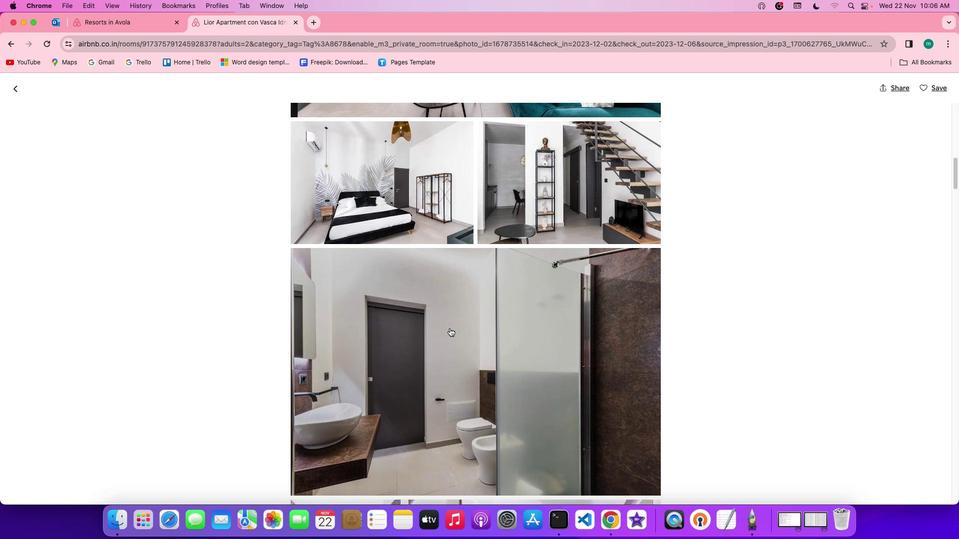
Action: Mouse scrolled (449, 328) with delta (0, 0)
Screenshot: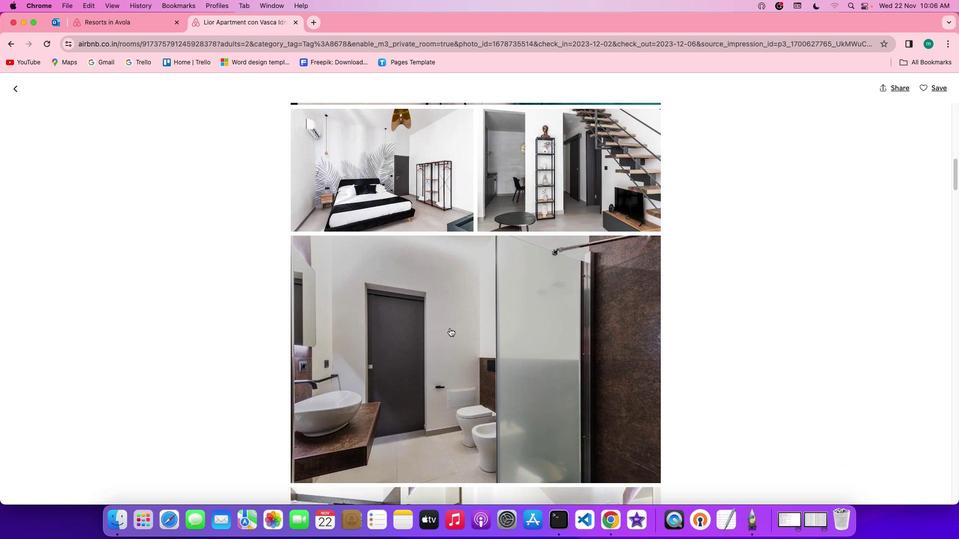 
Action: Mouse scrolled (449, 328) with delta (0, 0)
Screenshot: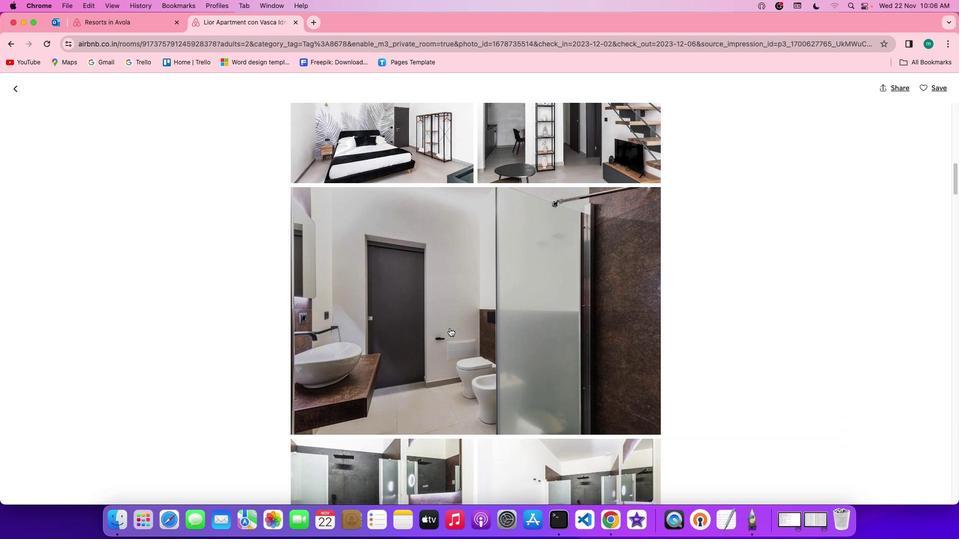 
Action: Mouse scrolled (449, 328) with delta (0, 0)
Screenshot: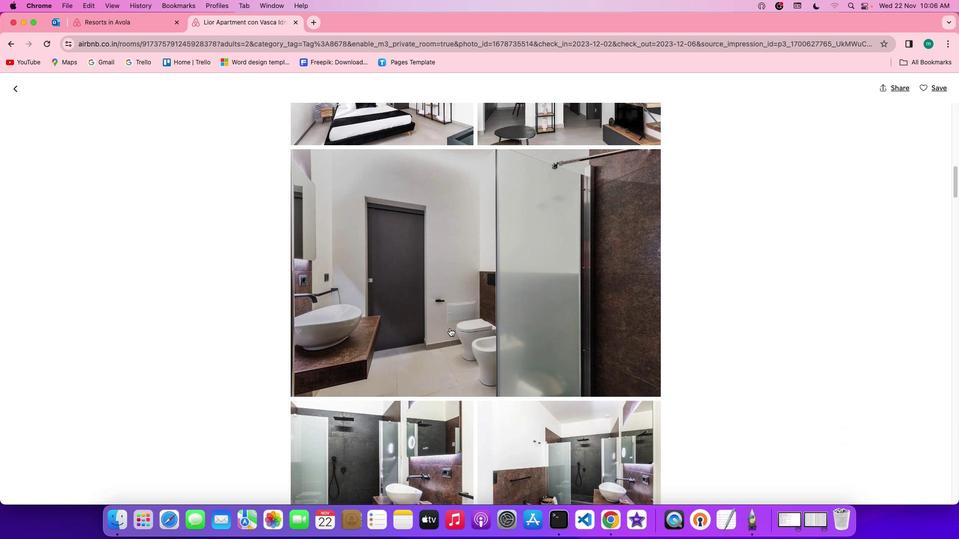 
Action: Mouse scrolled (449, 328) with delta (0, 0)
Screenshot: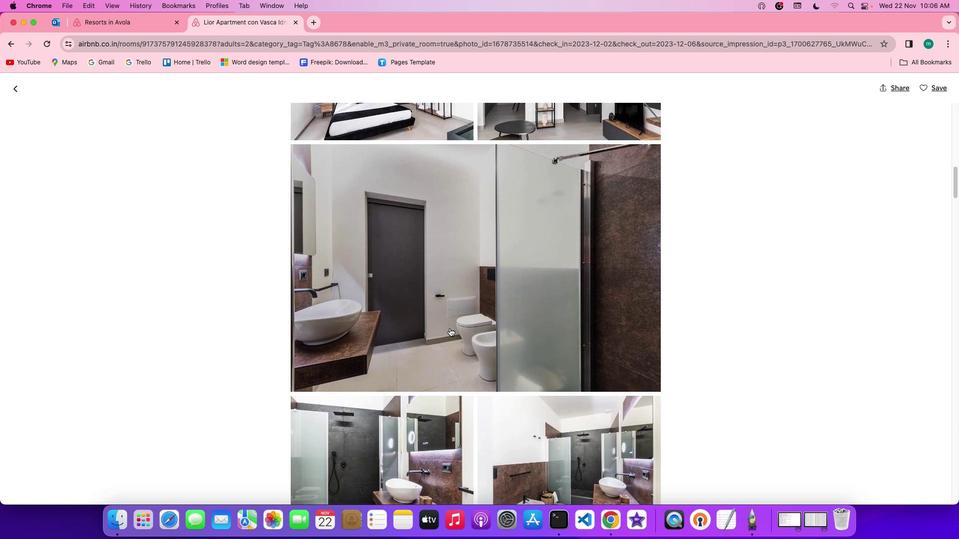
Action: Mouse scrolled (449, 328) with delta (0, 0)
Screenshot: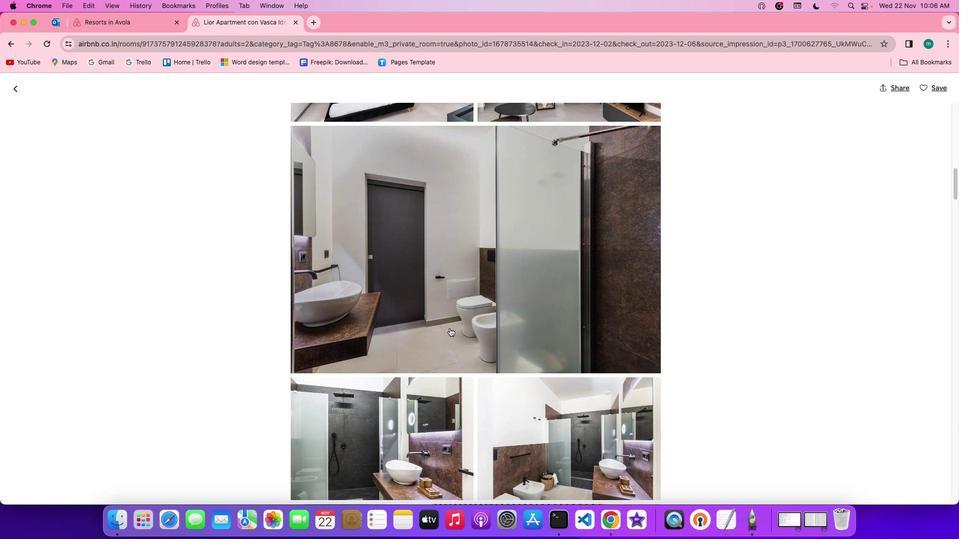 
Action: Mouse scrolled (449, 328) with delta (0, 0)
Screenshot: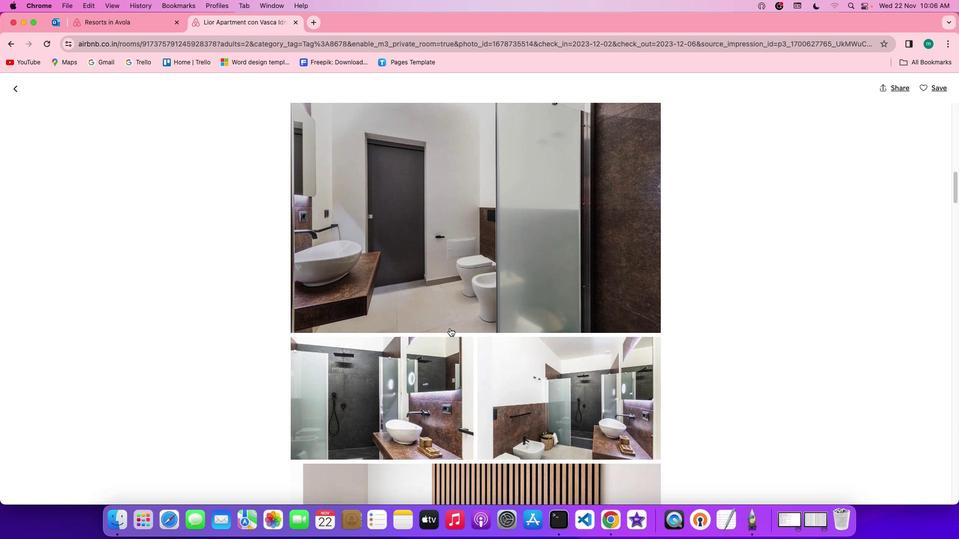 
Action: Mouse scrolled (449, 328) with delta (0, 0)
Screenshot: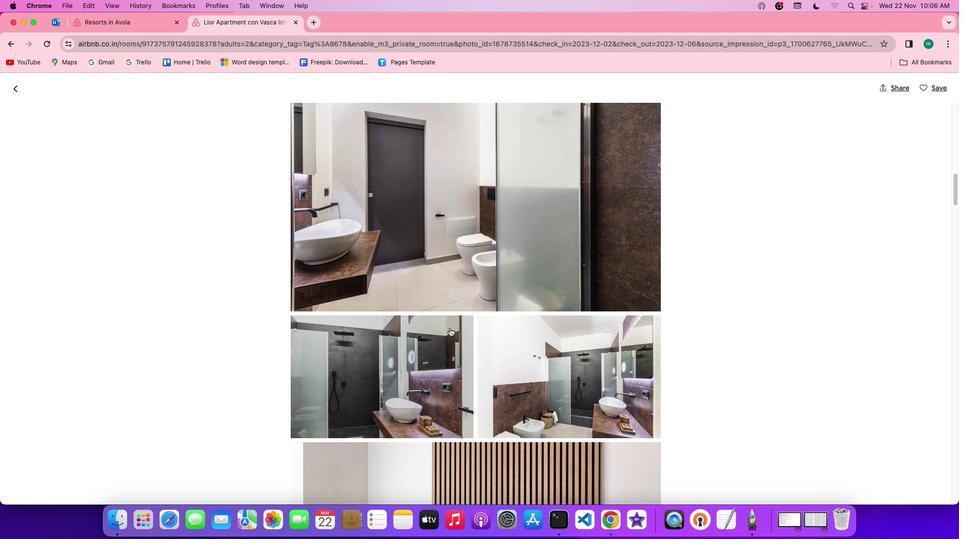 
Action: Mouse scrolled (449, 328) with delta (0, 0)
Screenshot: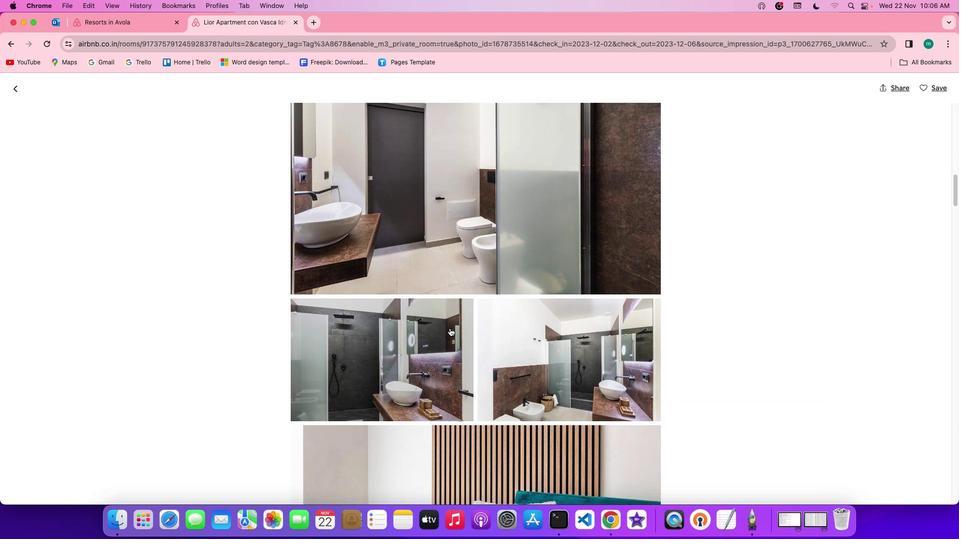 
Action: Mouse scrolled (449, 328) with delta (0, 0)
Screenshot: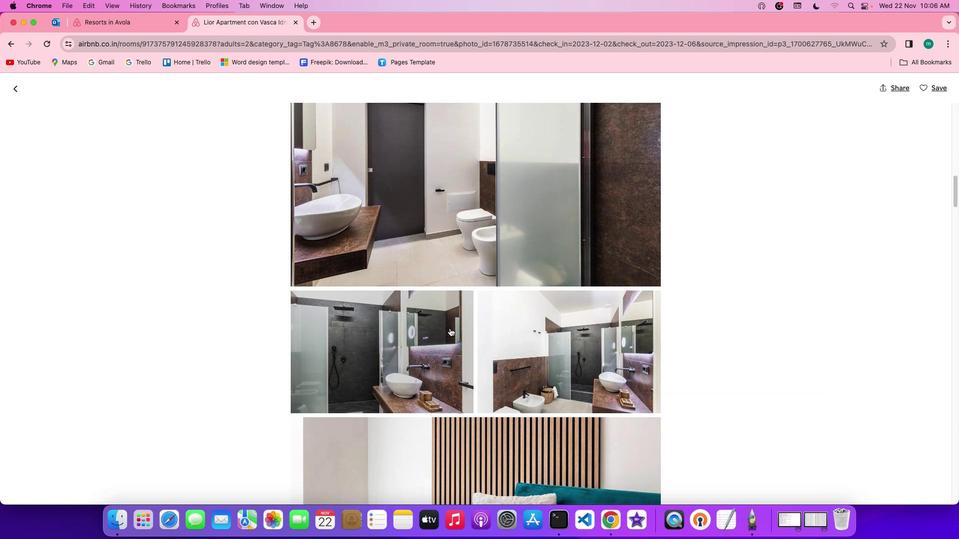 
Action: Mouse scrolled (449, 328) with delta (0, 0)
Screenshot: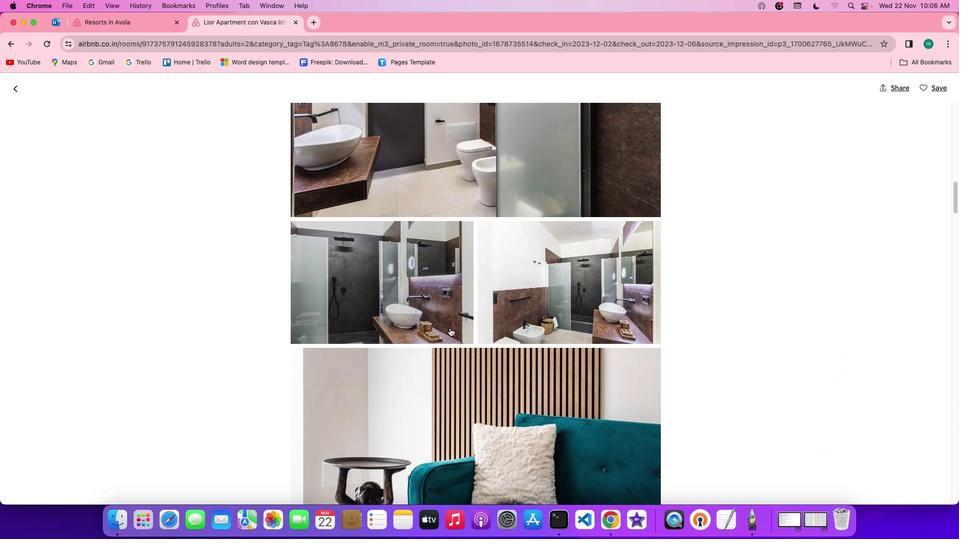 
Action: Mouse scrolled (449, 328) with delta (0, 0)
Screenshot: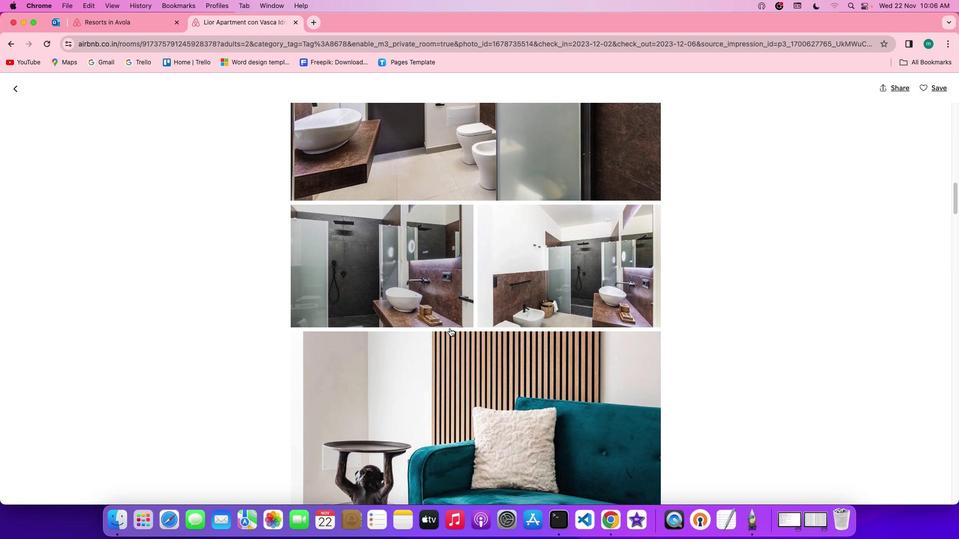 
Action: Mouse scrolled (449, 328) with delta (0, 0)
Screenshot: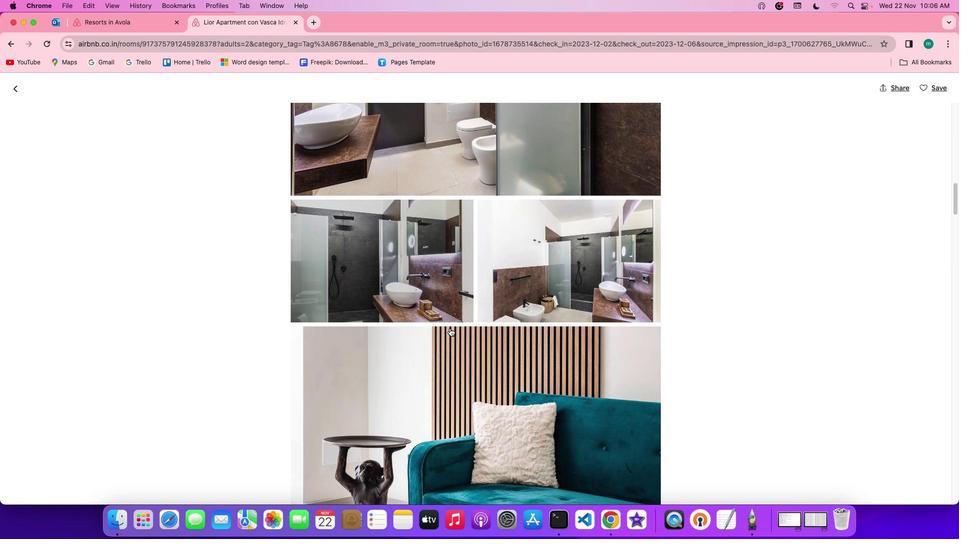 
Action: Mouse scrolled (449, 328) with delta (0, 0)
Screenshot: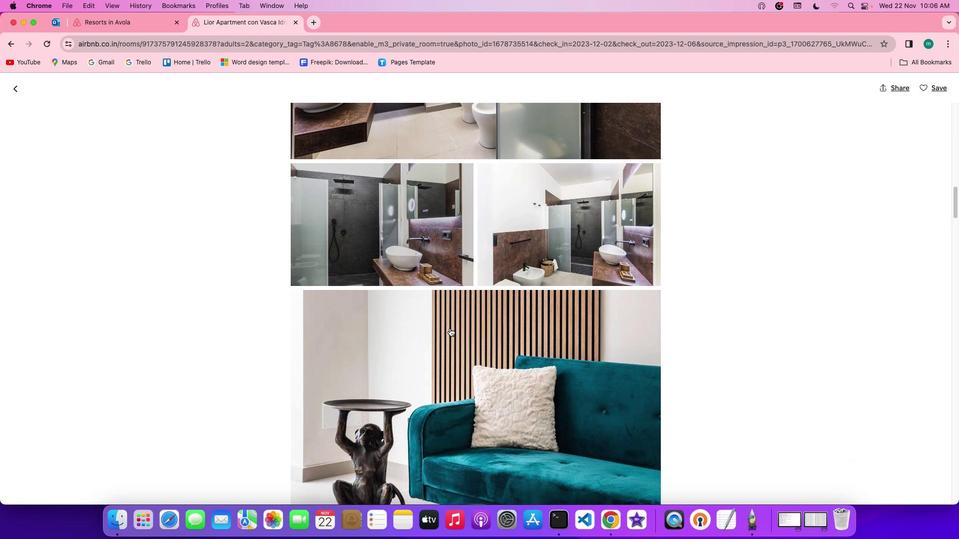 
Action: Mouse scrolled (449, 328) with delta (0, 0)
Screenshot: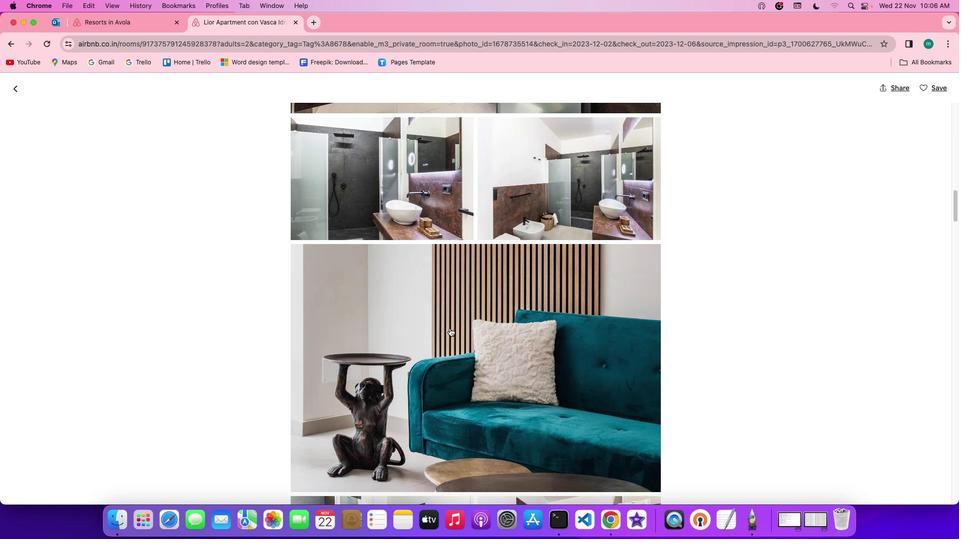 
Action: Mouse scrolled (449, 328) with delta (0, 0)
Screenshot: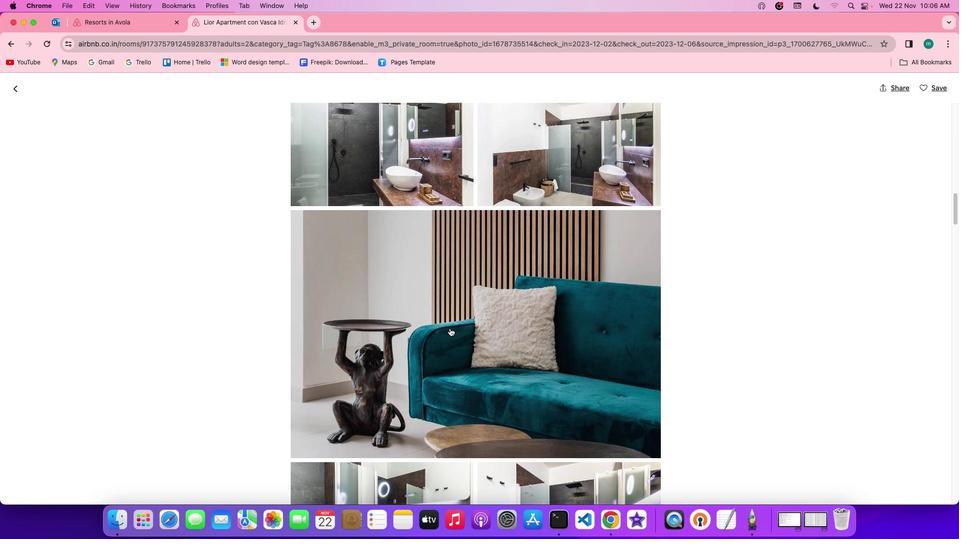 
Action: Mouse scrolled (449, 328) with delta (0, 0)
Screenshot: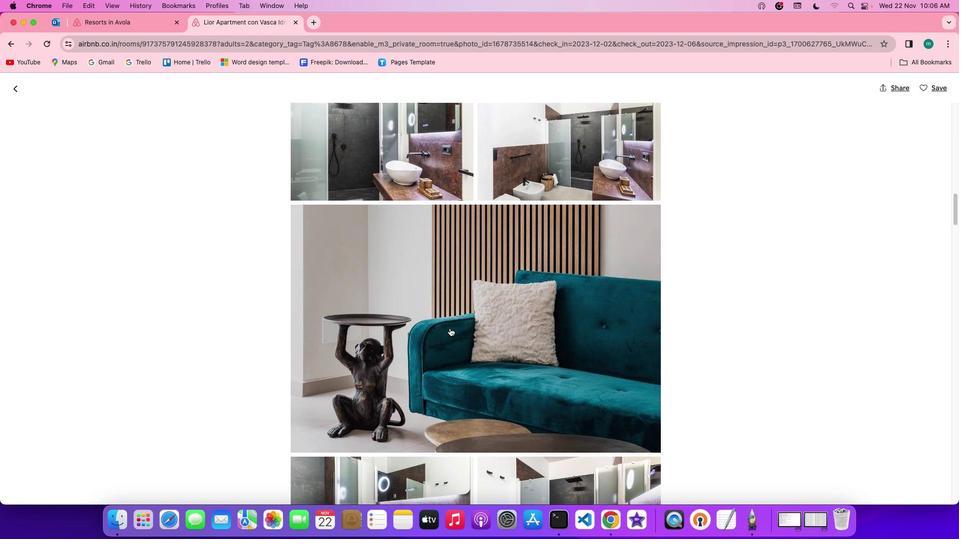 
Action: Mouse scrolled (449, 328) with delta (0, 0)
Screenshot: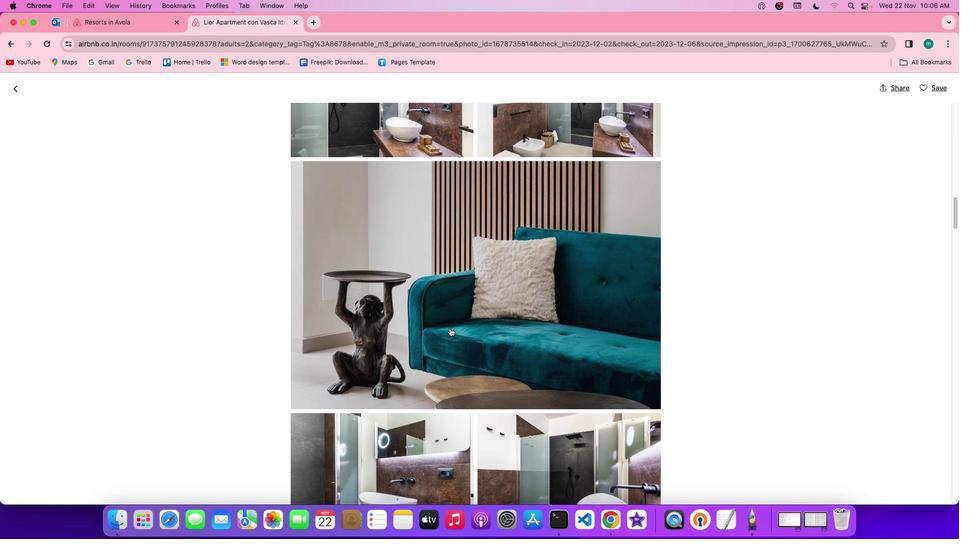 
Action: Mouse scrolled (449, 328) with delta (0, -1)
Screenshot: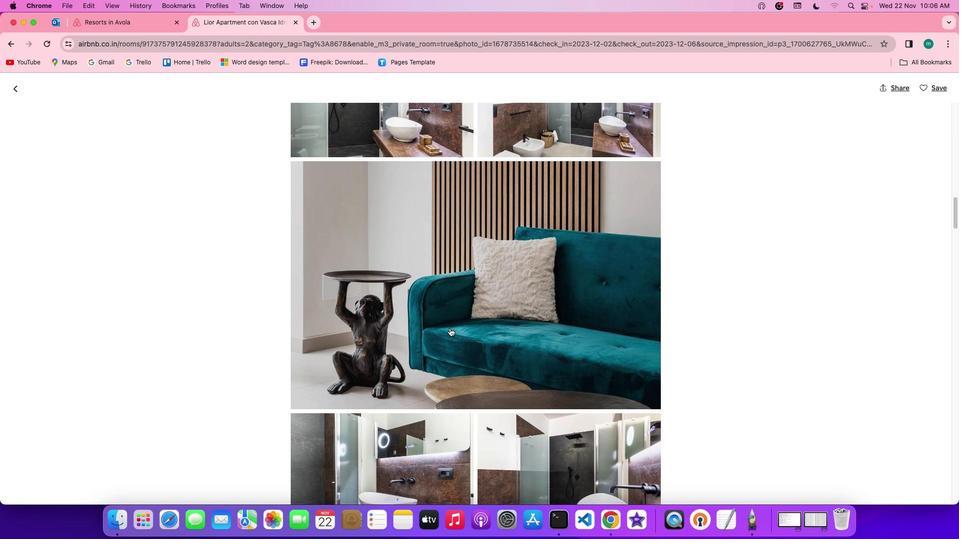 
Action: Mouse scrolled (449, 328) with delta (0, -1)
Screenshot: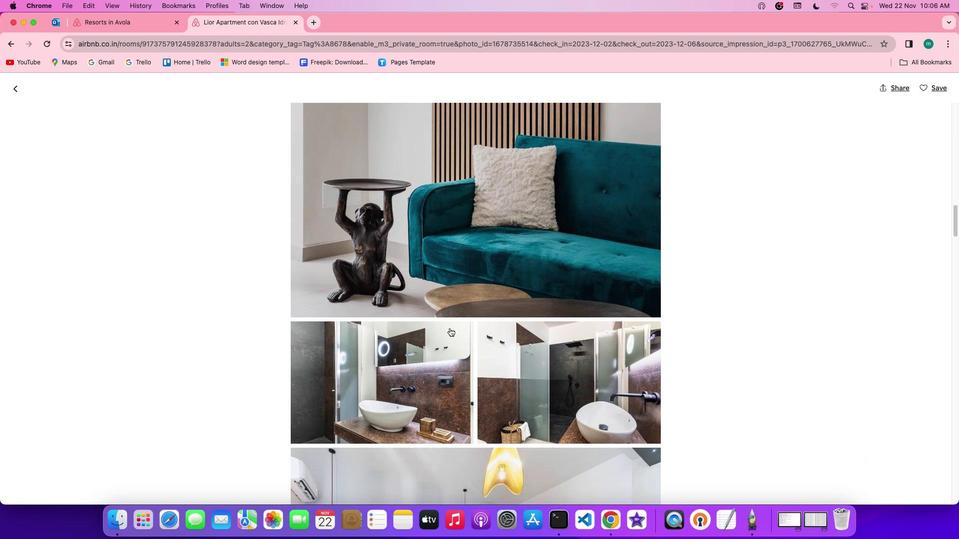 
Action: Mouse scrolled (449, 328) with delta (0, 0)
Screenshot: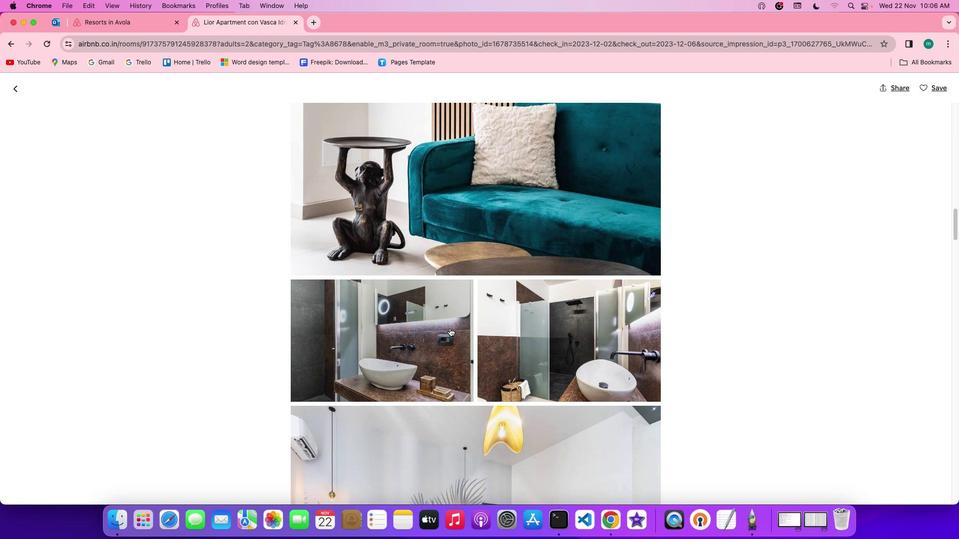 
Action: Mouse scrolled (449, 328) with delta (0, 0)
Screenshot: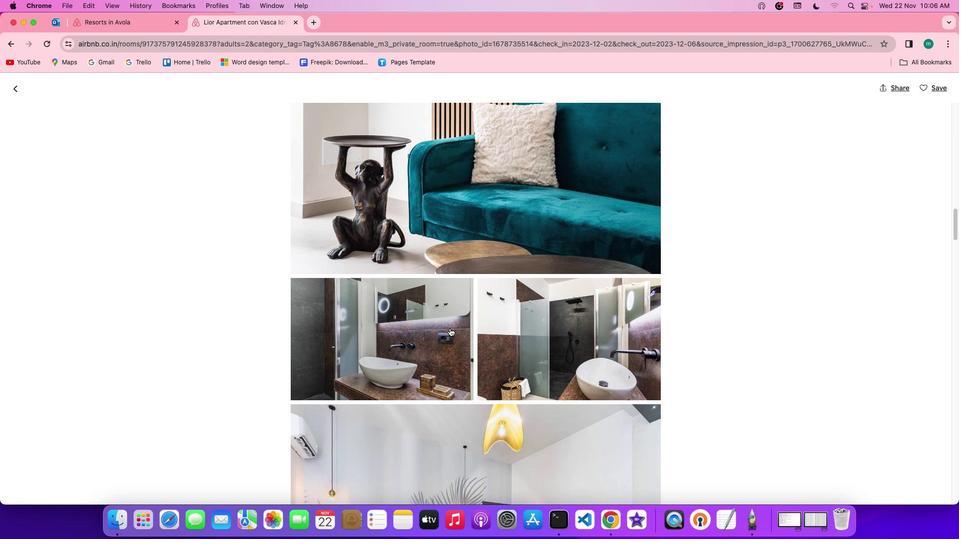 
Action: Mouse scrolled (449, 328) with delta (0, 0)
Screenshot: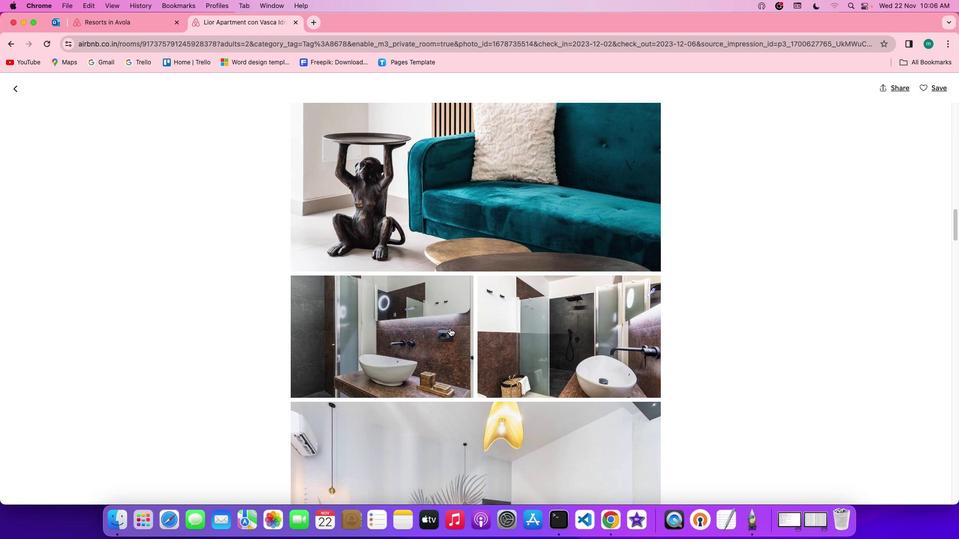 
Action: Mouse scrolled (449, 328) with delta (0, -1)
Screenshot: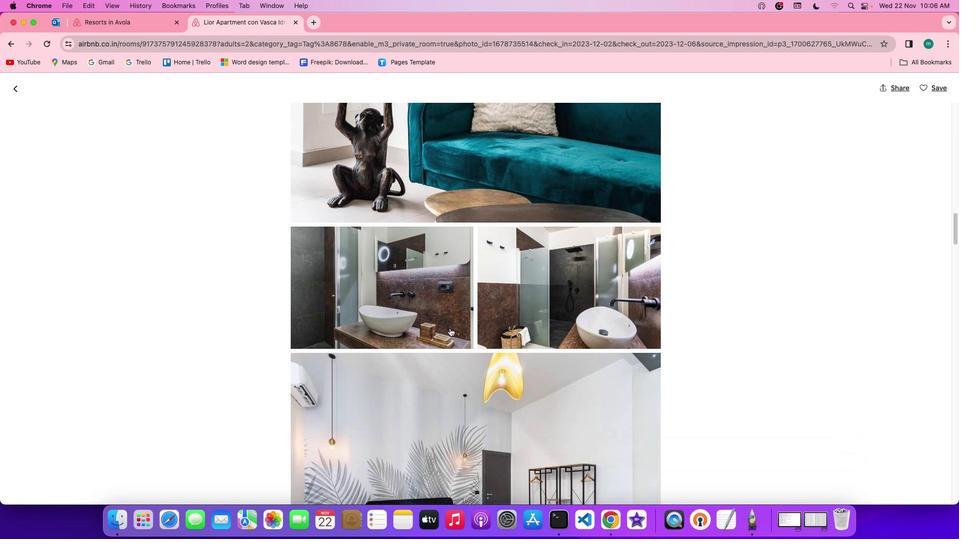 
Action: Mouse scrolled (449, 328) with delta (0, 0)
Screenshot: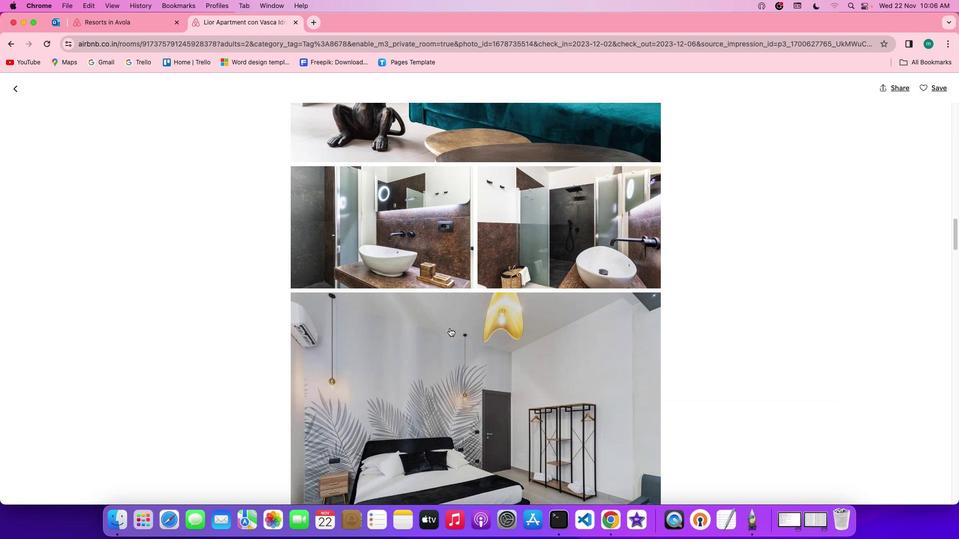 
Action: Mouse scrolled (449, 328) with delta (0, 0)
Screenshot: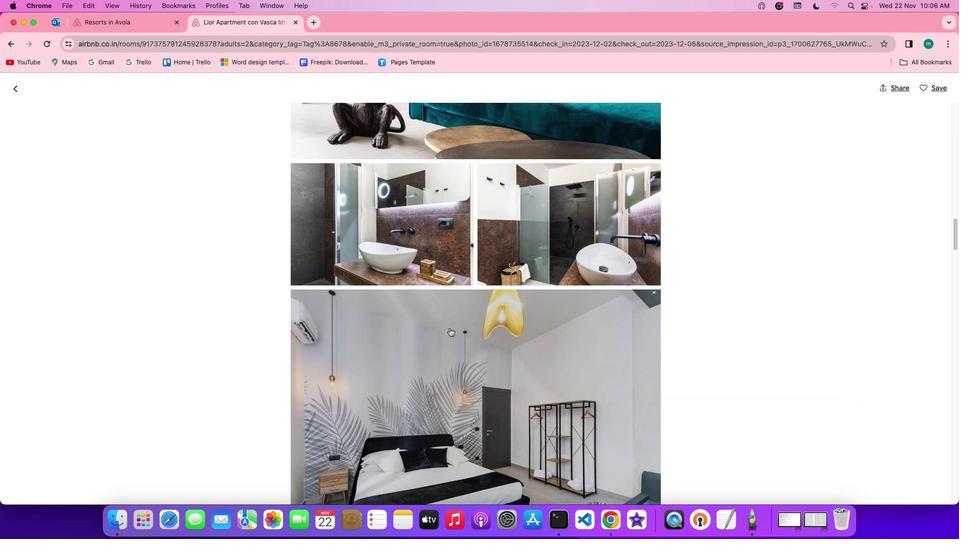 
Action: Mouse scrolled (449, 328) with delta (0, 0)
Screenshot: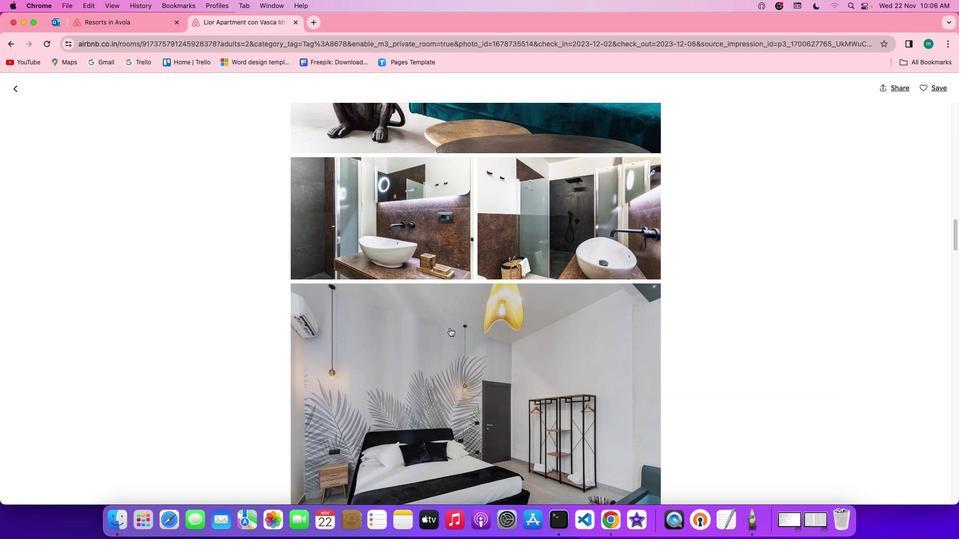 
Action: Mouse scrolled (449, 328) with delta (0, 0)
Screenshot: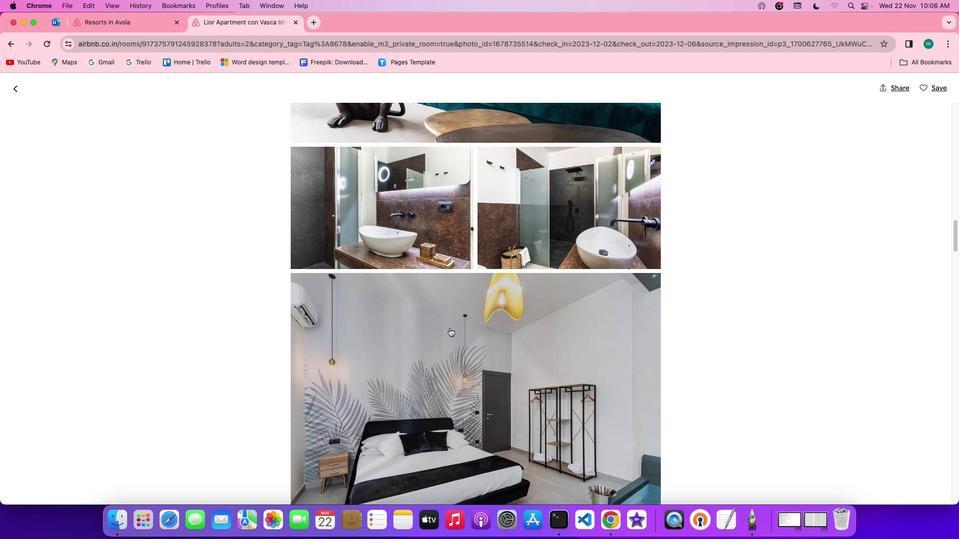
Action: Mouse scrolled (449, 328) with delta (0, 0)
Screenshot: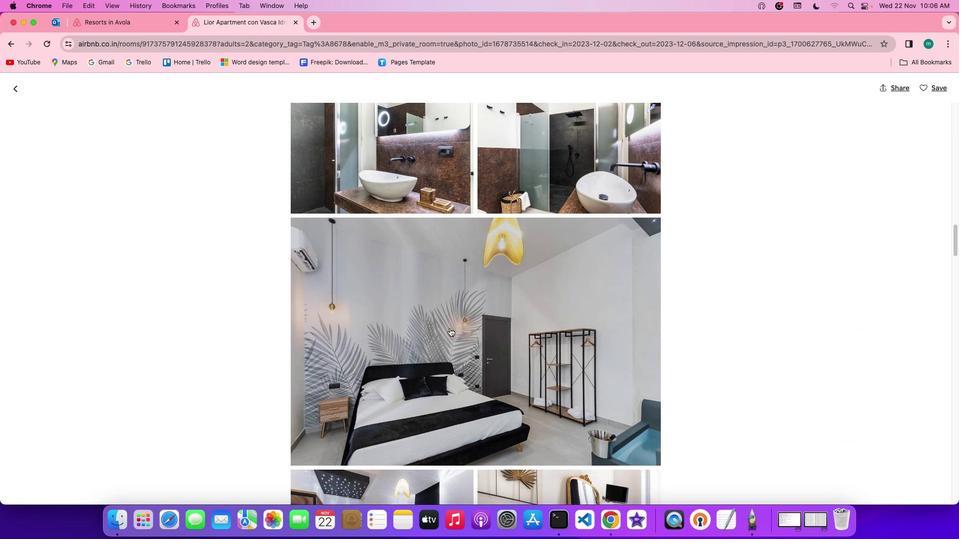 
Action: Mouse scrolled (449, 328) with delta (0, 0)
Screenshot: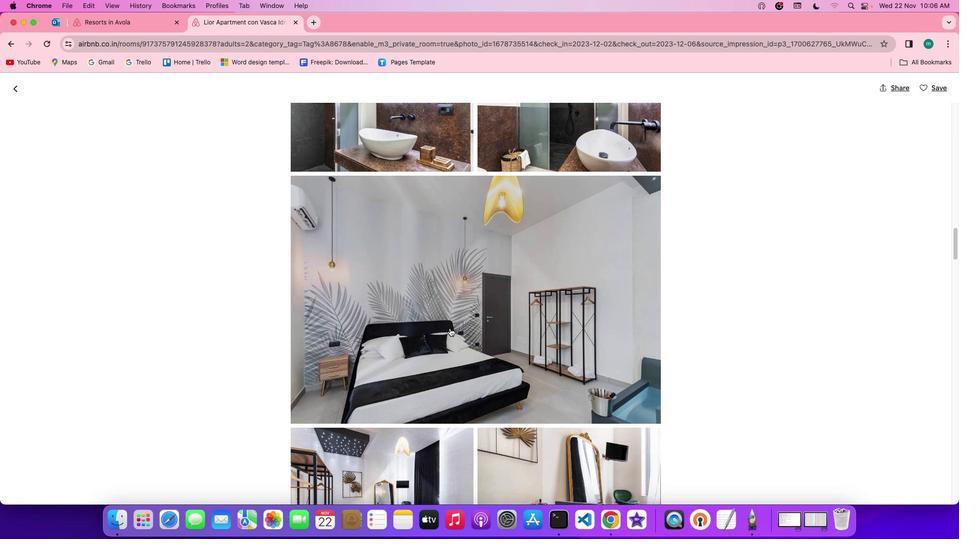 
Action: Mouse scrolled (449, 328) with delta (0, 0)
Screenshot: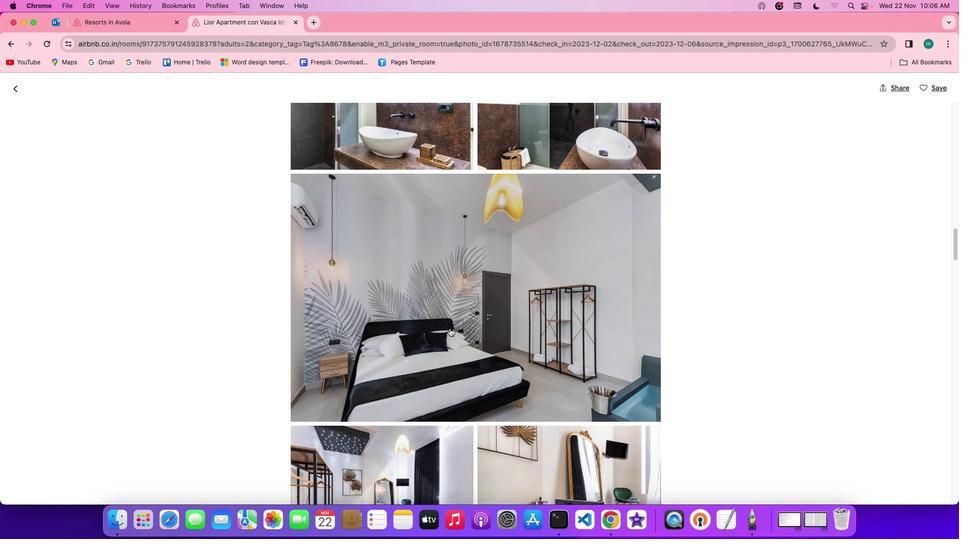 
Action: Mouse scrolled (449, 328) with delta (0, 0)
Screenshot: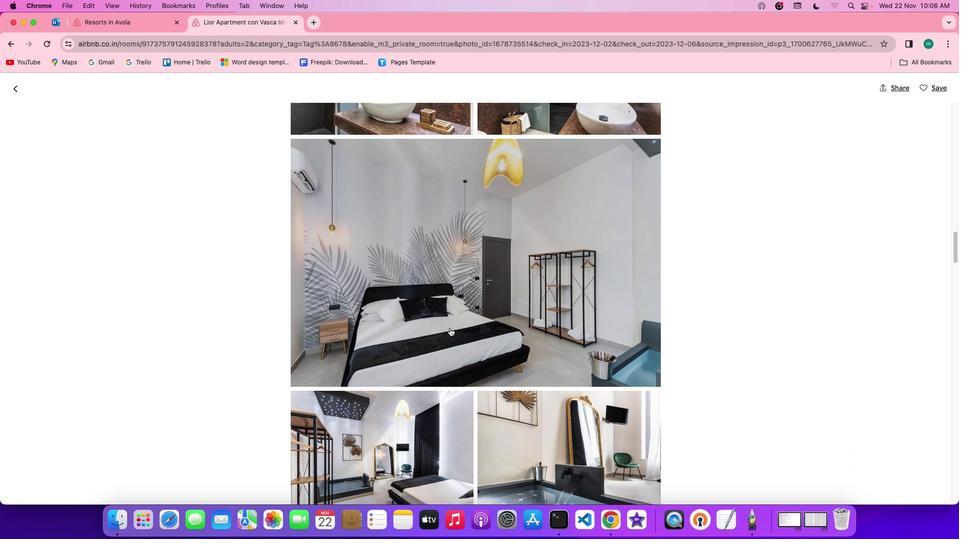 
Action: Mouse scrolled (449, 328) with delta (0, -1)
Screenshot: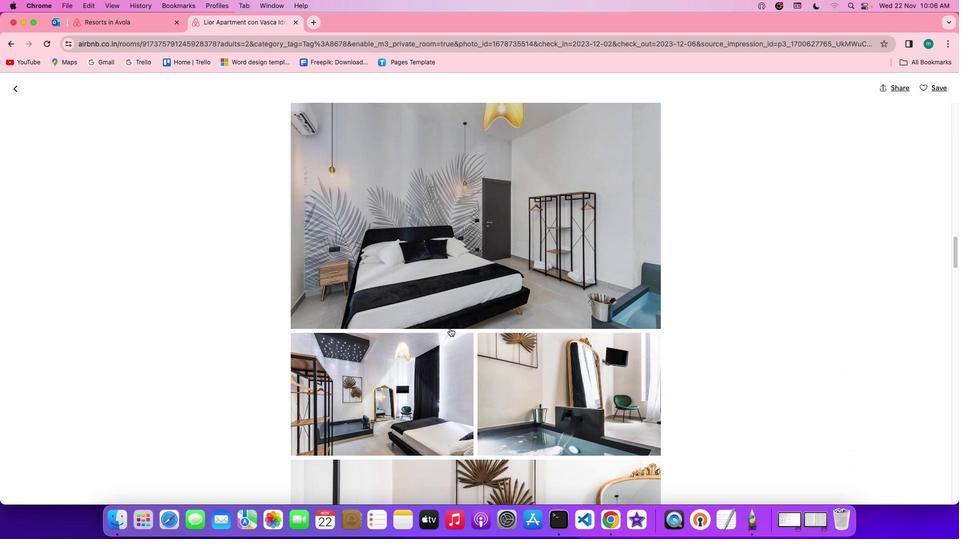 
Action: Mouse scrolled (449, 328) with delta (0, 0)
Screenshot: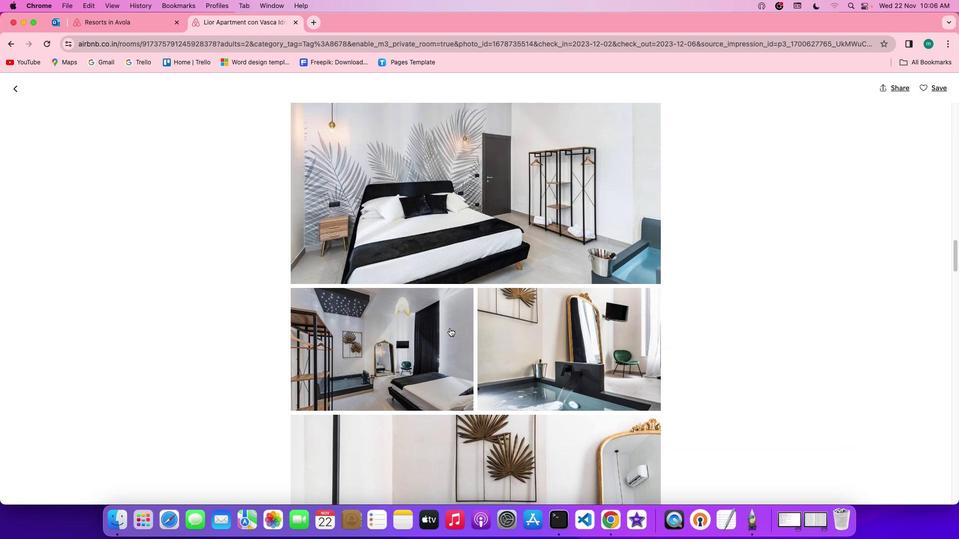 
Action: Mouse scrolled (449, 328) with delta (0, 0)
Screenshot: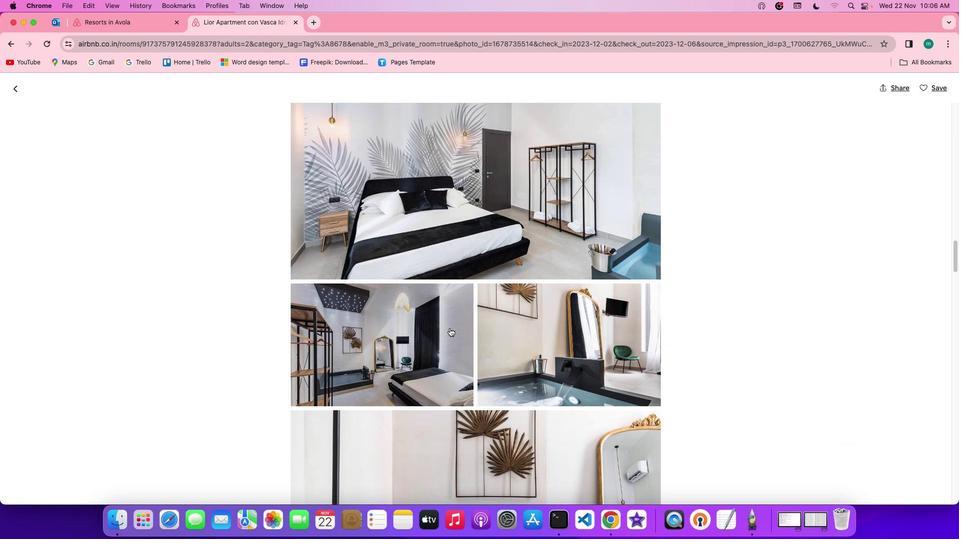 
Action: Mouse scrolled (449, 328) with delta (0, 0)
Screenshot: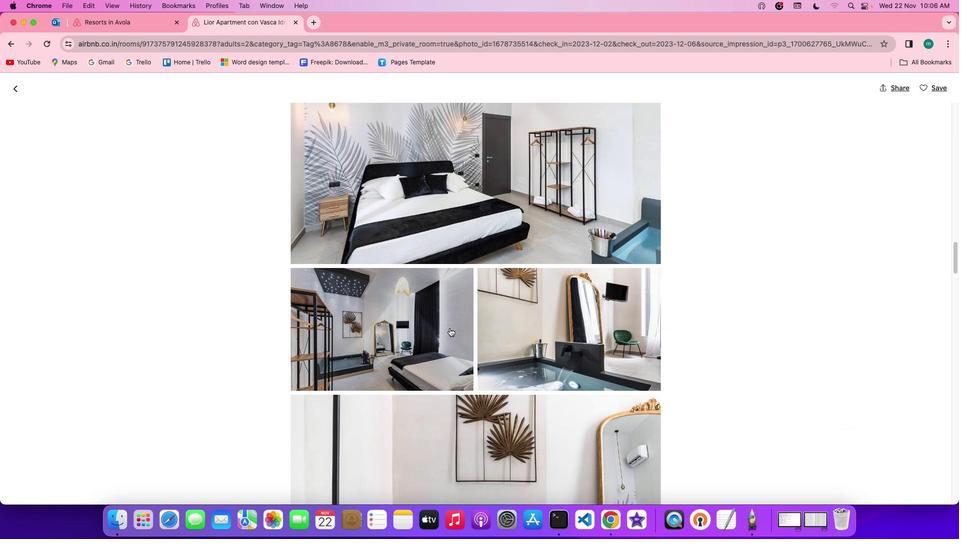 
Action: Mouse scrolled (449, 328) with delta (0, -1)
Screenshot: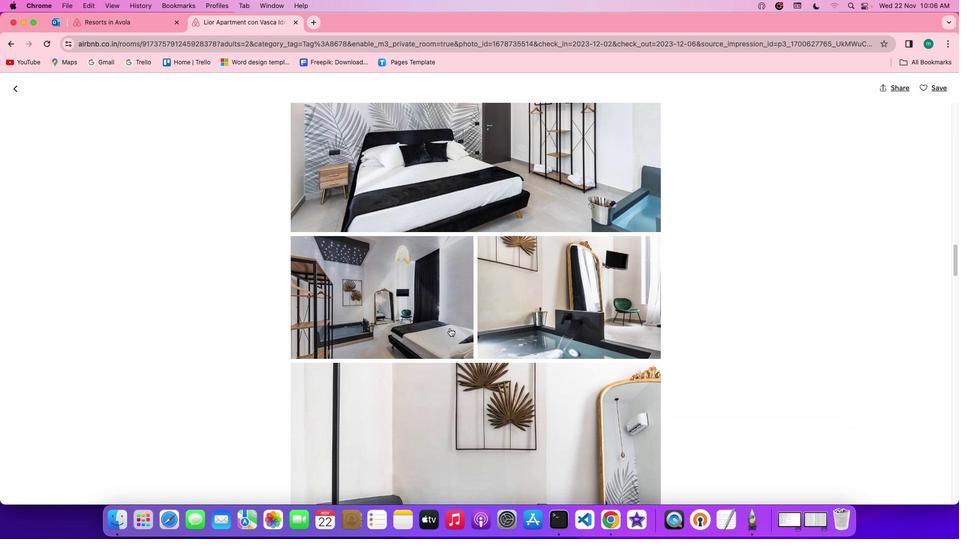 
Action: Mouse scrolled (449, 328) with delta (0, 0)
Screenshot: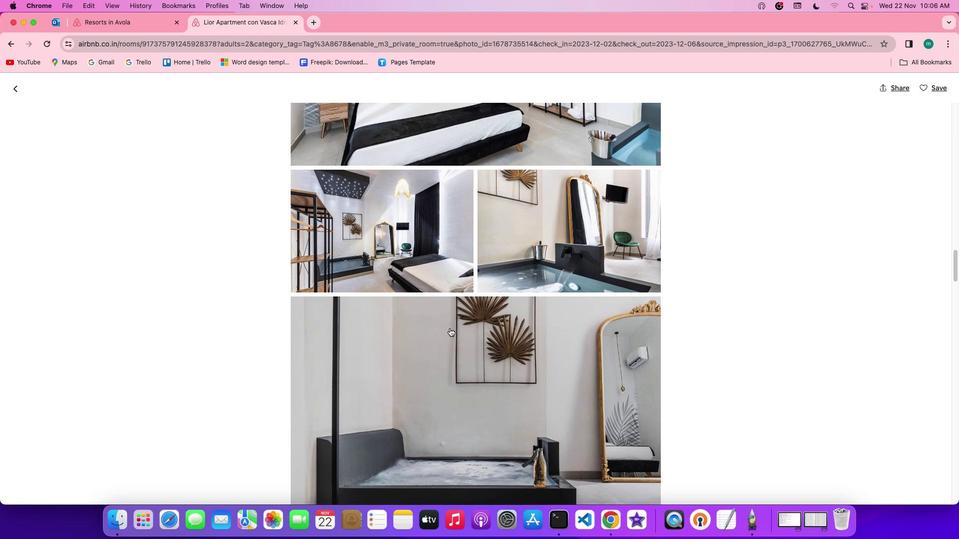
Action: Mouse scrolled (449, 328) with delta (0, 0)
Screenshot: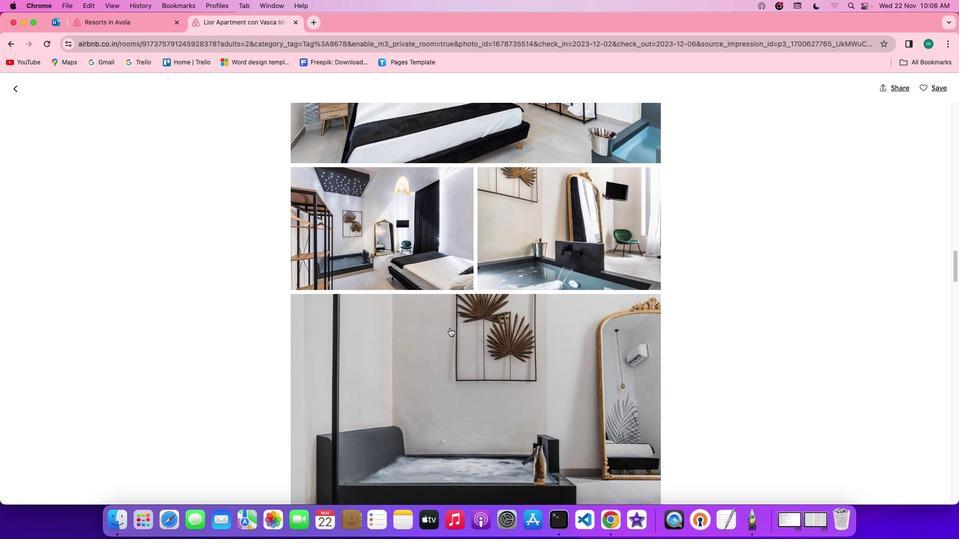 
Action: Mouse scrolled (449, 328) with delta (0, 0)
Screenshot: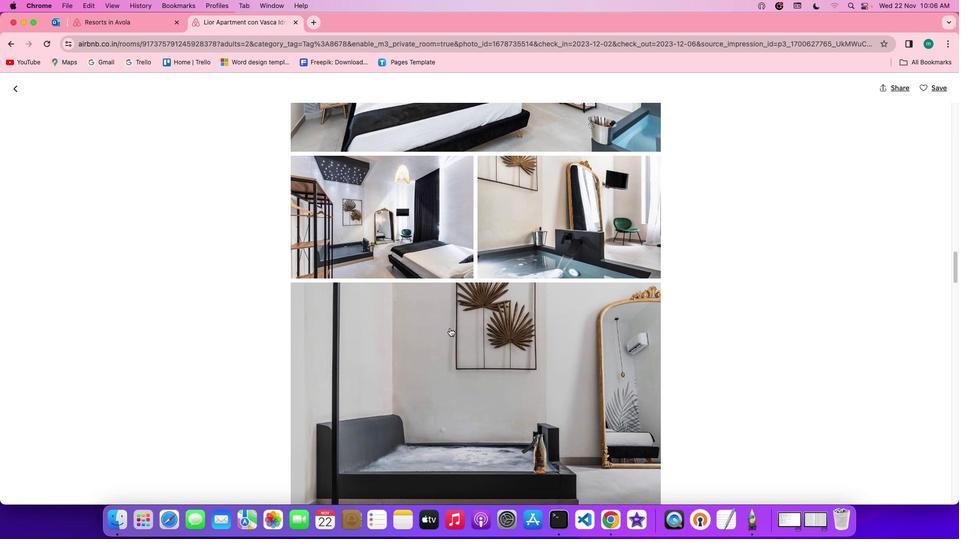 
Action: Mouse scrolled (449, 328) with delta (0, -1)
Screenshot: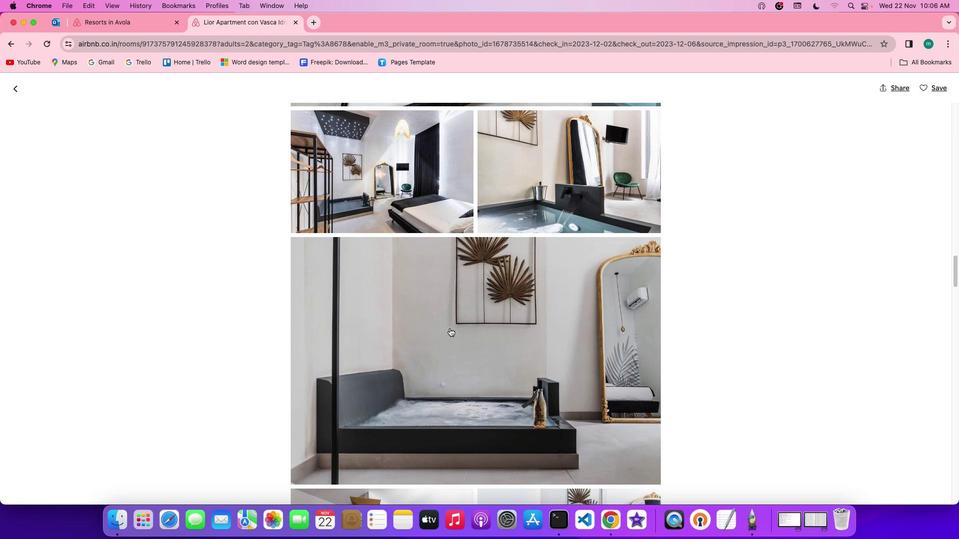 
Action: Mouse scrolled (449, 328) with delta (0, 0)
Screenshot: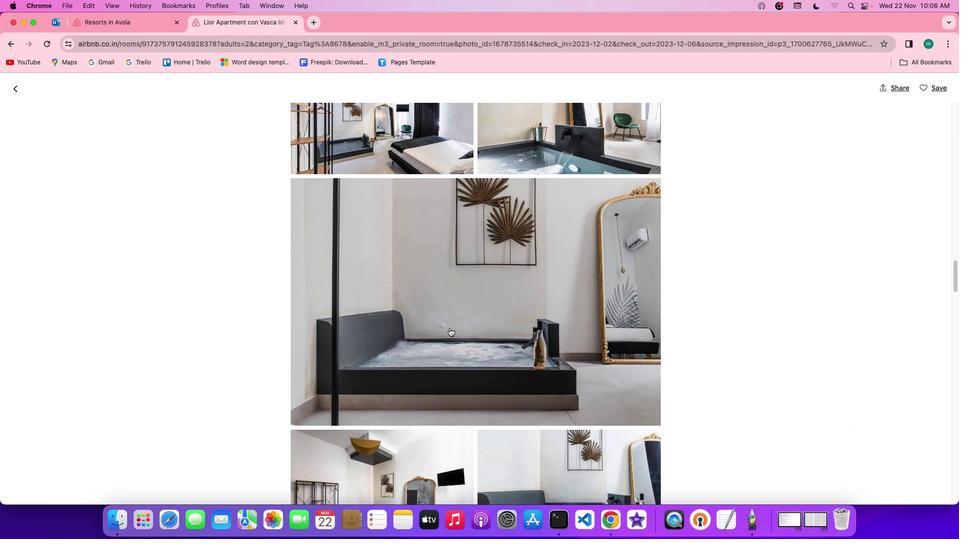 
Action: Mouse scrolled (449, 328) with delta (0, 0)
Screenshot: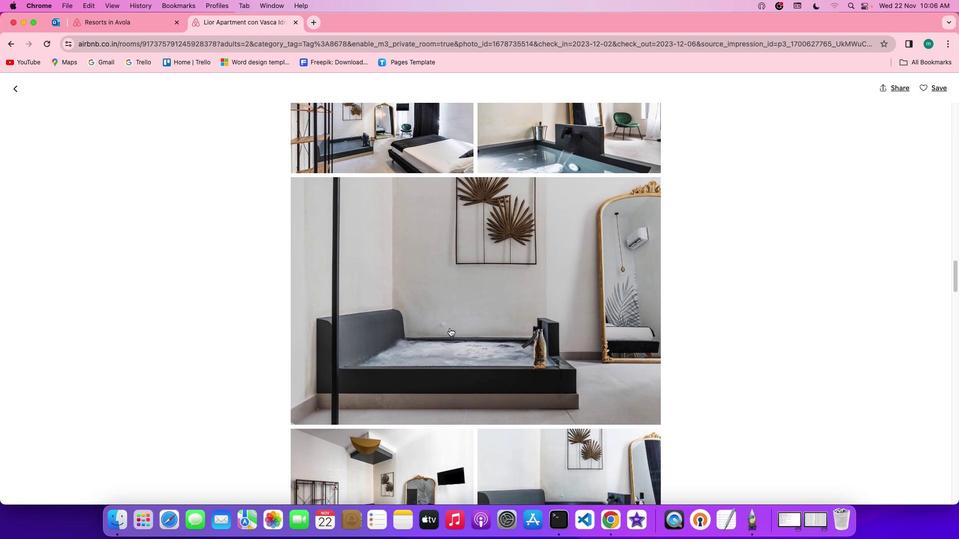 
Action: Mouse scrolled (449, 328) with delta (0, 0)
Screenshot: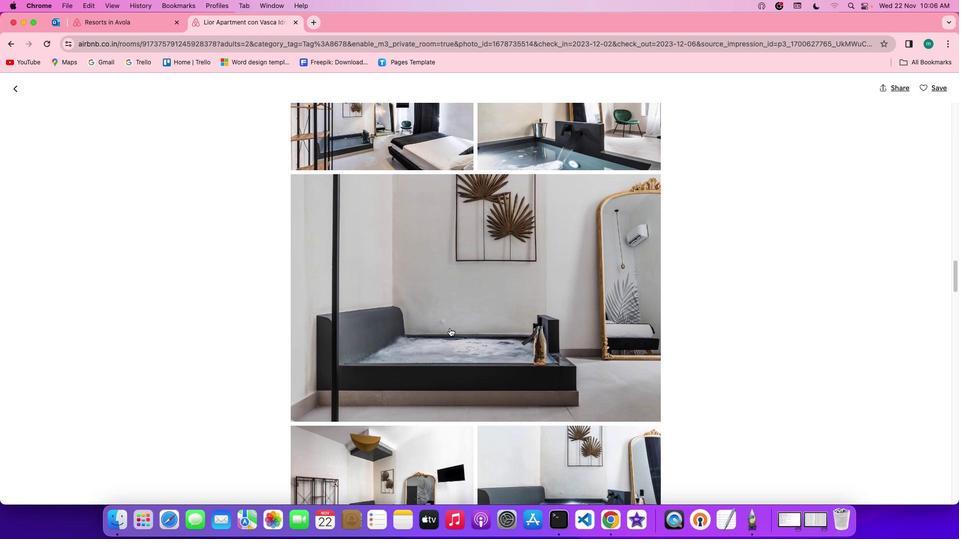 
Action: Mouse scrolled (449, 328) with delta (0, 0)
Screenshot: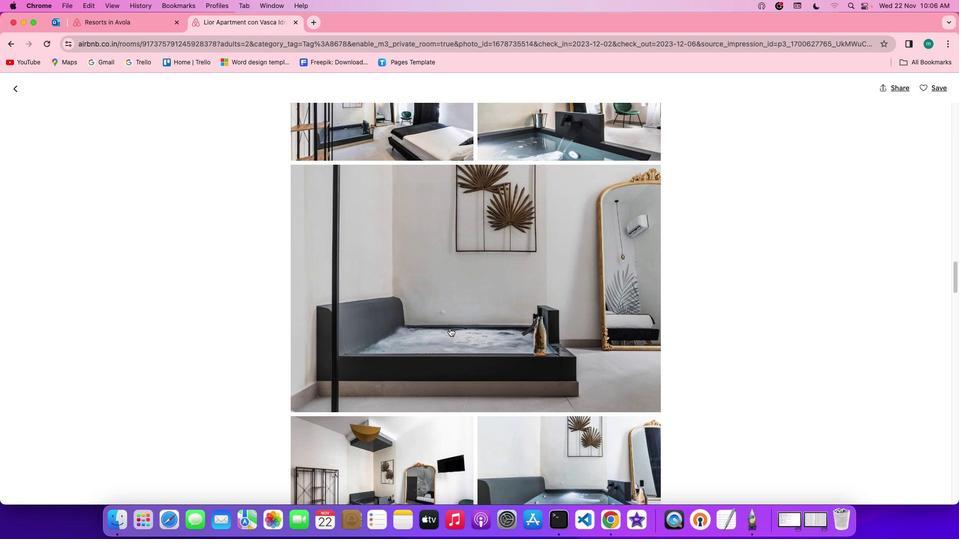 
Action: Mouse scrolled (449, 328) with delta (0, 0)
Screenshot: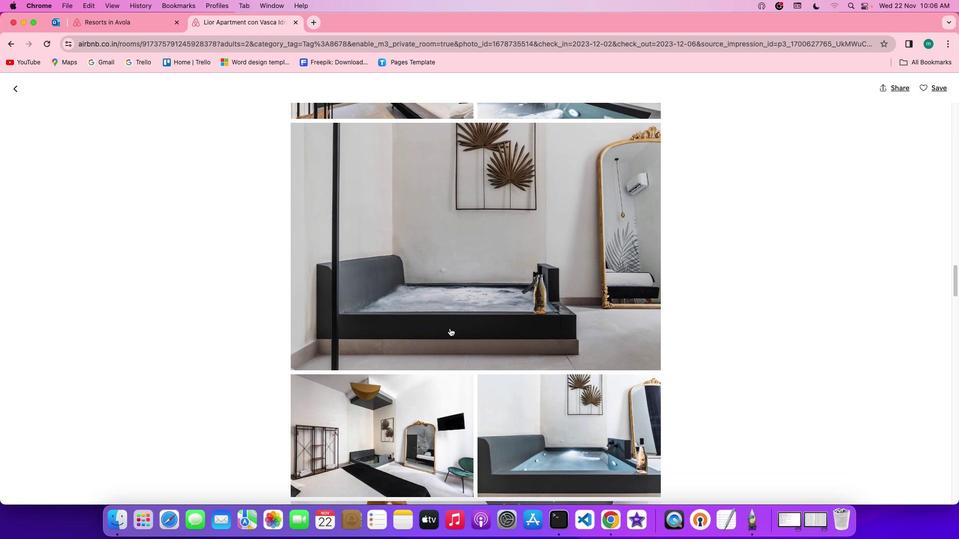 
Action: Mouse scrolled (449, 328) with delta (0, 0)
Screenshot: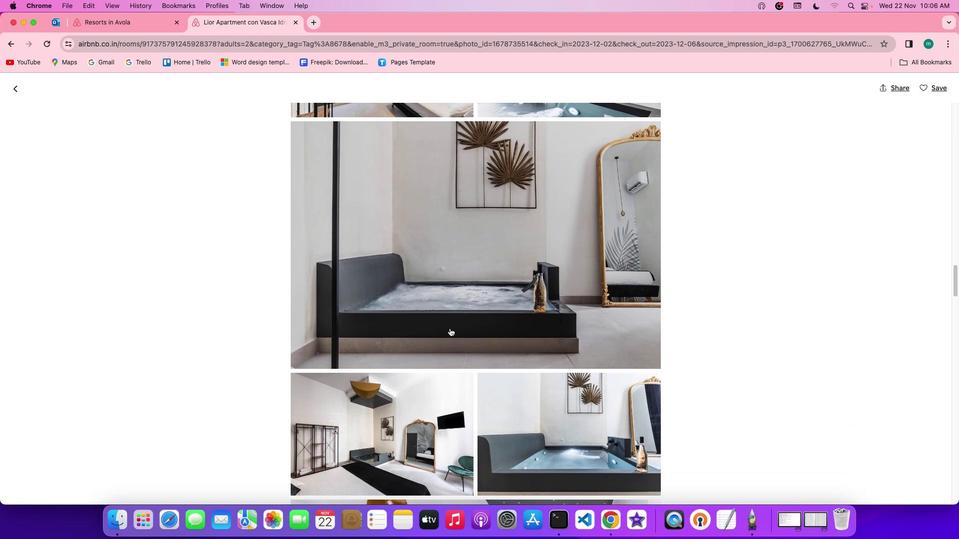 
Action: Mouse scrolled (449, 328) with delta (0, 0)
Screenshot: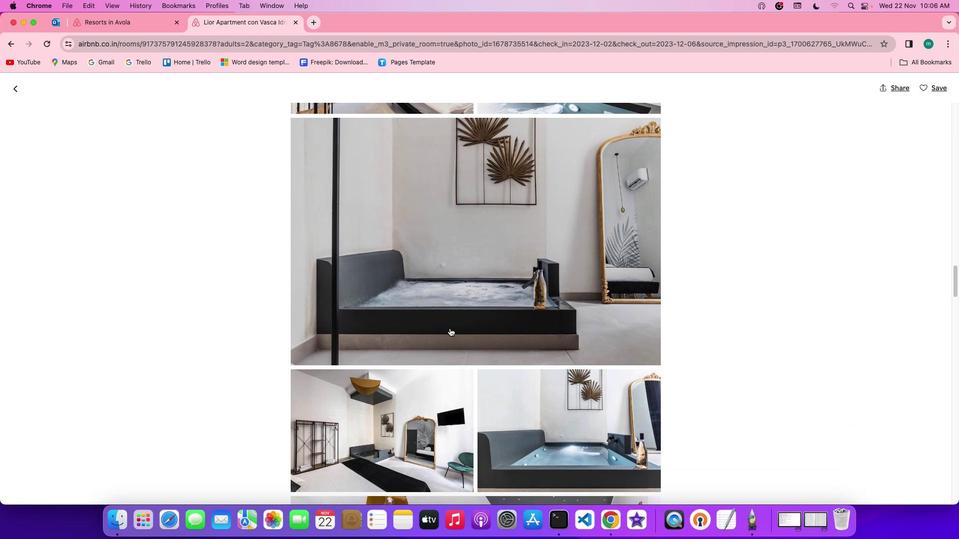 
Action: Mouse scrolled (449, 328) with delta (0, 0)
Screenshot: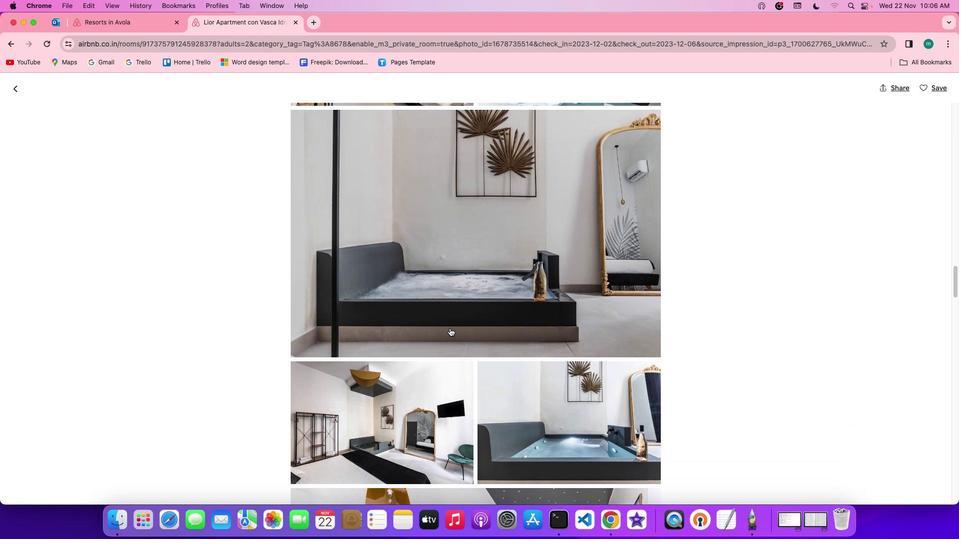 
Action: Mouse scrolled (449, 328) with delta (0, -1)
Screenshot: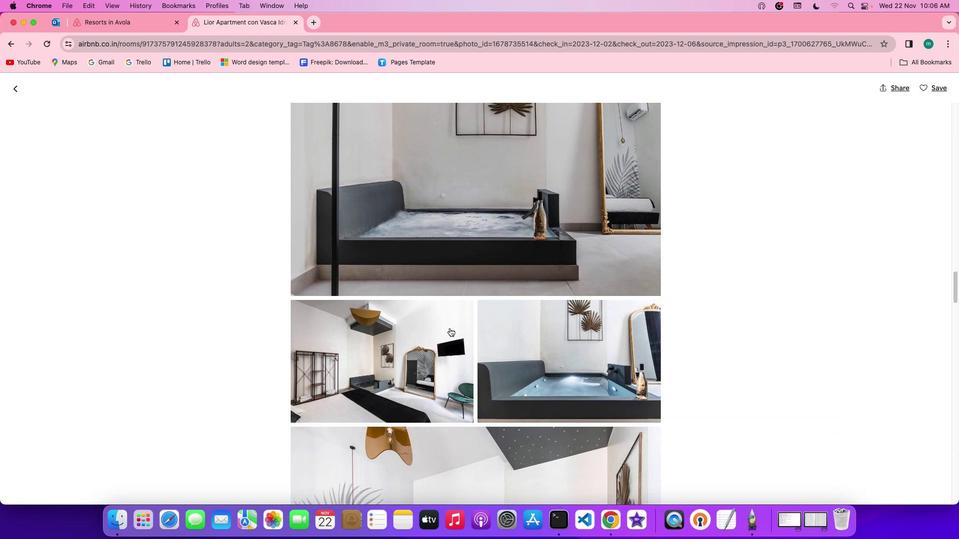 
Action: Mouse scrolled (449, 328) with delta (0, 0)
Screenshot: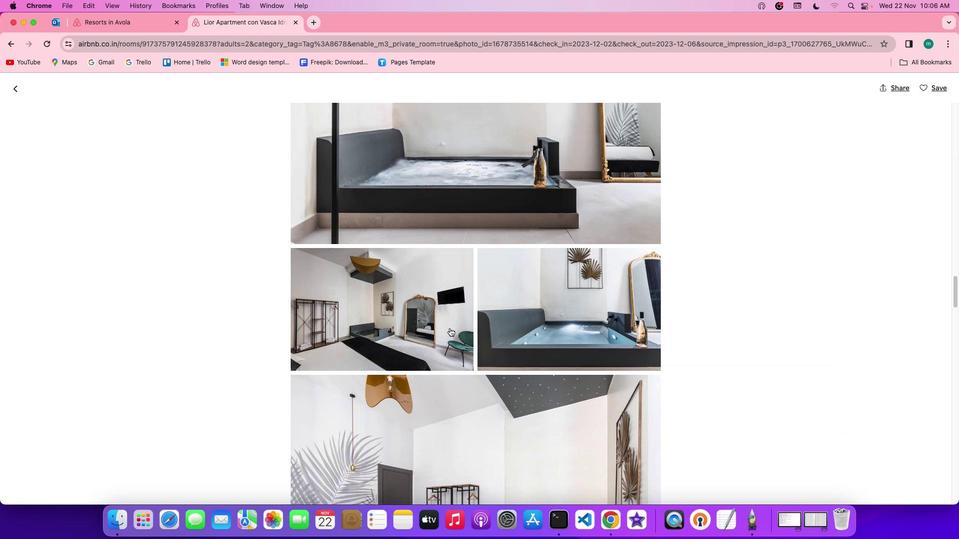 
Action: Mouse scrolled (449, 328) with delta (0, 0)
Screenshot: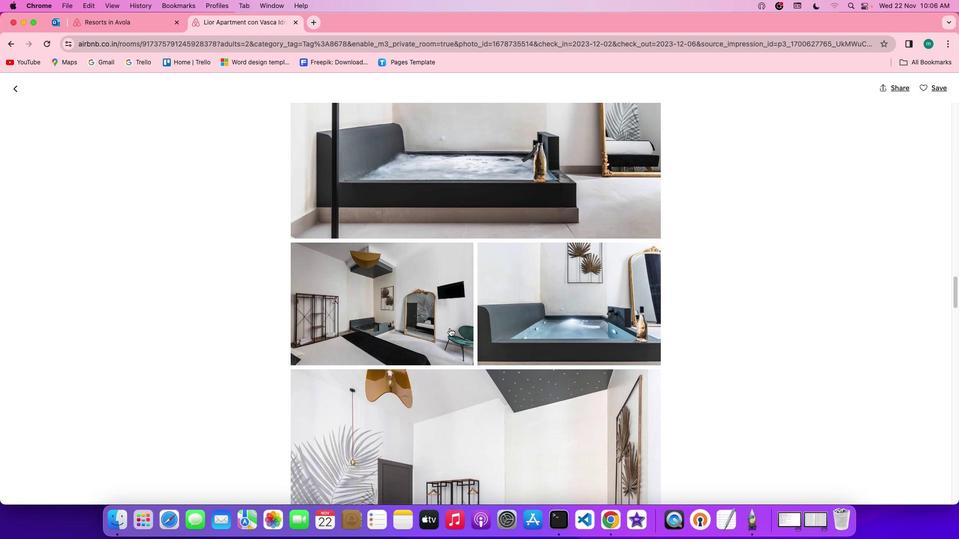 
Action: Mouse scrolled (449, 328) with delta (0, 0)
Screenshot: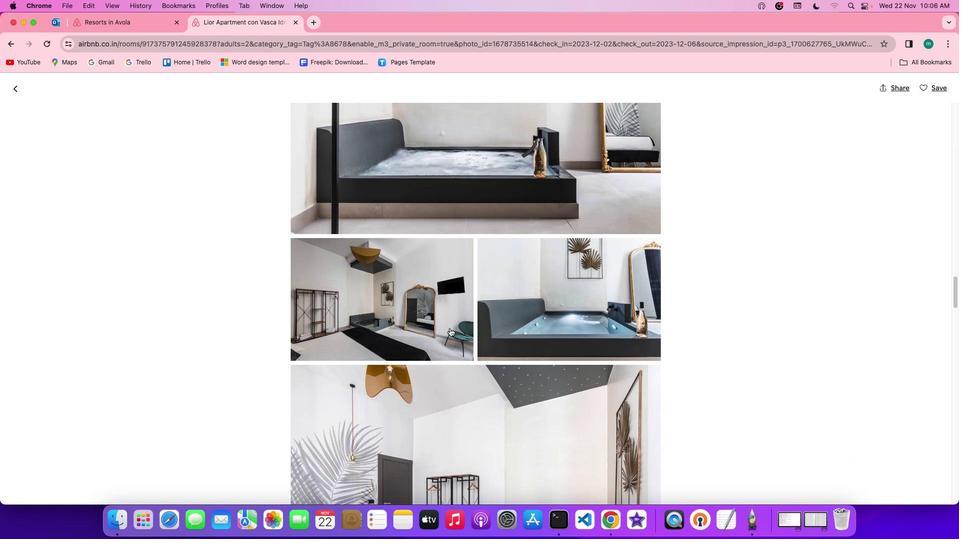 
Action: Mouse scrolled (449, 328) with delta (0, -1)
Screenshot: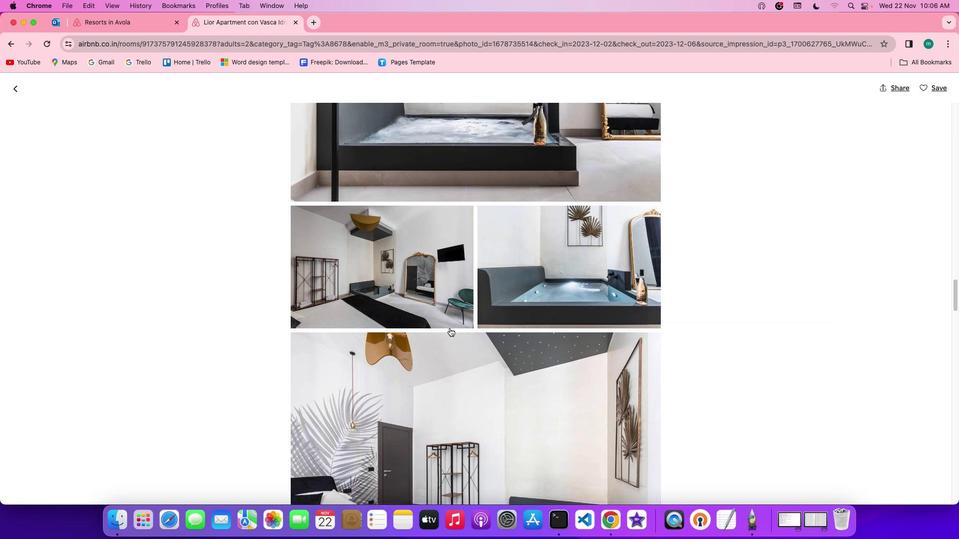 
Action: Mouse scrolled (449, 328) with delta (0, 0)
Screenshot: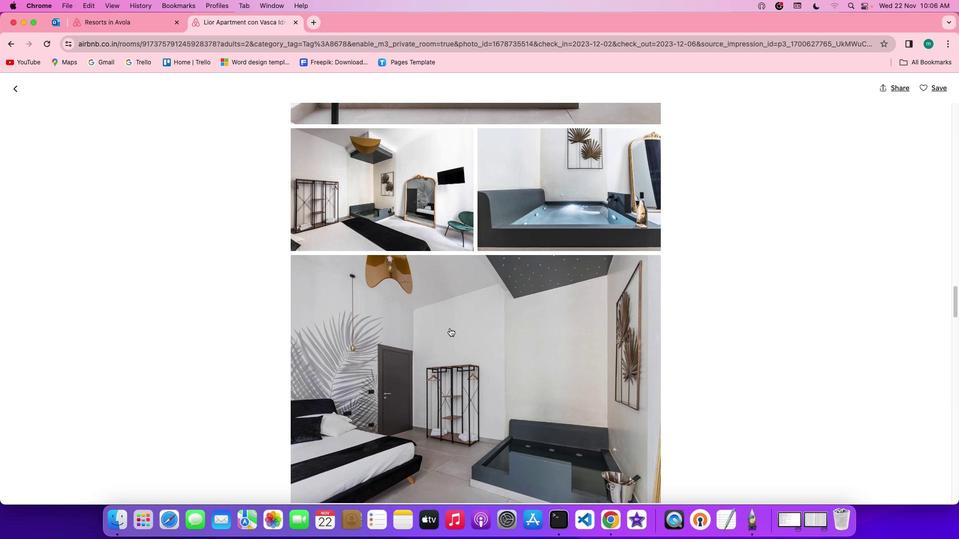 
Action: Mouse scrolled (449, 328) with delta (0, 0)
Screenshot: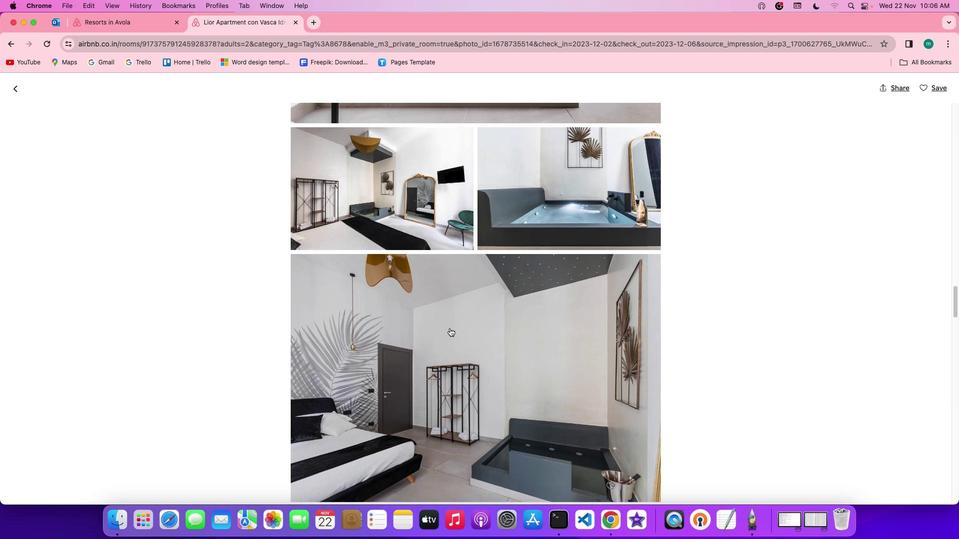 
Action: Mouse scrolled (449, 328) with delta (0, 0)
Screenshot: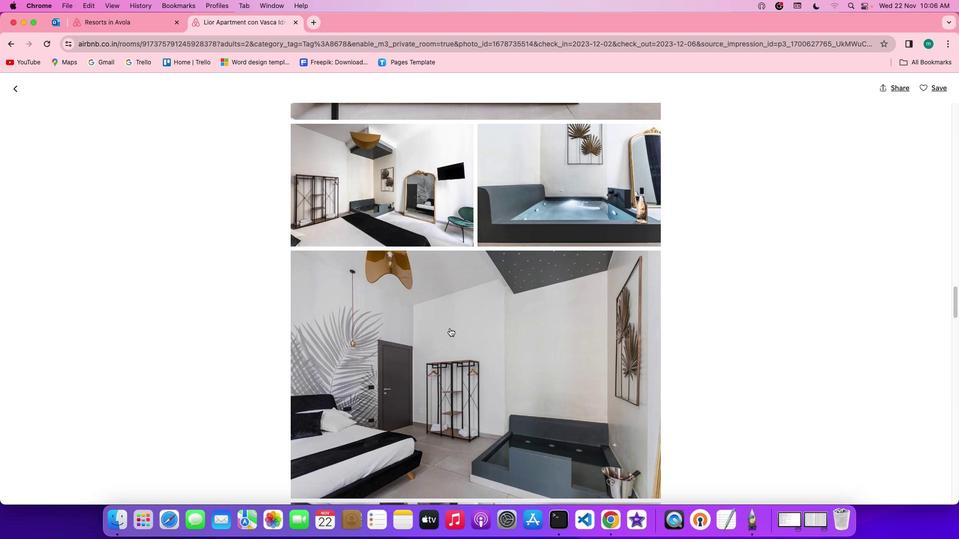 
Action: Mouse scrolled (449, 328) with delta (0, -1)
Screenshot: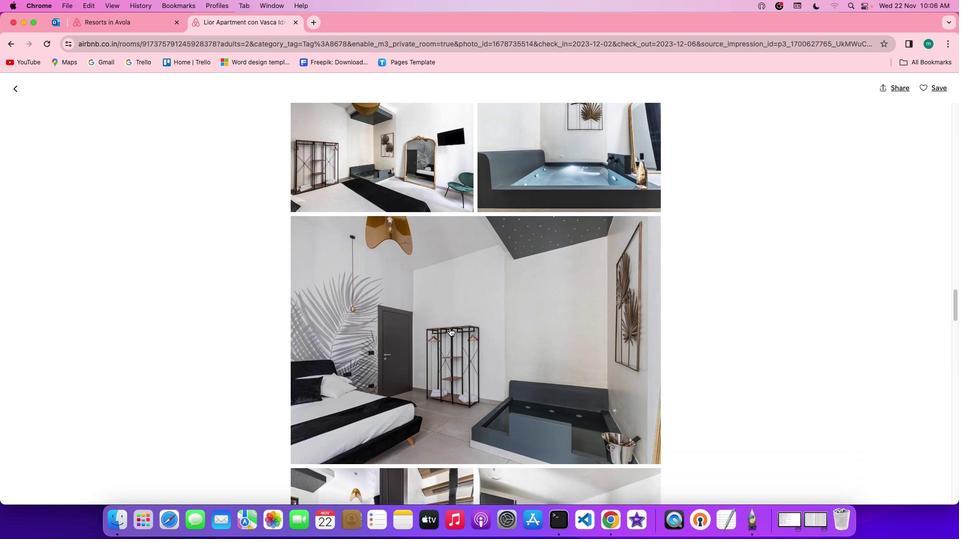 
Action: Mouse scrolled (449, 328) with delta (0, 0)
Screenshot: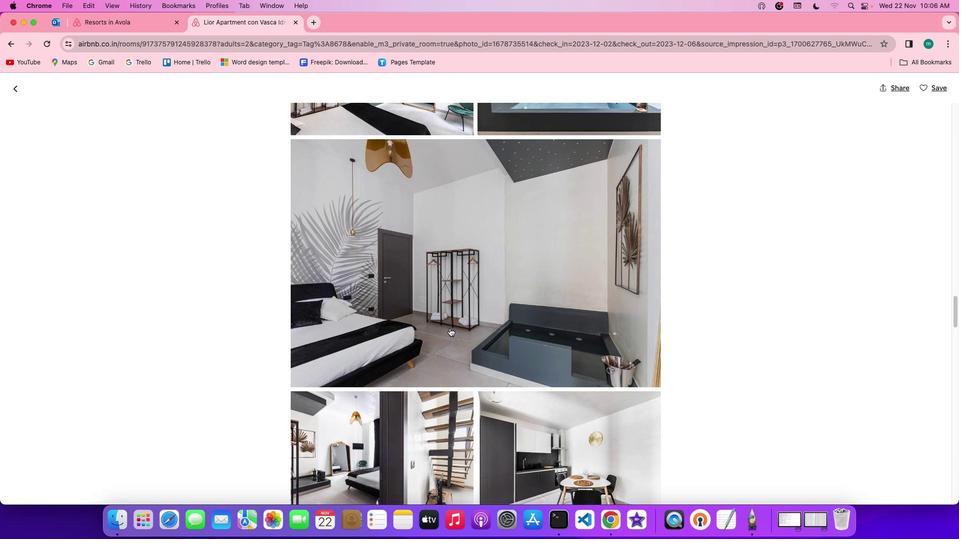 
Action: Mouse scrolled (449, 328) with delta (0, 0)
Screenshot: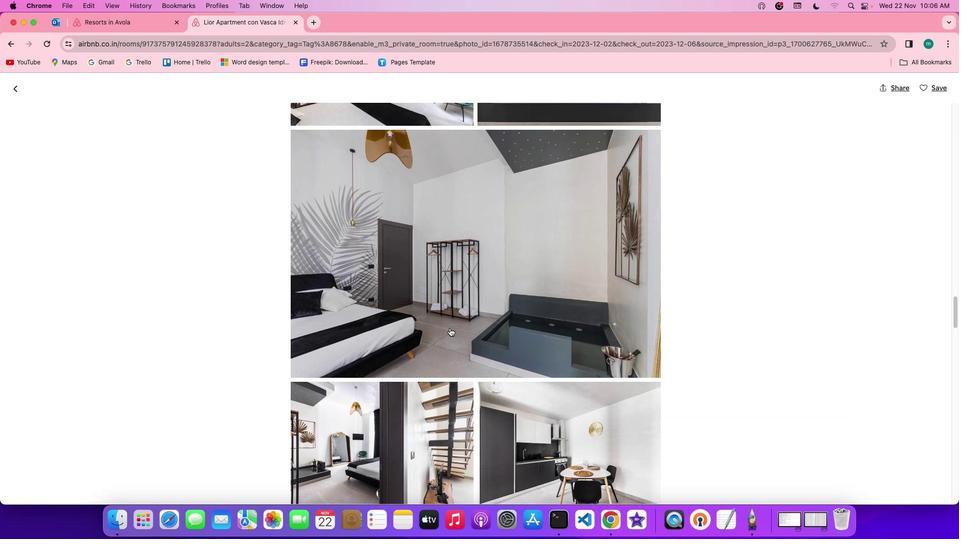 
Action: Mouse scrolled (449, 328) with delta (0, 0)
Screenshot: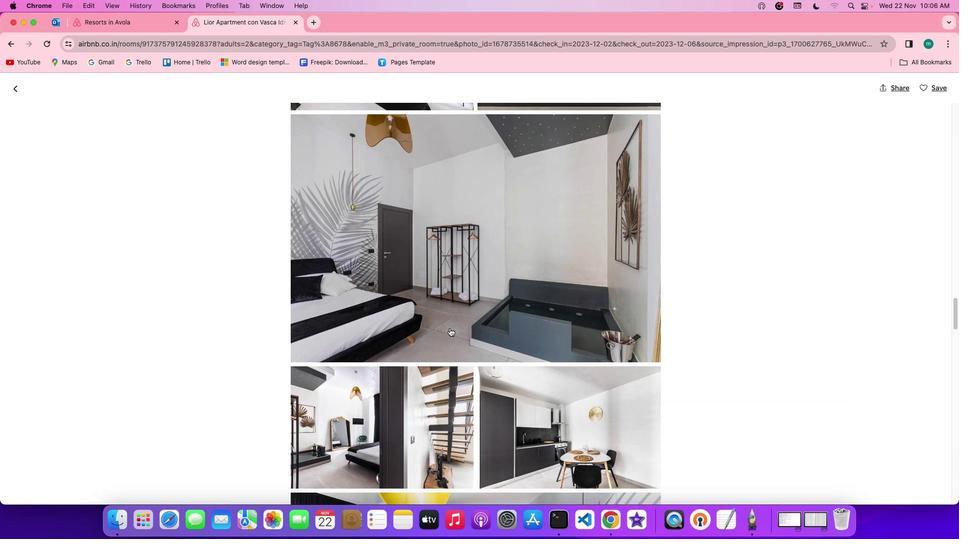 
Action: Mouse scrolled (449, 328) with delta (0, -1)
Screenshot: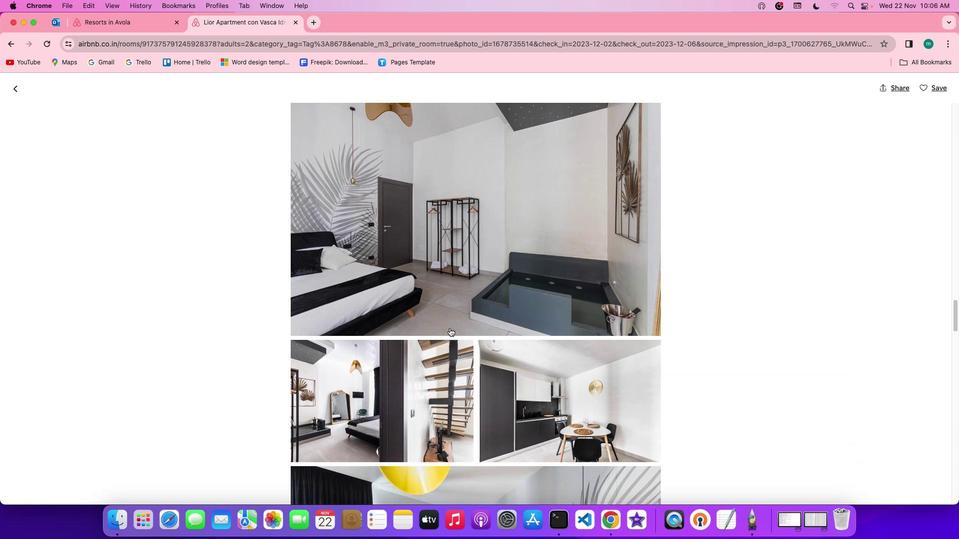 
Action: Mouse scrolled (449, 328) with delta (0, -1)
Screenshot: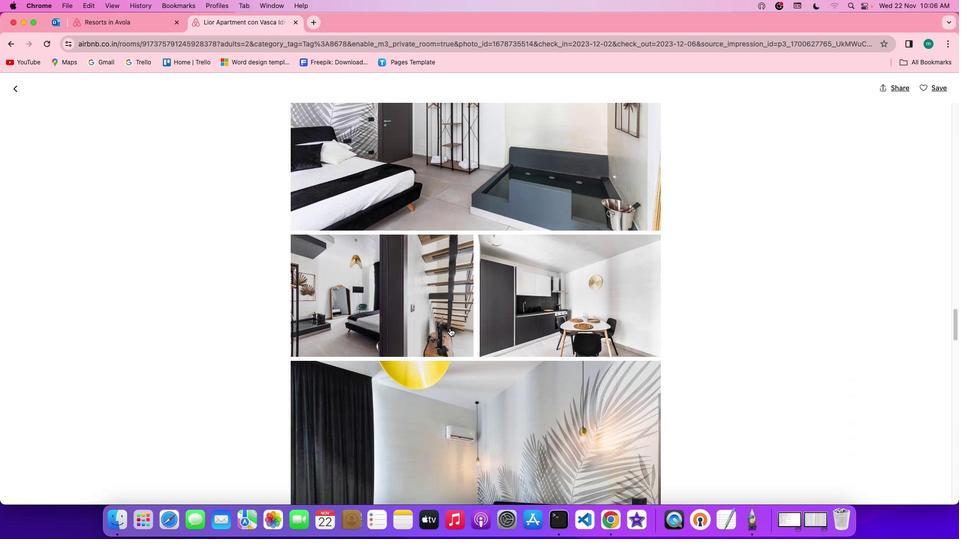
Action: Mouse scrolled (449, 328) with delta (0, 0)
Screenshot: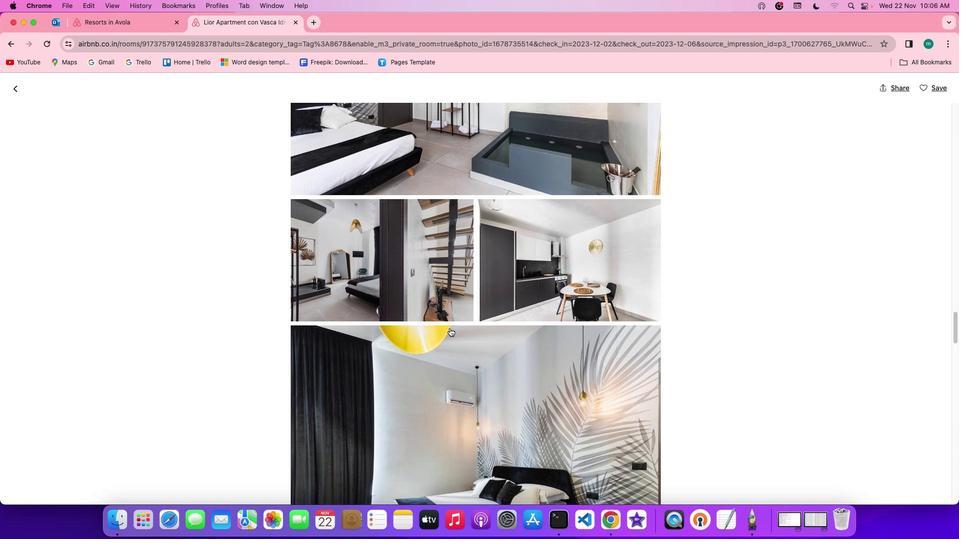 
Action: Mouse scrolled (449, 328) with delta (0, 0)
Screenshot: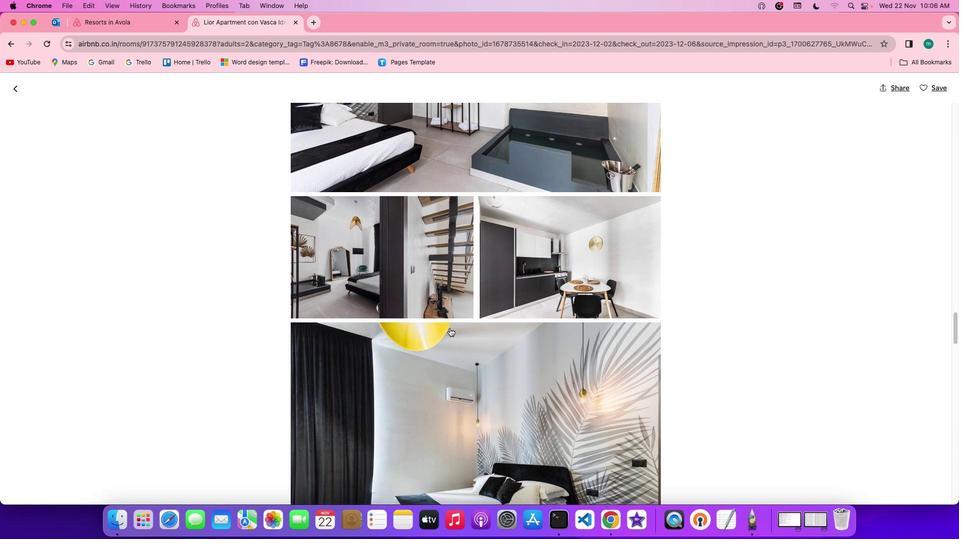 
Action: Mouse scrolled (449, 328) with delta (0, 0)
Screenshot: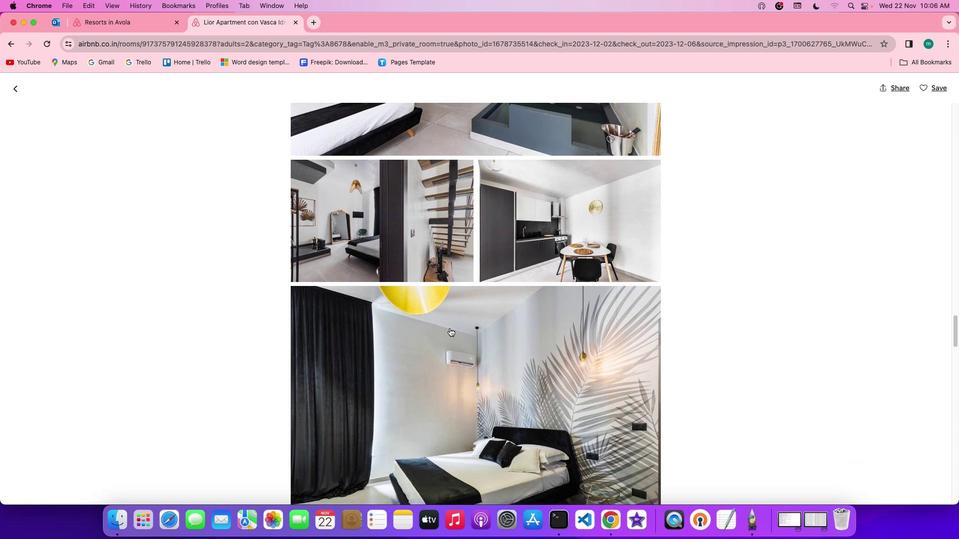 
Action: Mouse scrolled (449, 328) with delta (0, -1)
Screenshot: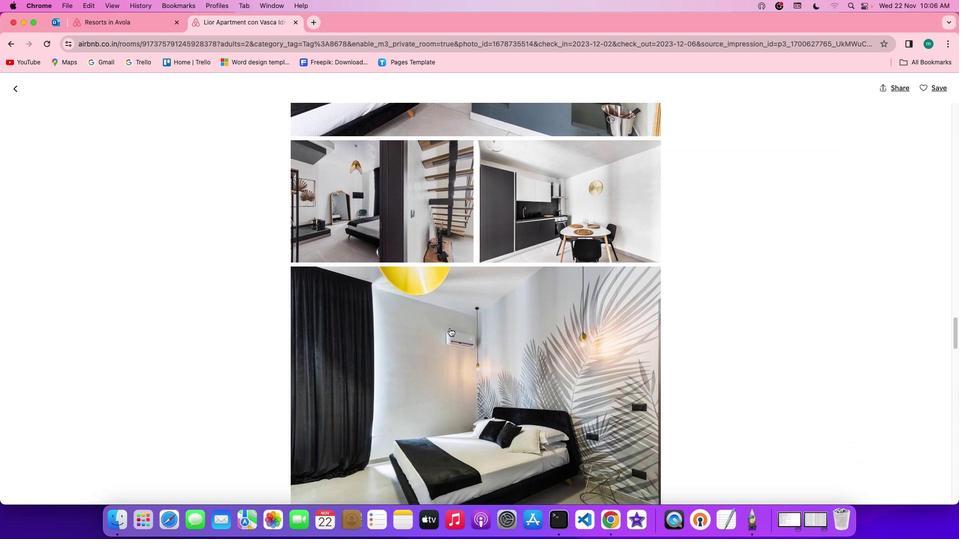 
Action: Mouse scrolled (449, 328) with delta (0, -1)
Screenshot: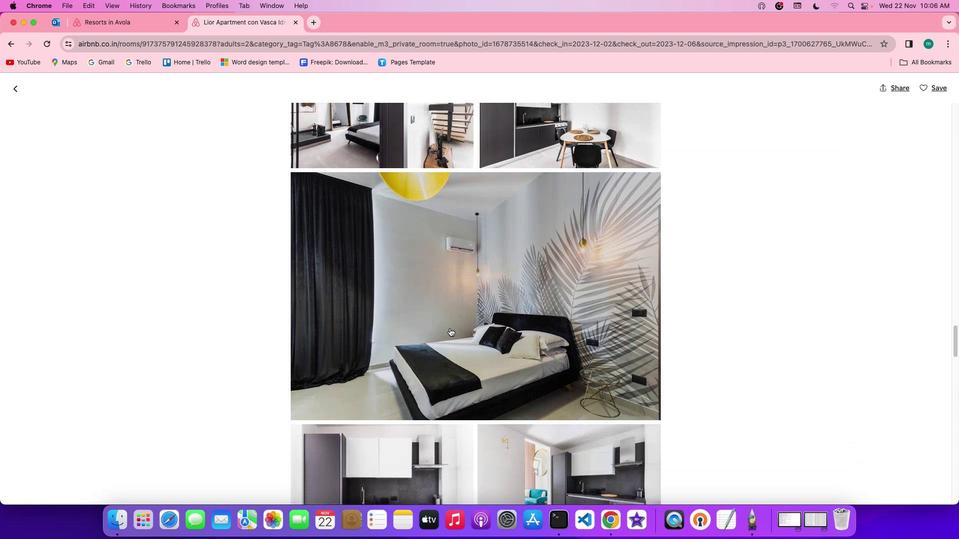 
Action: Mouse scrolled (449, 328) with delta (0, 0)
Screenshot: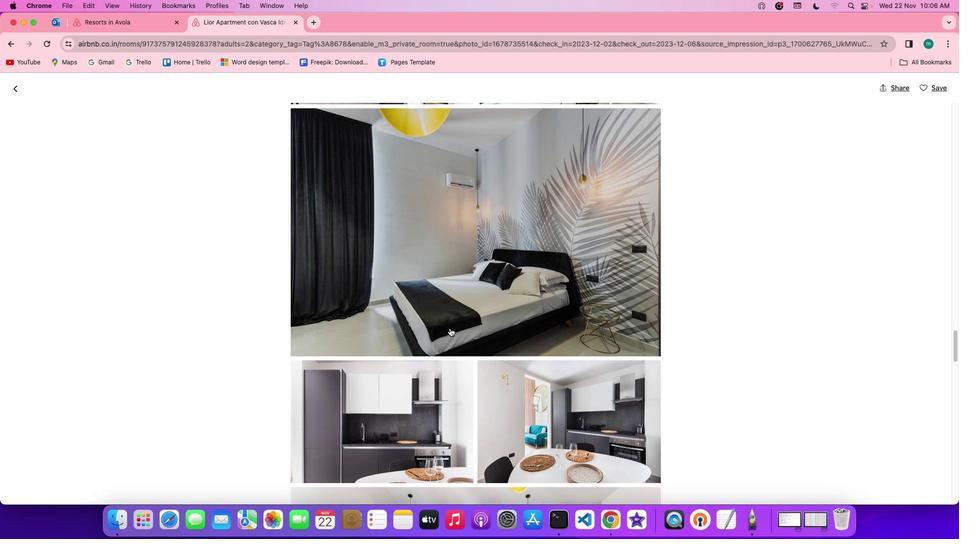 
Action: Mouse scrolled (449, 328) with delta (0, 0)
Screenshot: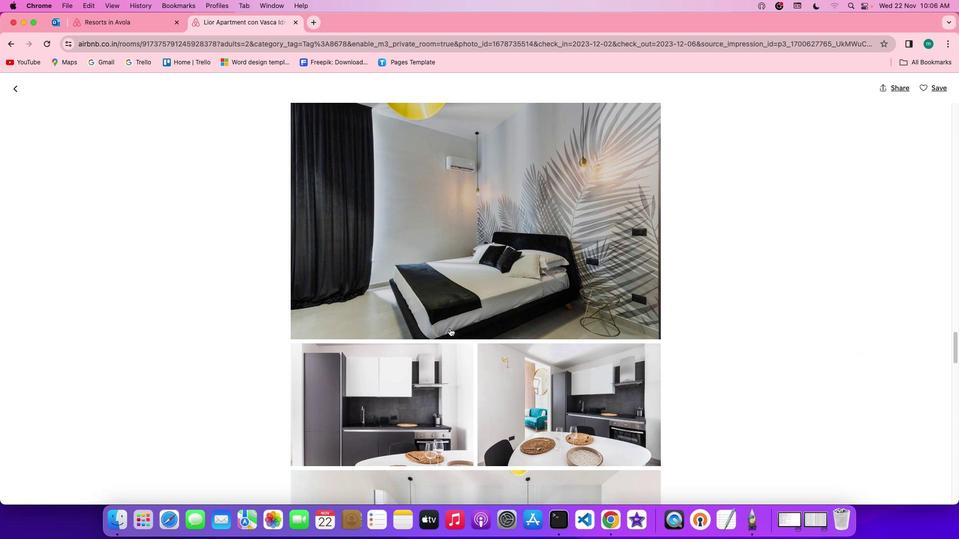 
Action: Mouse scrolled (449, 328) with delta (0, 0)
Screenshot: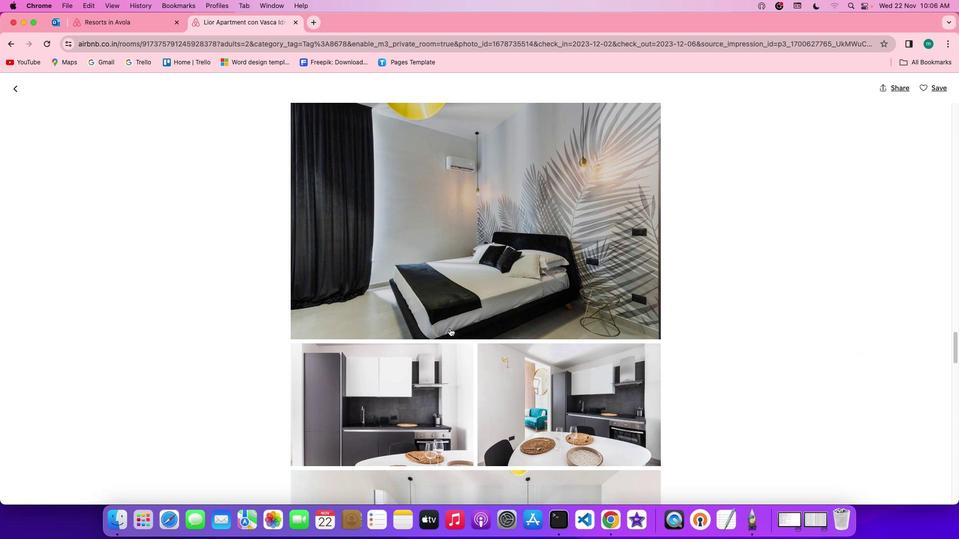 
Action: Mouse scrolled (449, 328) with delta (0, -1)
Screenshot: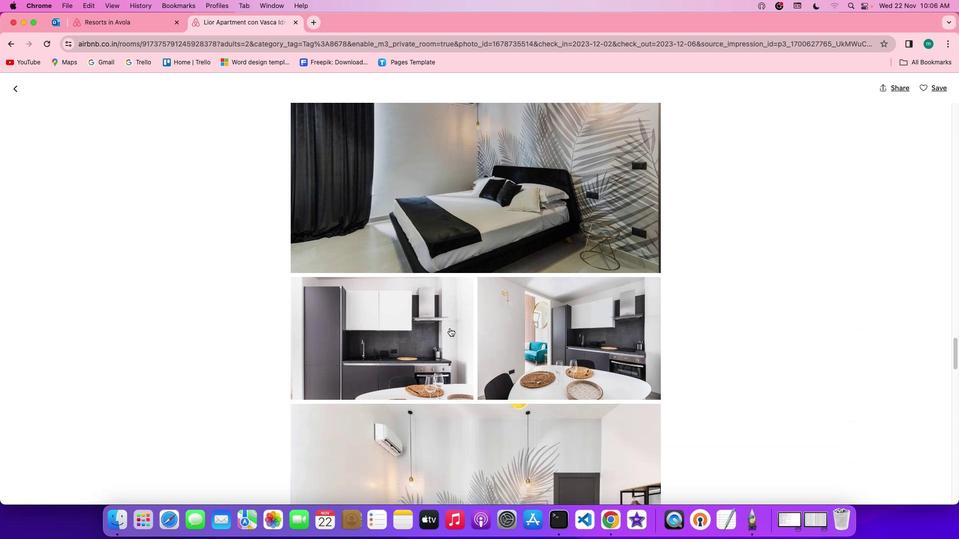 
Action: Mouse scrolled (449, 328) with delta (0, 0)
Screenshot: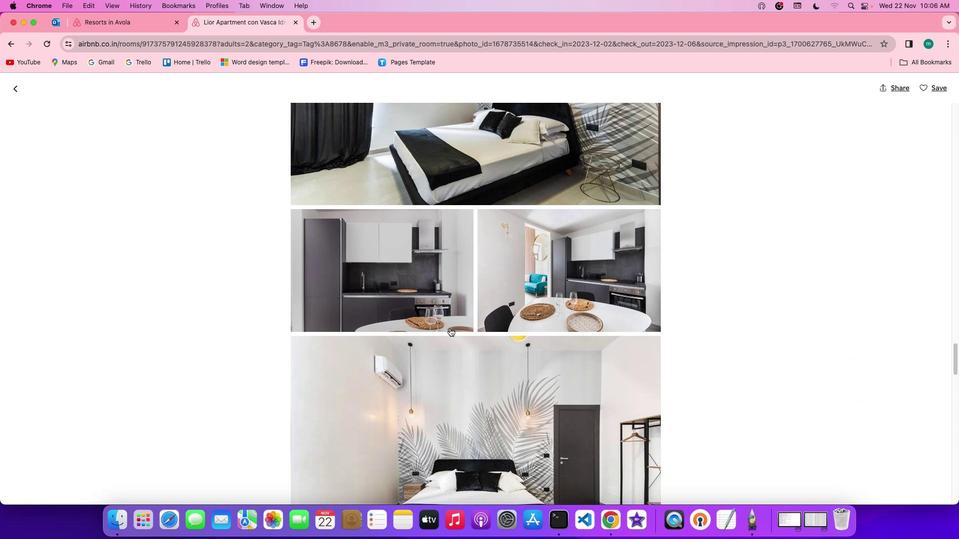 
Action: Mouse scrolled (449, 328) with delta (0, 0)
Screenshot: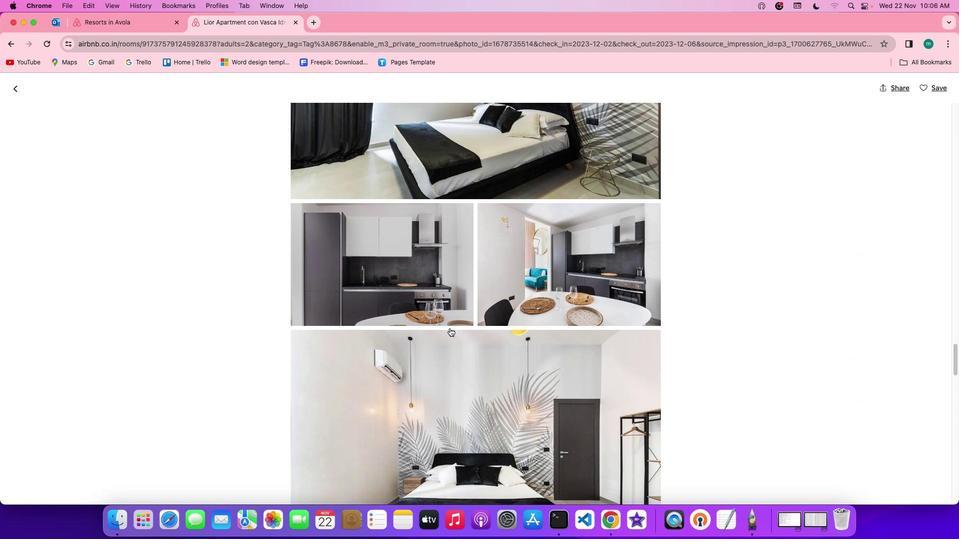 
Action: Mouse scrolled (449, 328) with delta (0, 0)
Screenshot: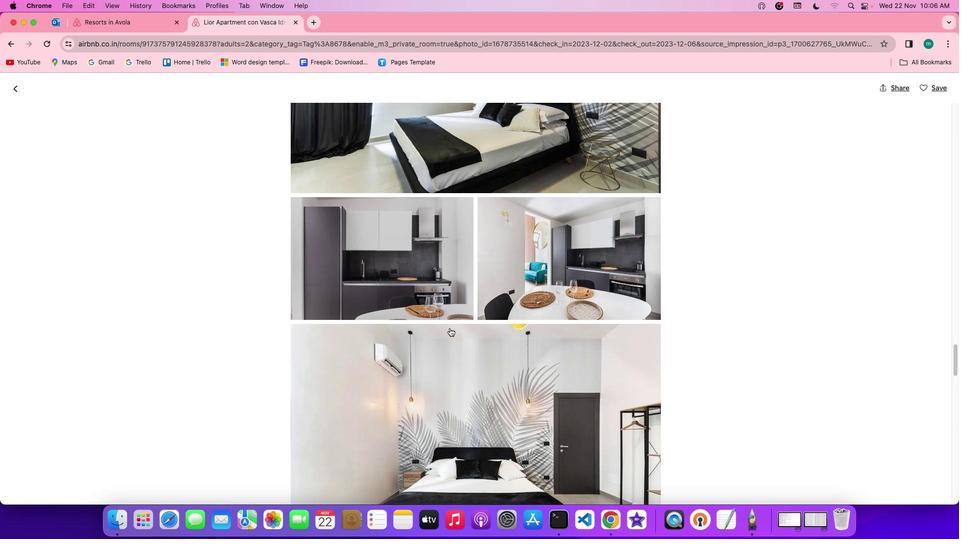 
Action: Mouse scrolled (449, 328) with delta (0, -1)
Screenshot: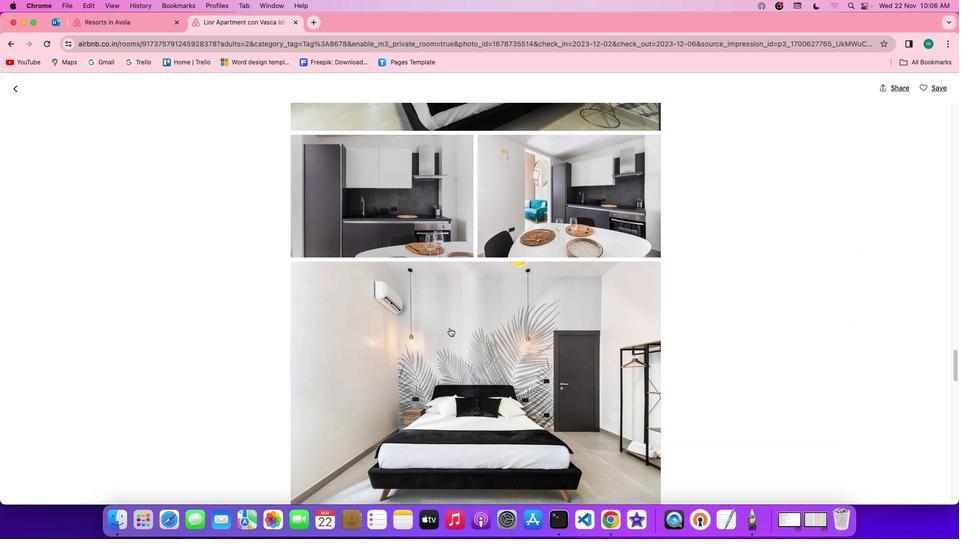 
Action: Mouse scrolled (449, 328) with delta (0, -1)
Screenshot: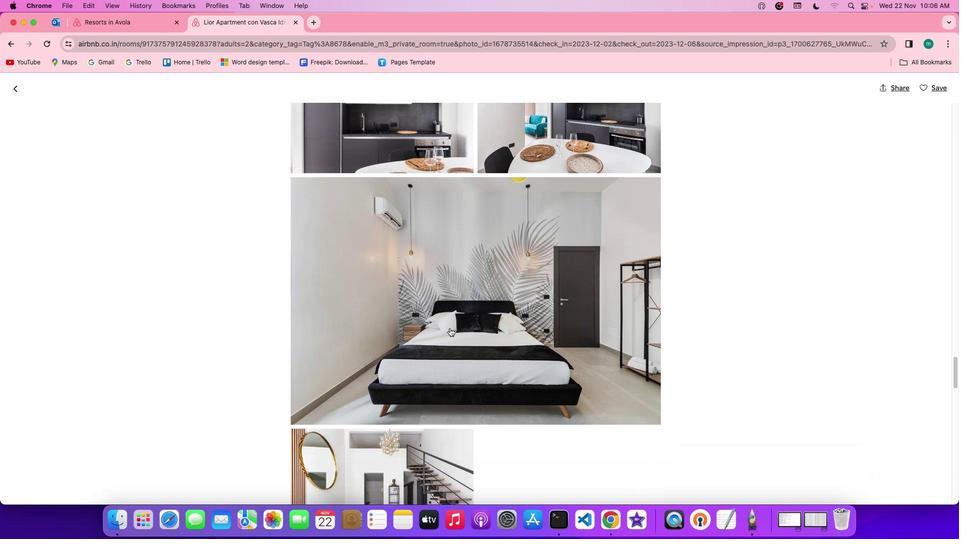 
Action: Mouse scrolled (449, 328) with delta (0, 0)
Screenshot: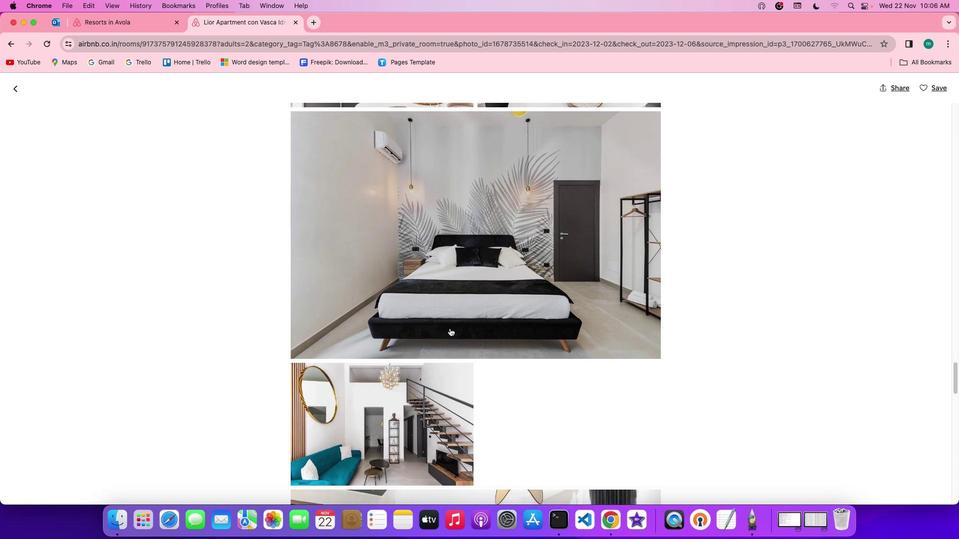 
Action: Mouse scrolled (449, 328) with delta (0, 0)
Screenshot: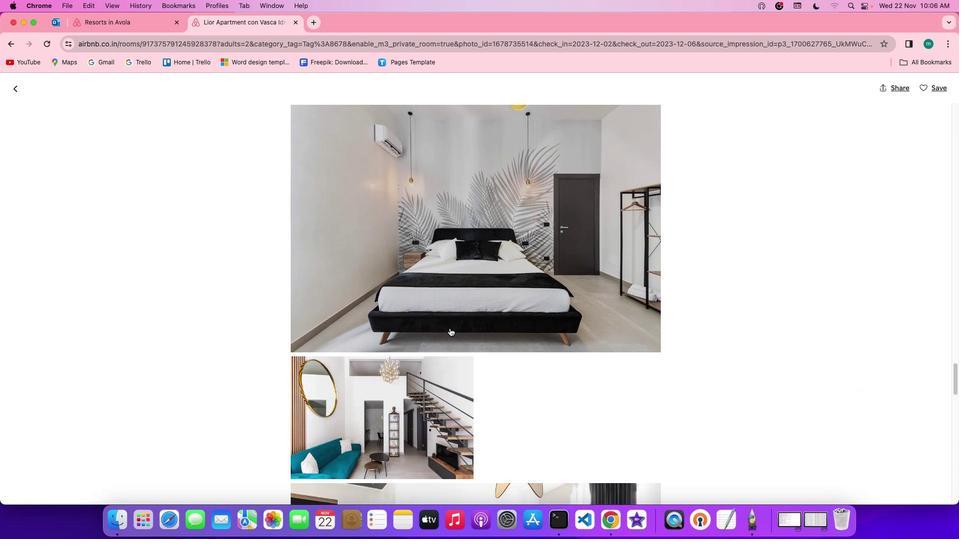
Action: Mouse scrolled (449, 328) with delta (0, 0)
Screenshot: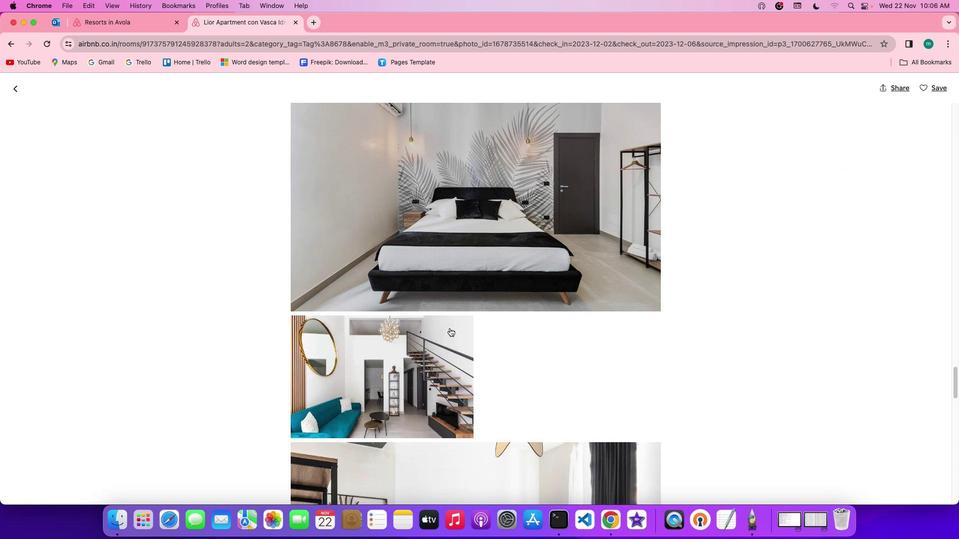 
Action: Mouse scrolled (449, 328) with delta (0, -1)
Screenshot: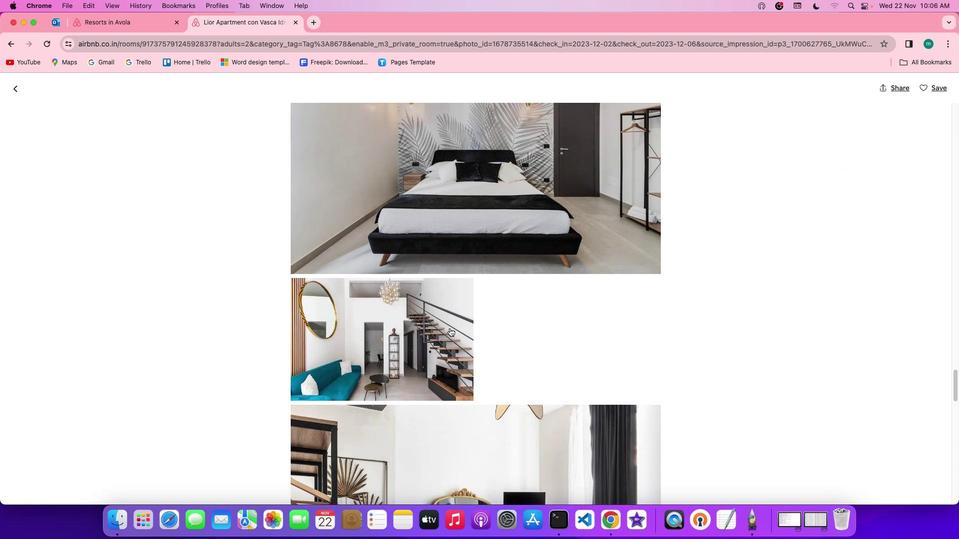 
Action: Mouse scrolled (449, 328) with delta (0, 0)
Screenshot: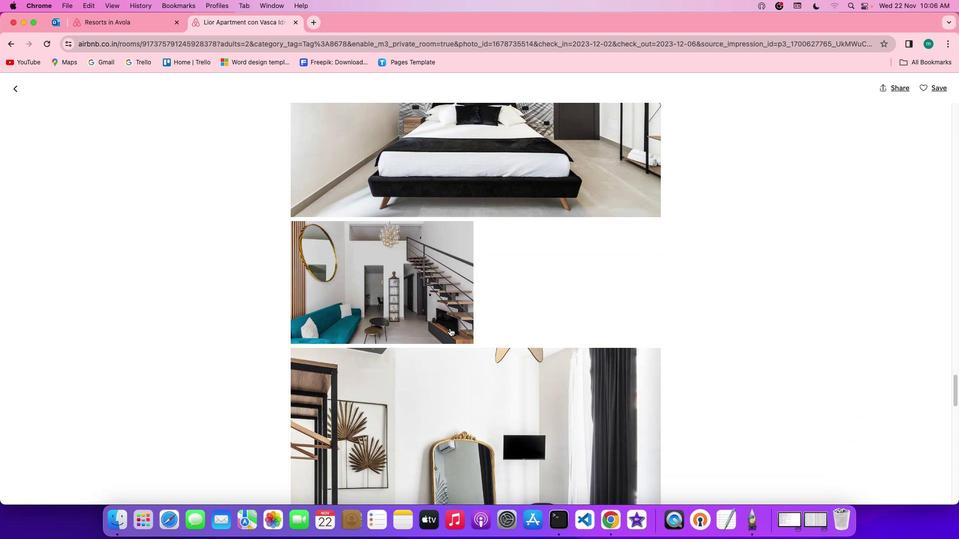 
Action: Mouse scrolled (449, 328) with delta (0, 0)
Screenshot: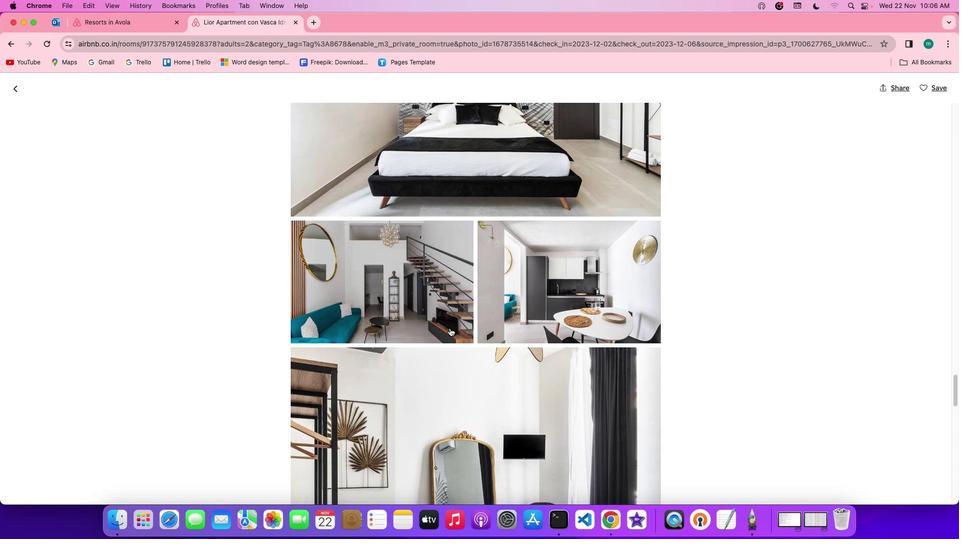 
Action: Mouse scrolled (449, 328) with delta (0, 0)
Screenshot: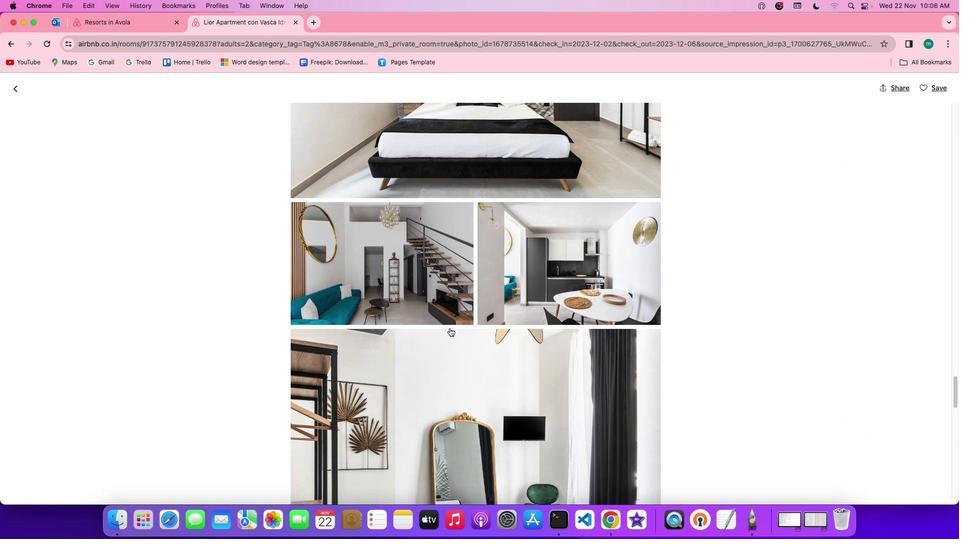 
Action: Mouse scrolled (449, 328) with delta (0, 0)
Screenshot: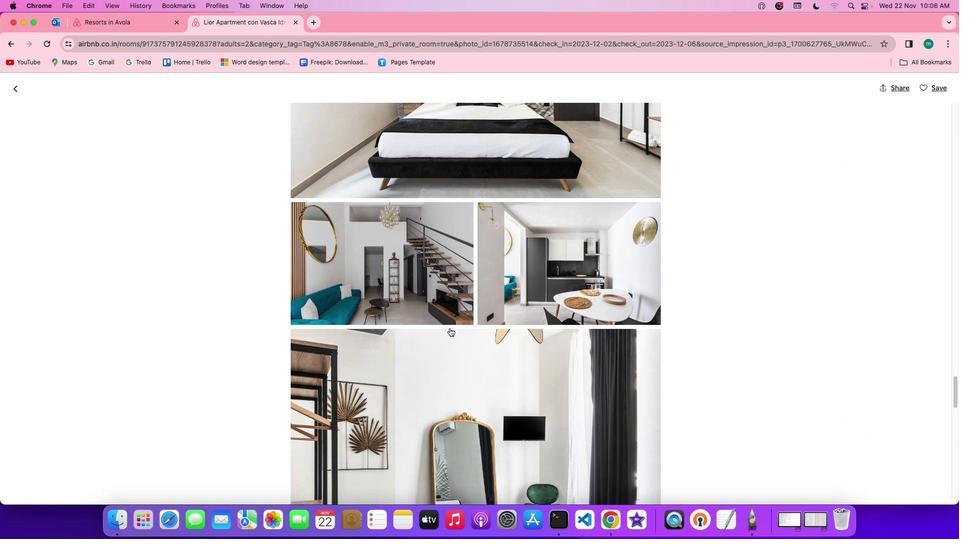 
Action: Mouse scrolled (449, 328) with delta (0, -1)
Screenshot: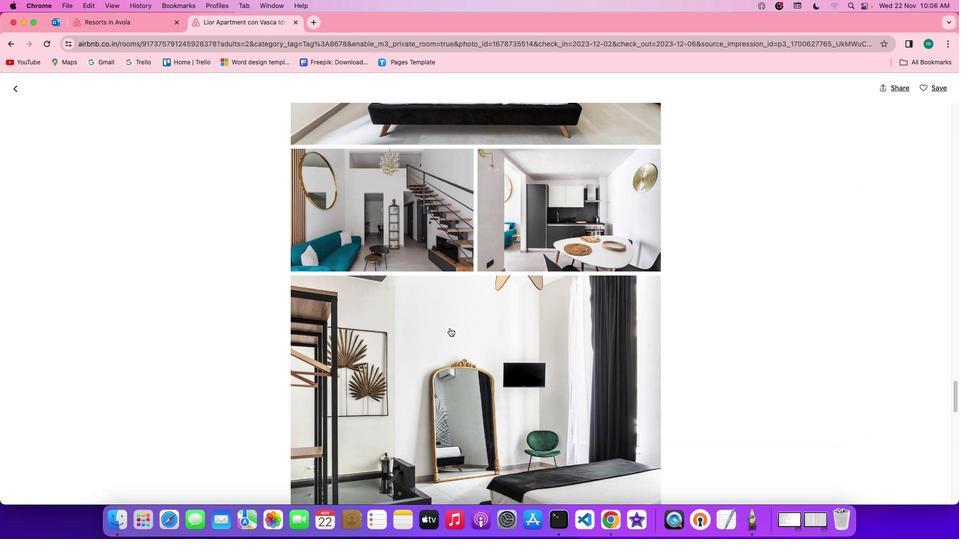
Action: Mouse scrolled (449, 328) with delta (0, -1)
Screenshot: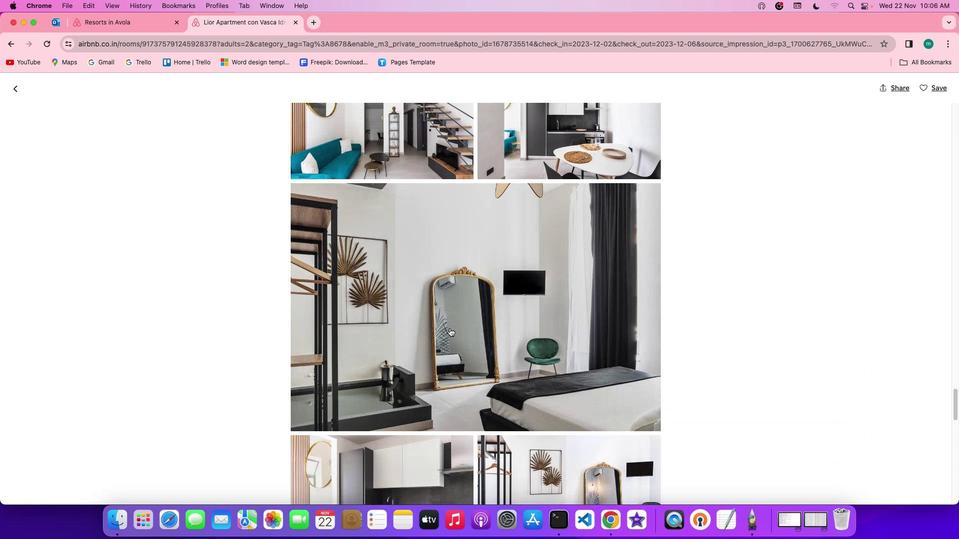 
Action: Mouse scrolled (449, 328) with delta (0, 0)
Screenshot: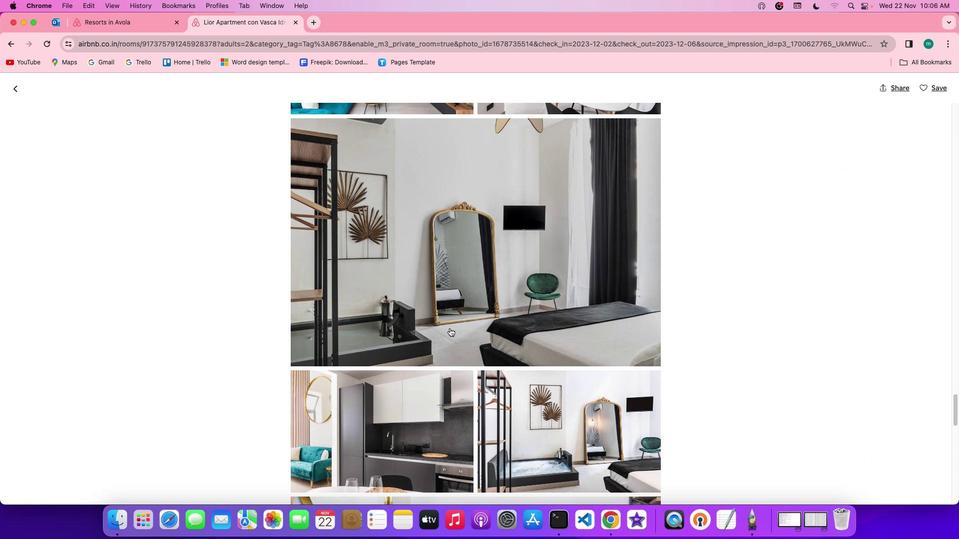 
Action: Mouse scrolled (449, 328) with delta (0, 0)
Screenshot: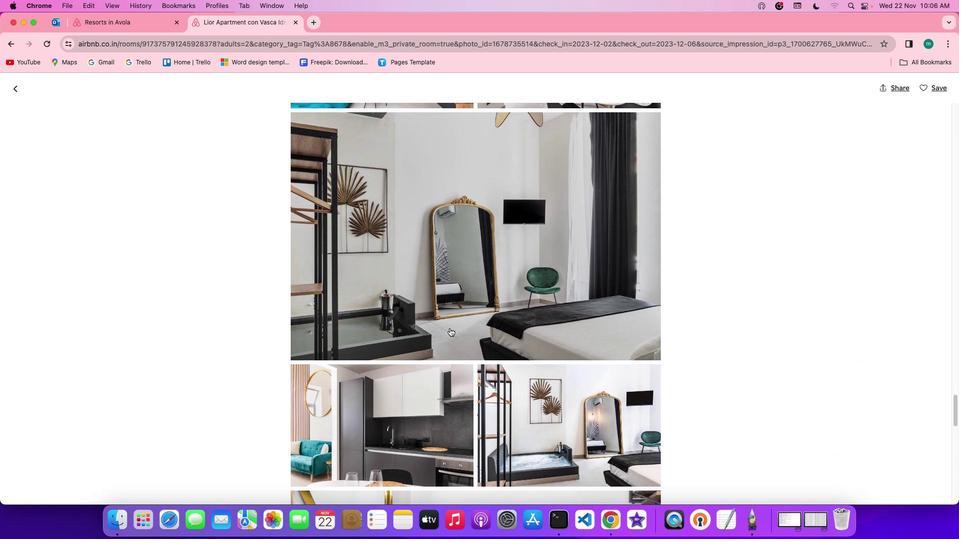 
Action: Mouse scrolled (449, 328) with delta (0, 0)
Screenshot: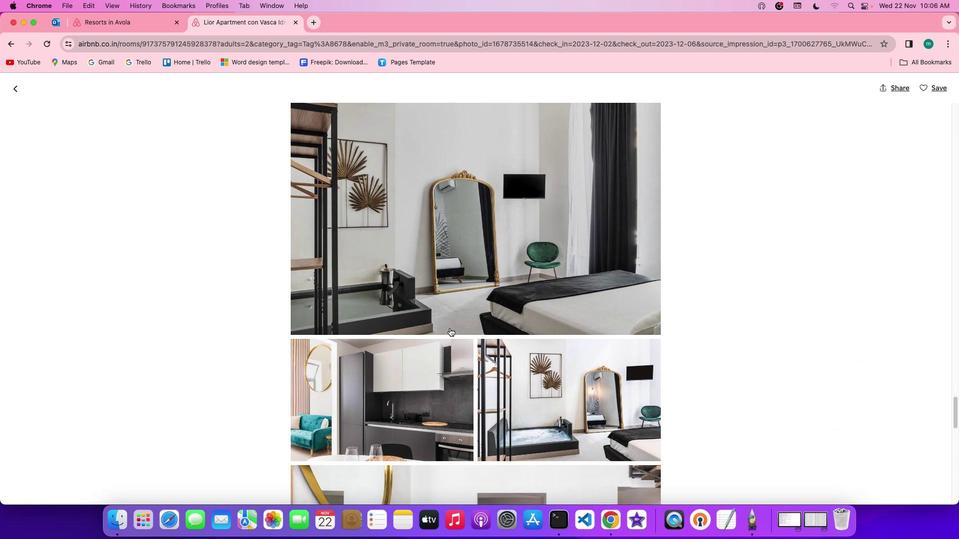 
Action: Mouse scrolled (449, 328) with delta (0, -1)
Screenshot: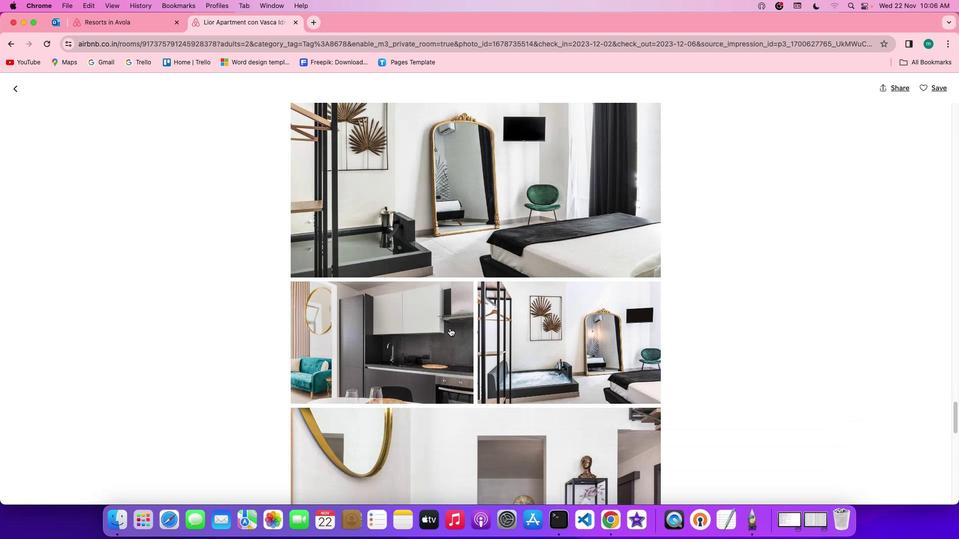 
Action: Mouse scrolled (449, 328) with delta (0, 0)
Screenshot: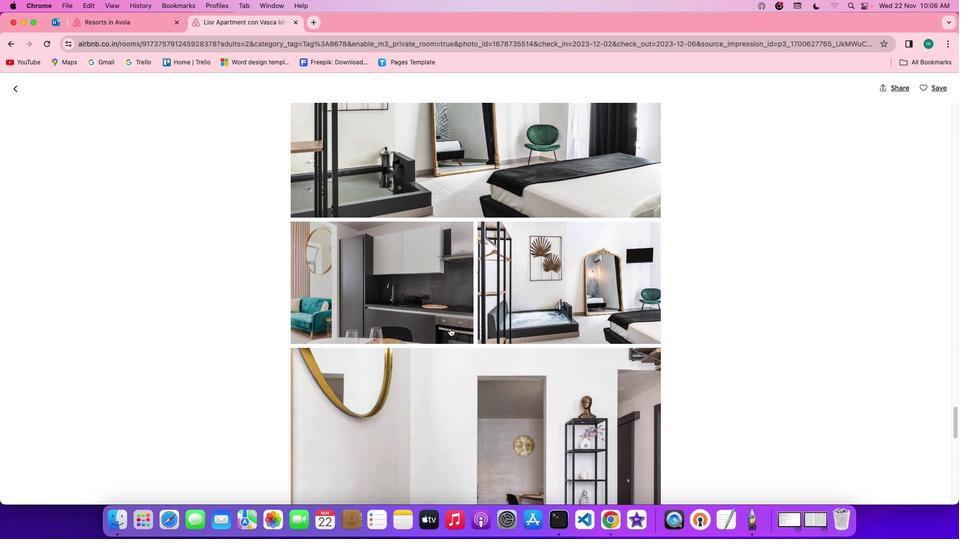 
Action: Mouse scrolled (449, 328) with delta (0, 0)
Screenshot: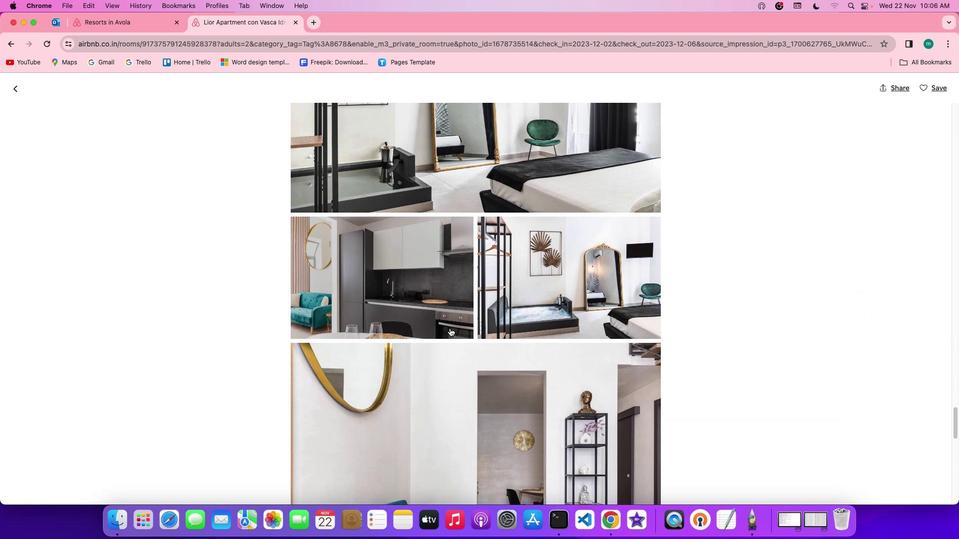 
Action: Mouse scrolled (449, 328) with delta (0, 0)
Screenshot: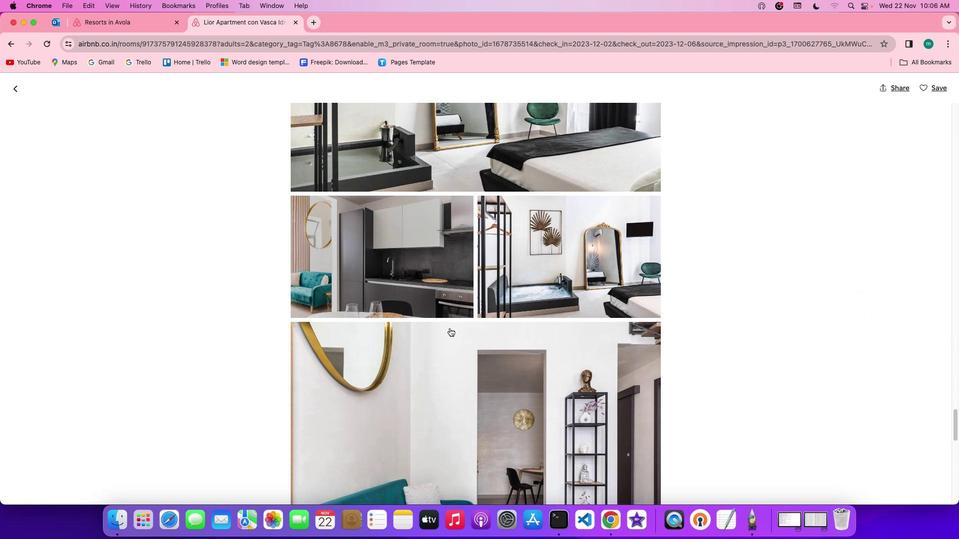 
Action: Mouse scrolled (449, 328) with delta (0, -1)
Screenshot: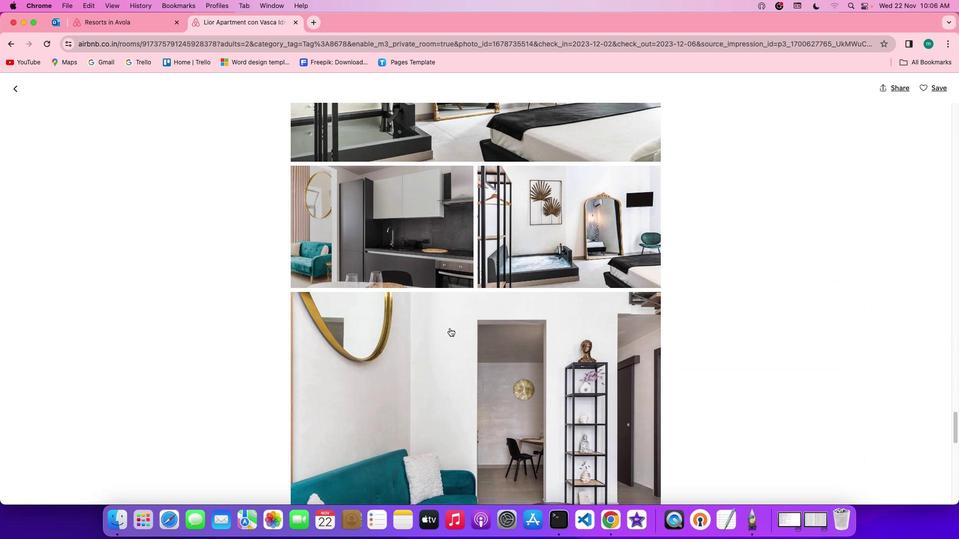 
Action: Mouse scrolled (449, 328) with delta (0, -1)
Screenshot: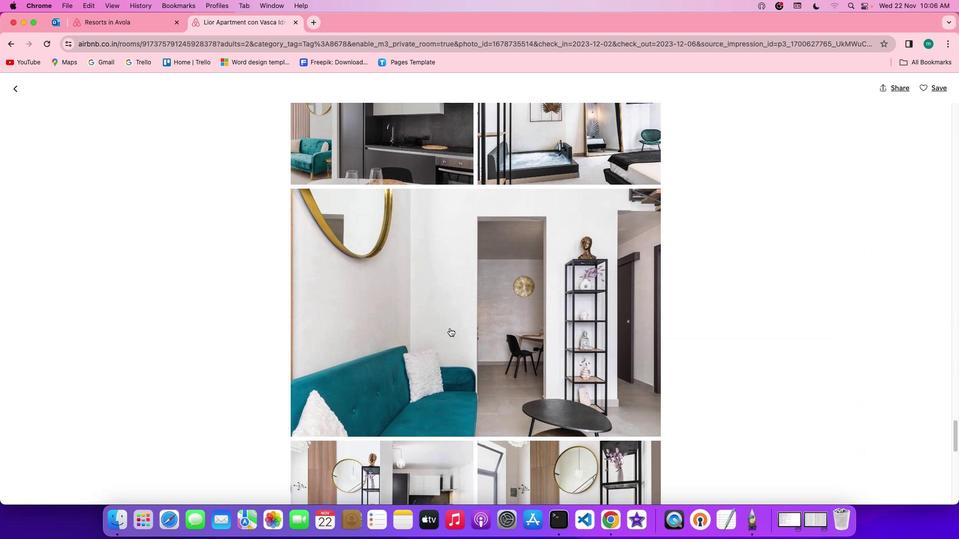 
Action: Mouse scrolled (449, 328) with delta (0, 0)
Screenshot: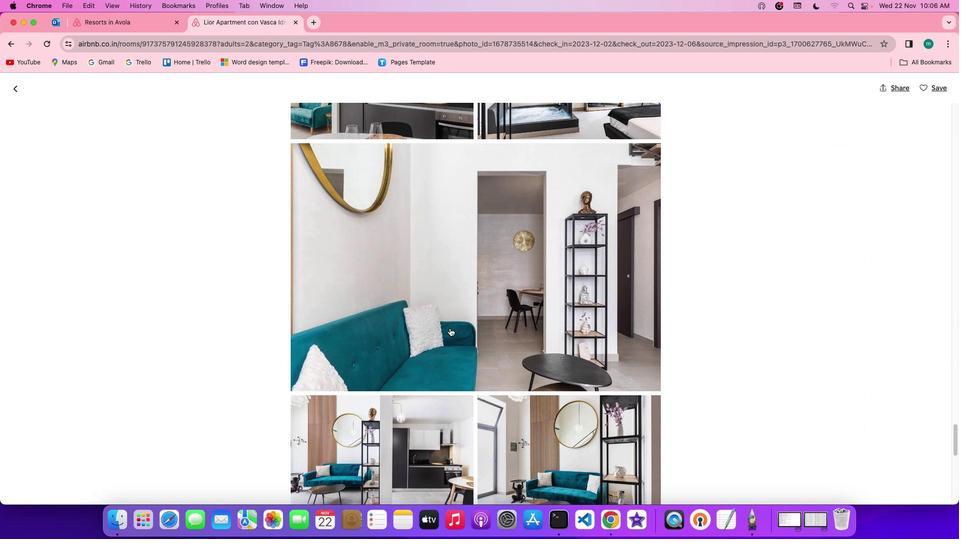 
Action: Mouse scrolled (449, 328) with delta (0, 0)
Screenshot: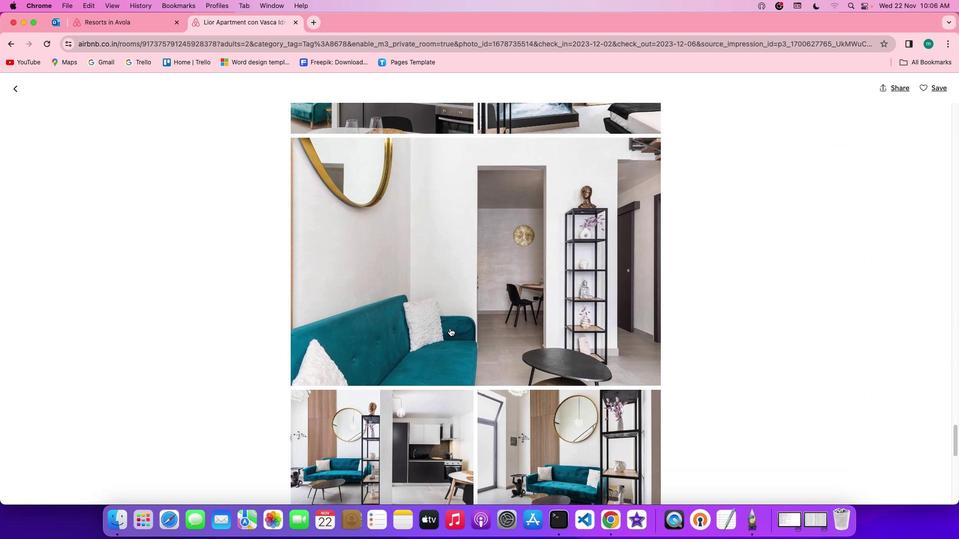
Action: Mouse scrolled (449, 328) with delta (0, 0)
Screenshot: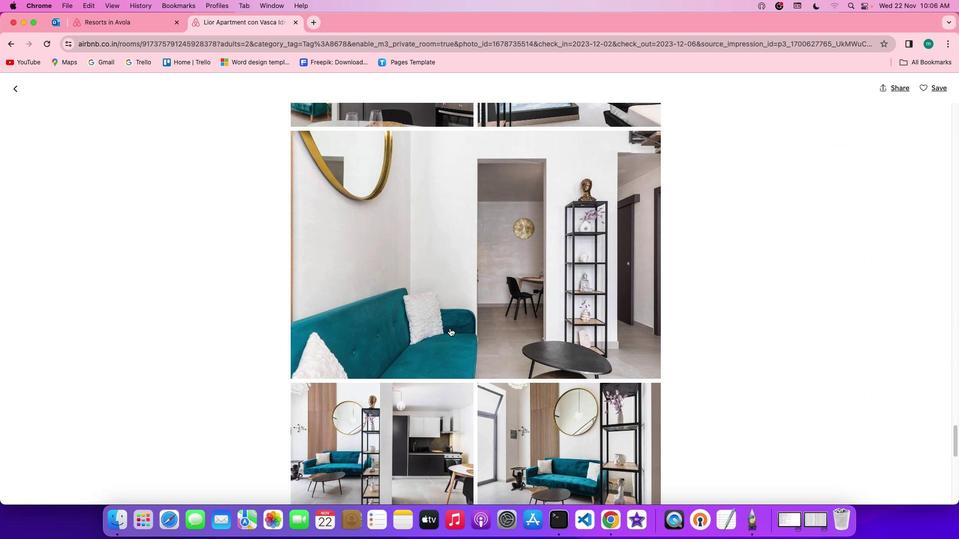 
Action: Mouse scrolled (449, 328) with delta (0, -1)
Screenshot: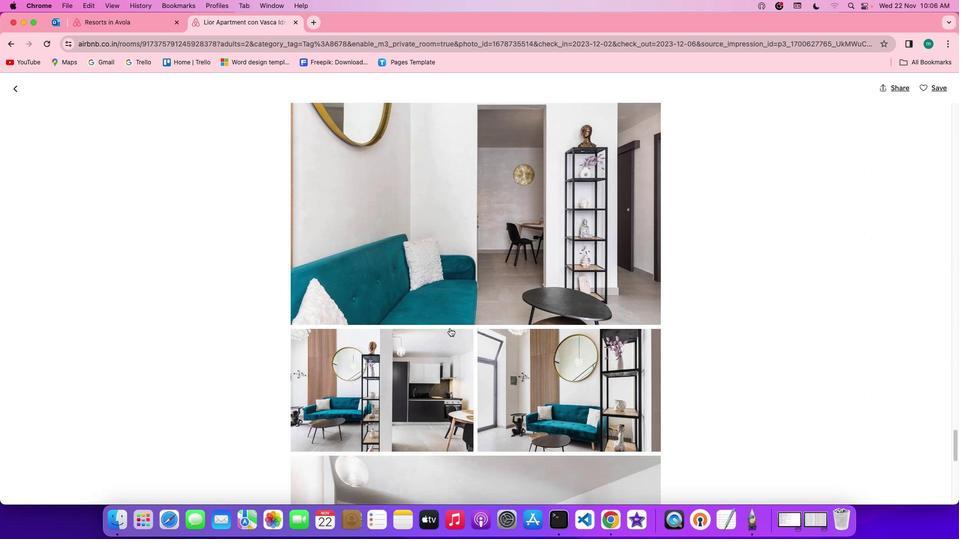 
Action: Mouse scrolled (449, 328) with delta (0, -1)
Screenshot: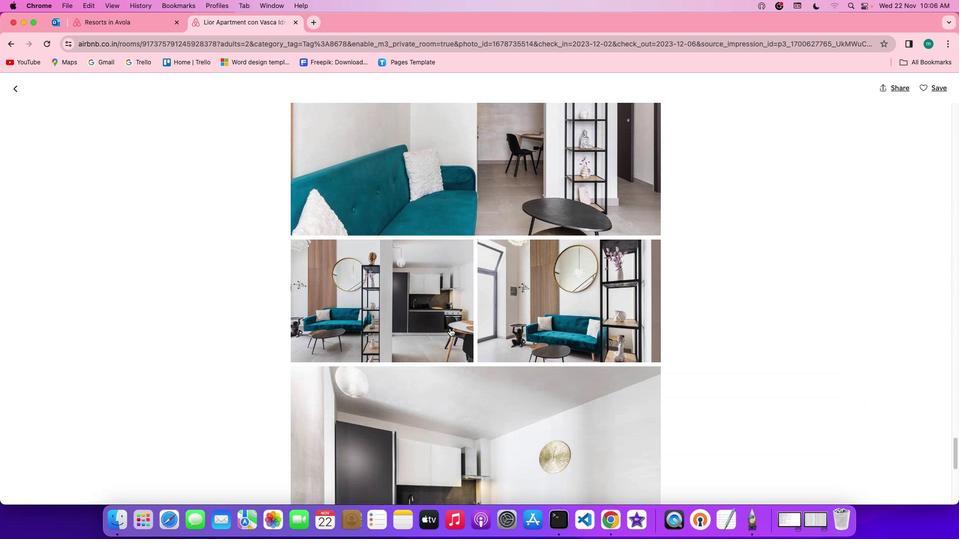 
Action: Mouse scrolled (449, 328) with delta (0, 0)
Screenshot: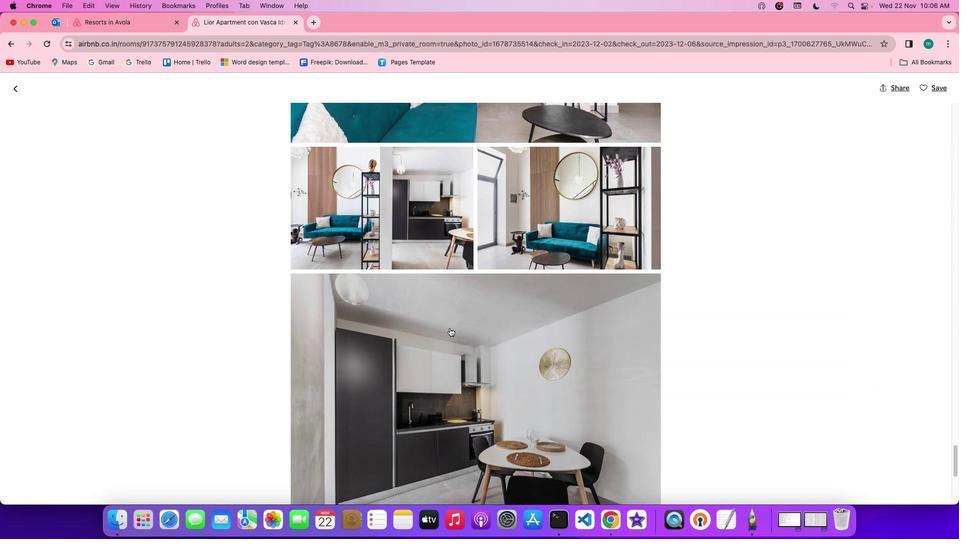 
Action: Mouse scrolled (449, 328) with delta (0, 0)
Screenshot: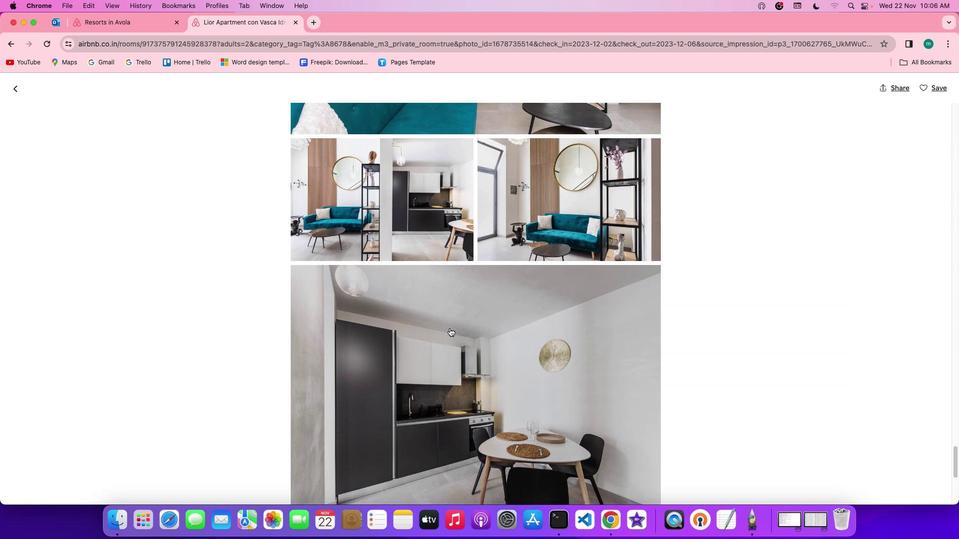 
Action: Mouse scrolled (449, 328) with delta (0, 0)
Screenshot: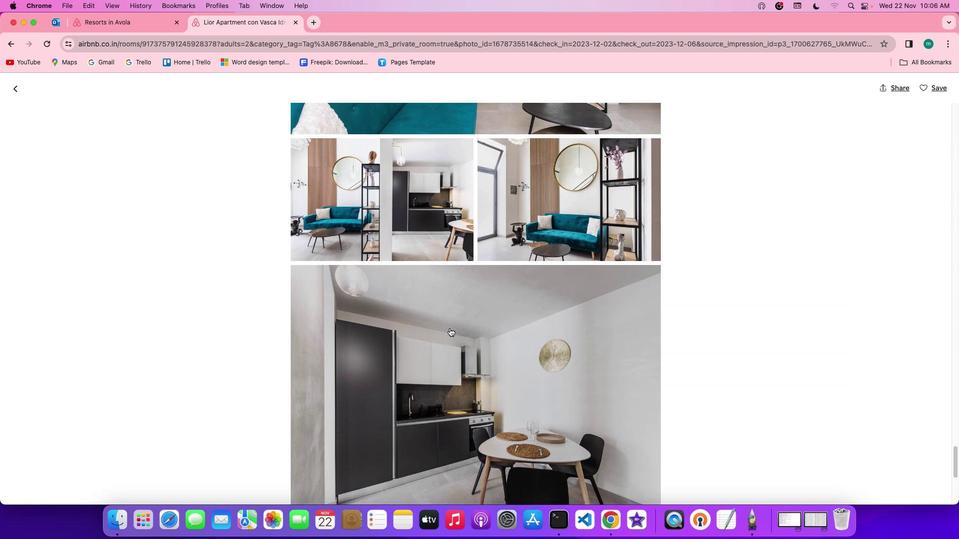 
Action: Mouse scrolled (449, 328) with delta (0, -1)
Screenshot: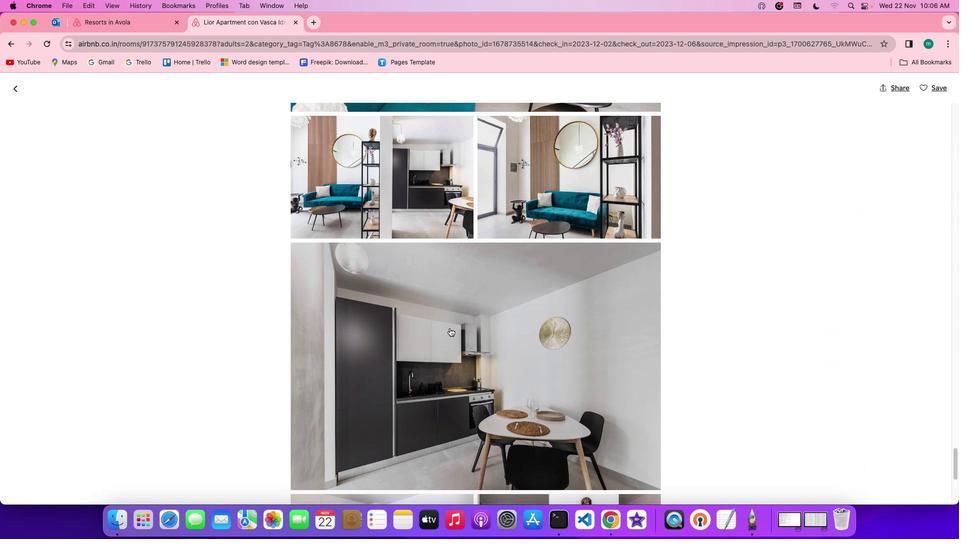 
Action: Mouse scrolled (449, 328) with delta (0, 0)
Screenshot: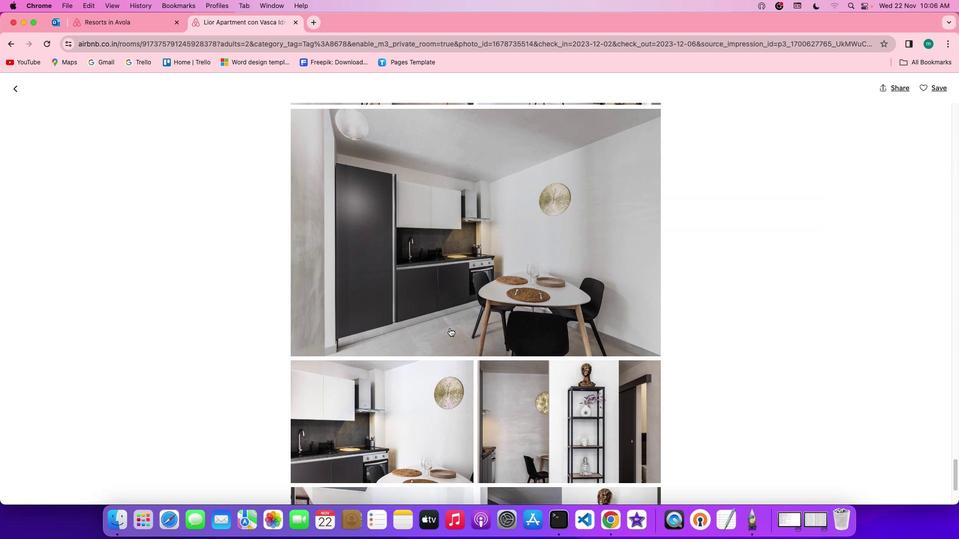 
Action: Mouse scrolled (449, 328) with delta (0, 0)
Screenshot: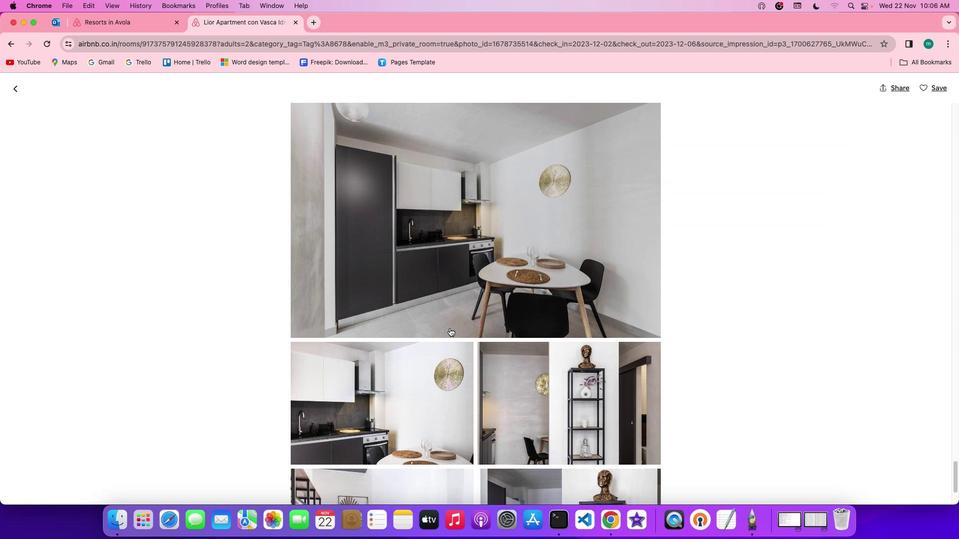 
Action: Mouse scrolled (449, 328) with delta (0, 0)
Screenshot: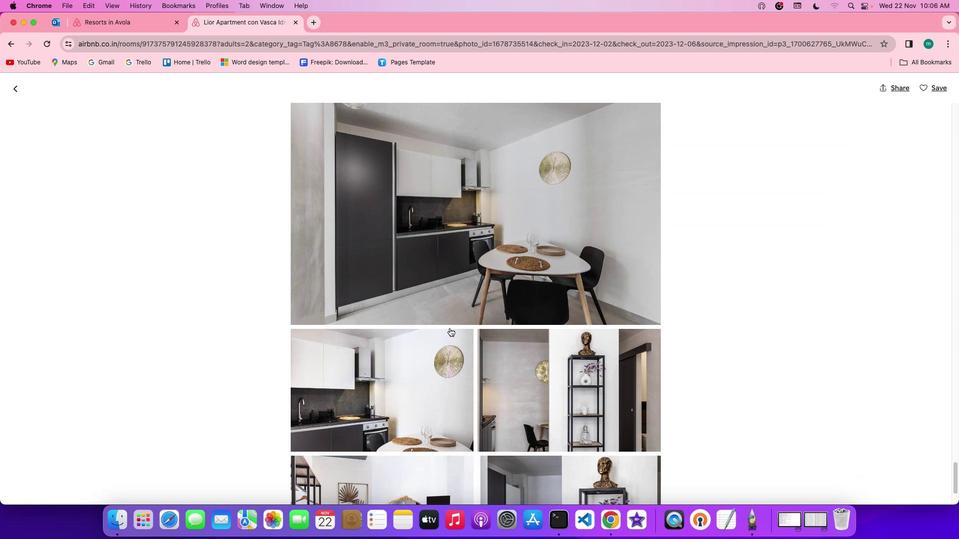 
Action: Mouse scrolled (449, 328) with delta (0, -1)
Screenshot: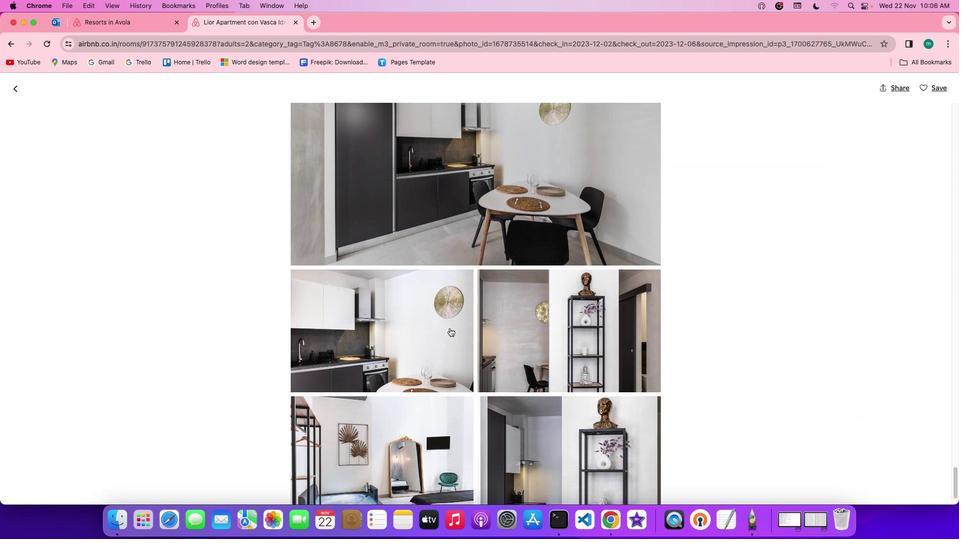 
Action: Mouse scrolled (449, 328) with delta (0, -1)
Screenshot: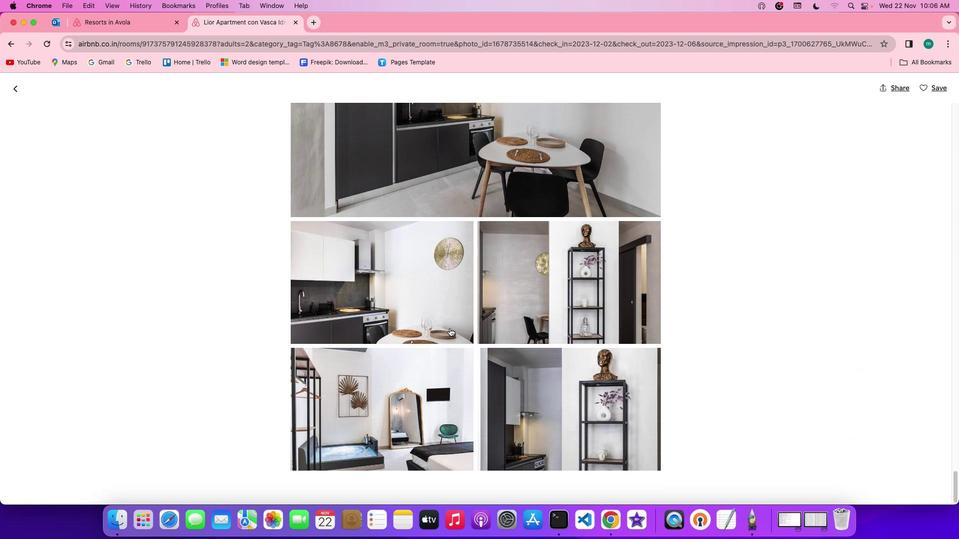 
Action: Mouse scrolled (449, 328) with delta (0, 0)
Screenshot: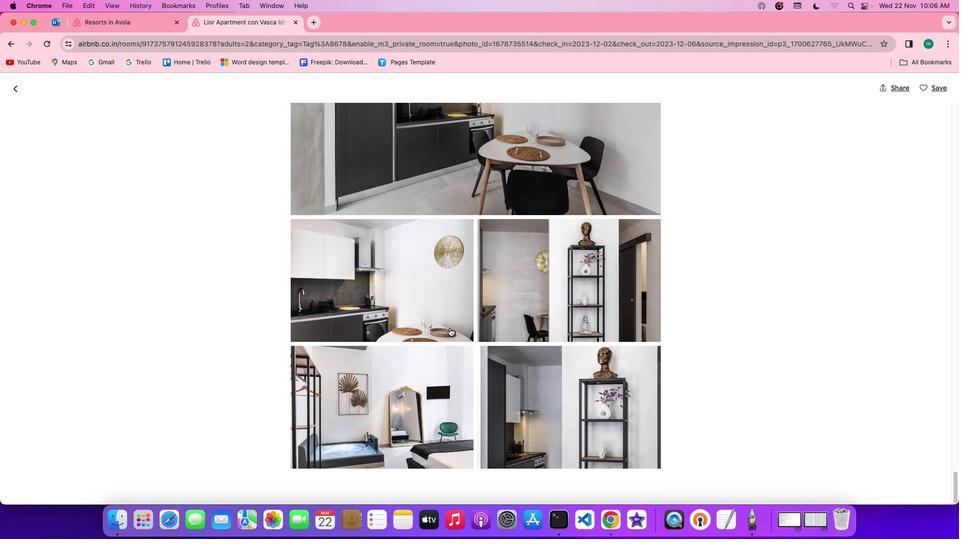 
Action: Mouse scrolled (449, 328) with delta (0, 0)
Screenshot: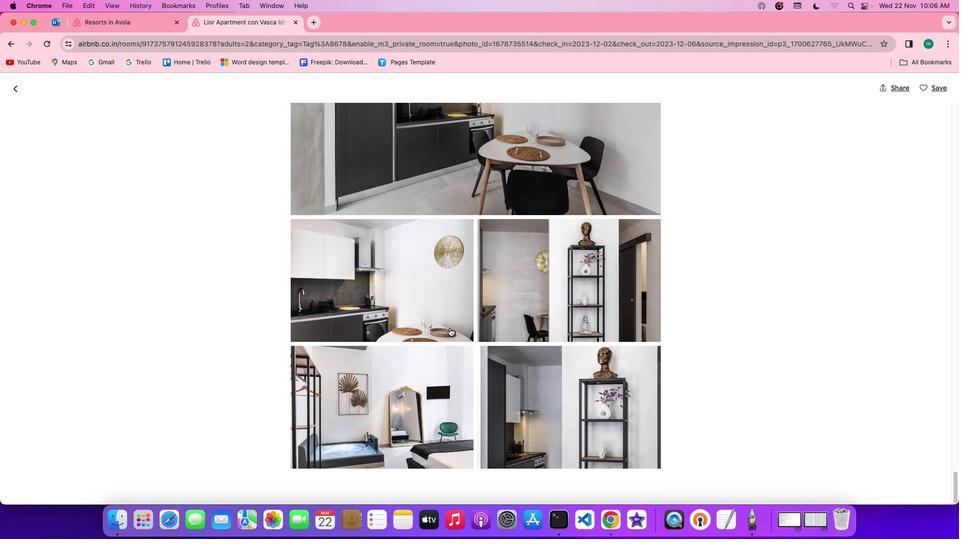 
Action: Mouse scrolled (449, 328) with delta (0, 0)
Screenshot: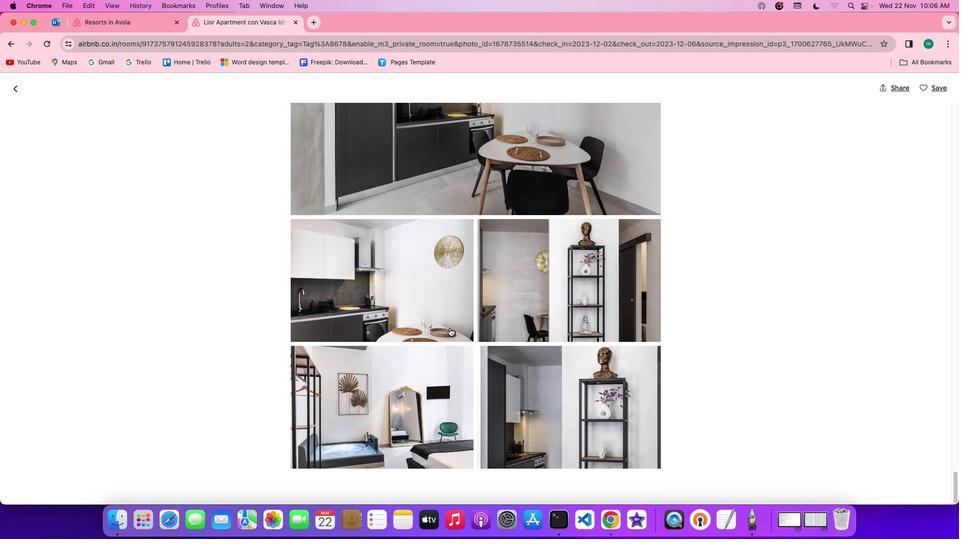 
Action: Mouse scrolled (449, 328) with delta (0, -1)
Screenshot: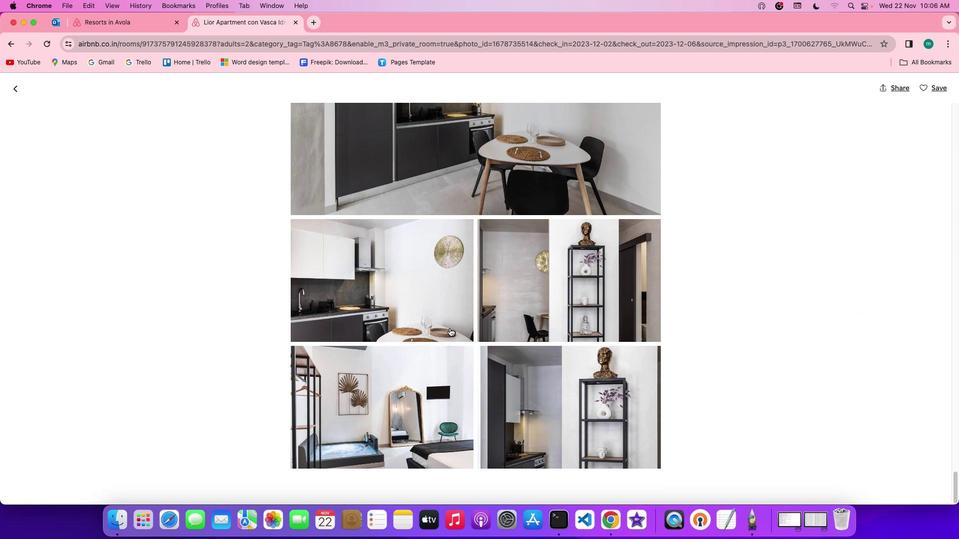 
Action: Mouse scrolled (449, 328) with delta (0, -1)
Screenshot: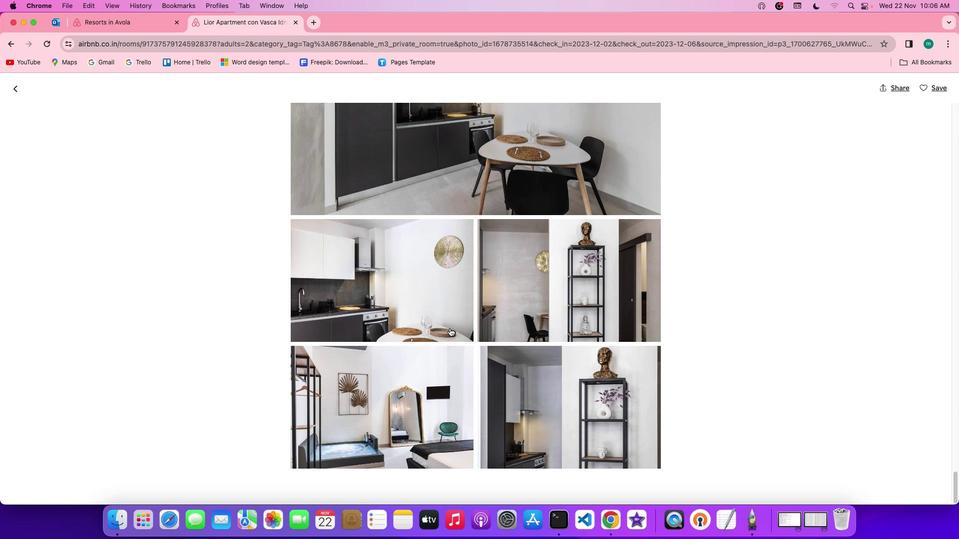 
Action: Mouse scrolled (449, 328) with delta (0, 0)
Screenshot: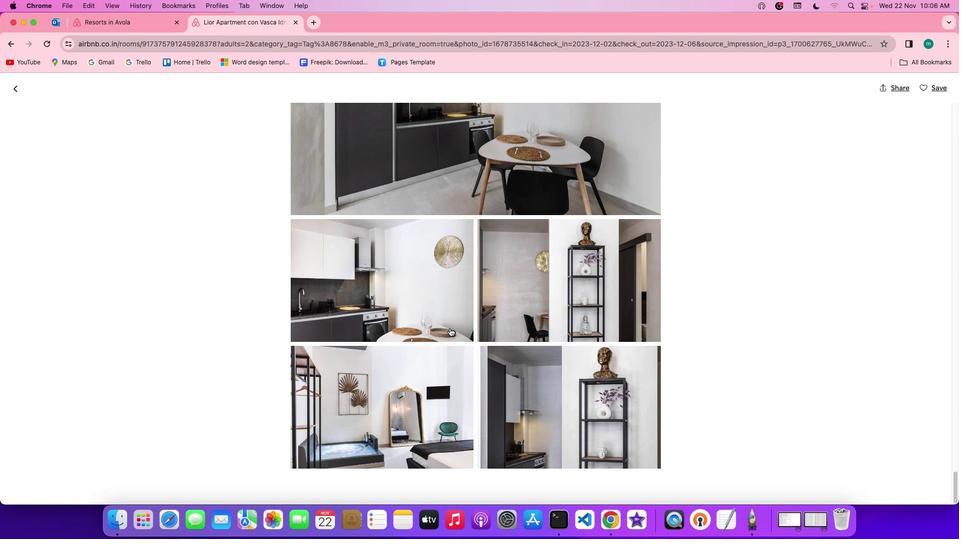 
Action: Mouse scrolled (449, 328) with delta (0, 0)
Screenshot: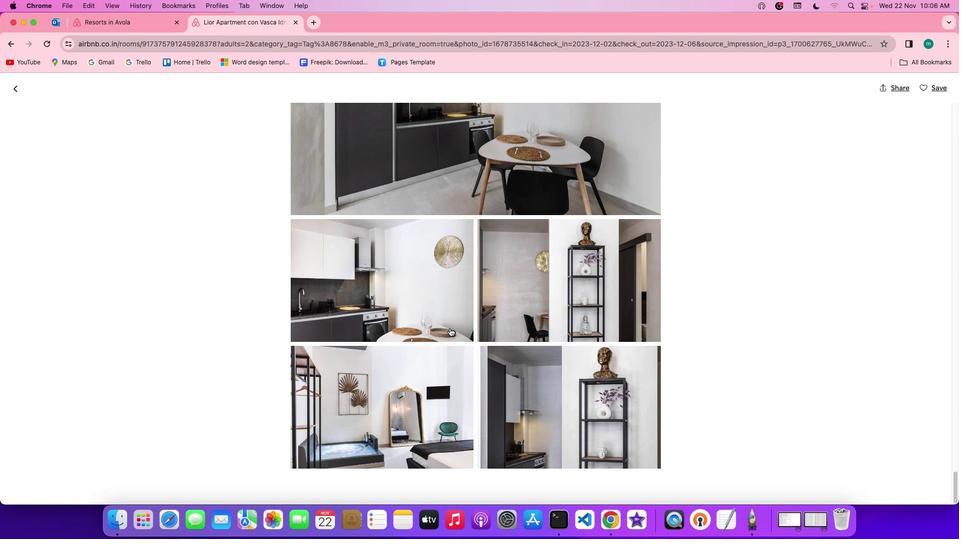 
Action: Mouse scrolled (449, 328) with delta (0, -1)
Screenshot: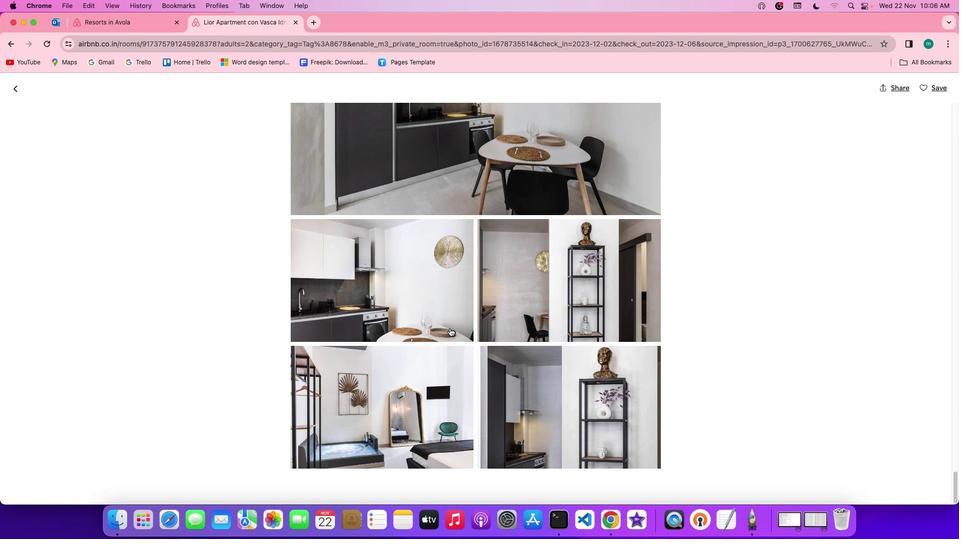 
Action: Mouse scrolled (449, 328) with delta (0, -1)
Screenshot: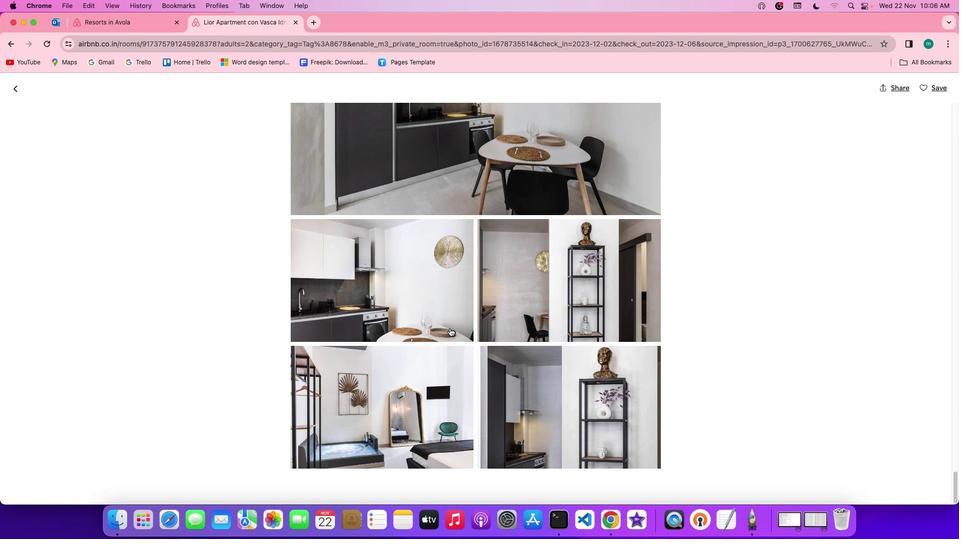 
Action: Mouse scrolled (449, 328) with delta (0, -2)
Screenshot: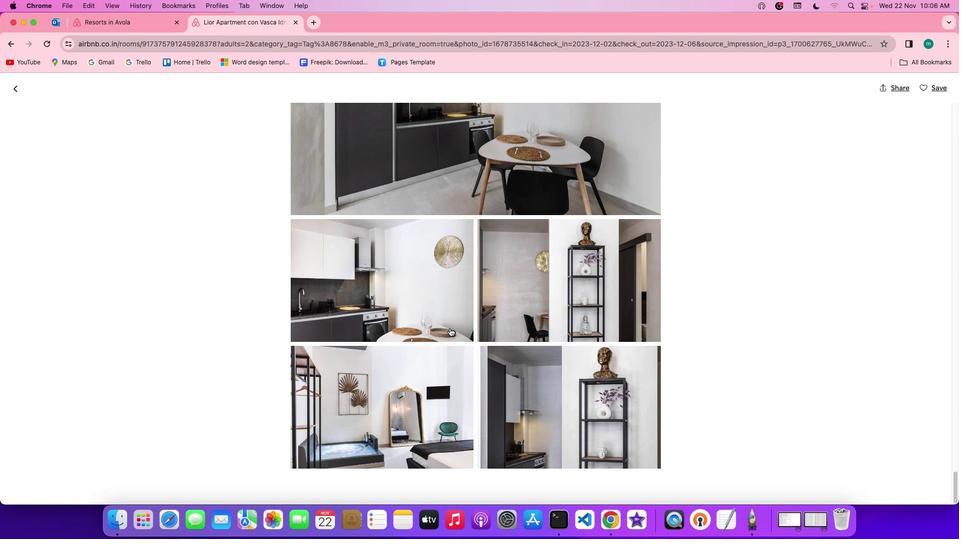
Action: Mouse scrolled (449, 328) with delta (0, 0)
Screenshot: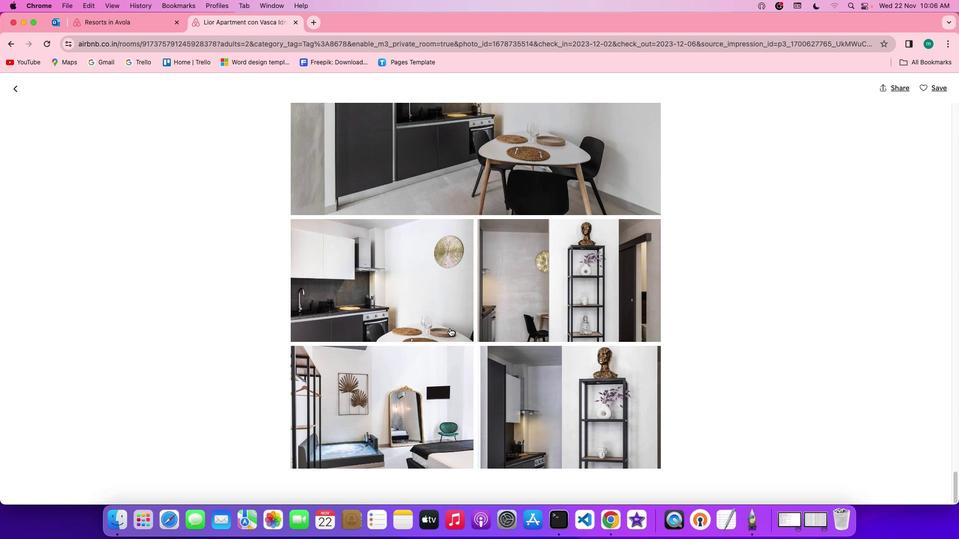 
Action: Mouse scrolled (449, 328) with delta (0, 0)
Screenshot: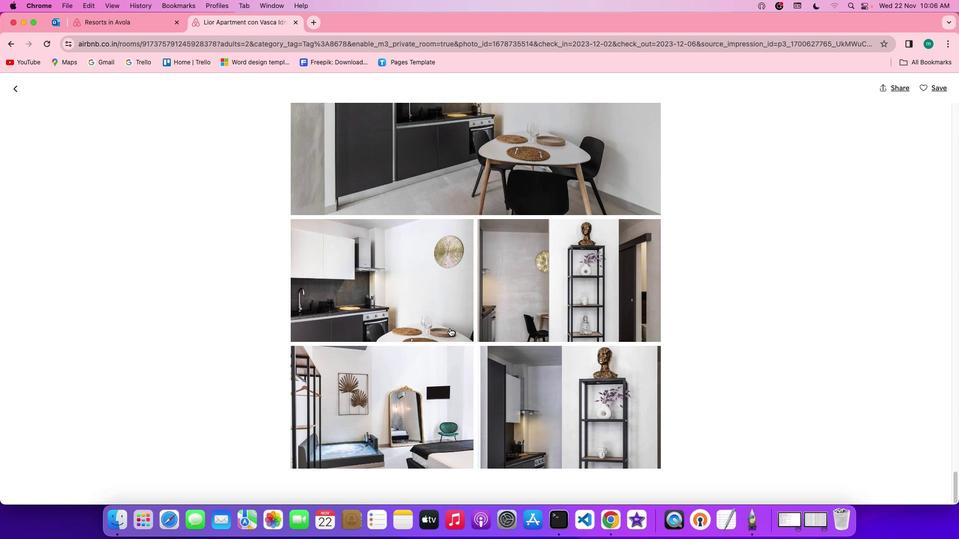 
Action: Mouse scrolled (449, 328) with delta (0, -1)
Screenshot: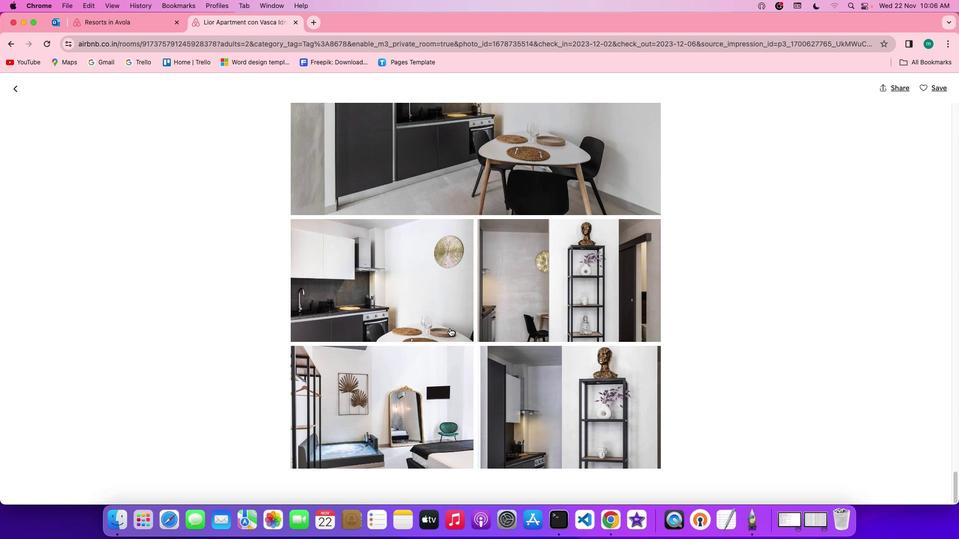 
Action: Mouse scrolled (449, 328) with delta (0, -1)
Screenshot: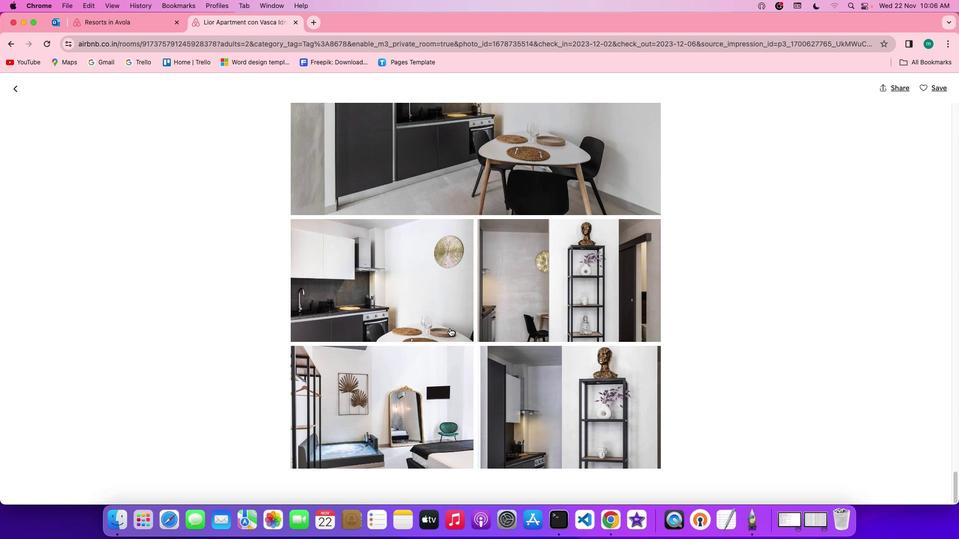 
Action: Mouse scrolled (449, 328) with delta (0, -2)
Screenshot: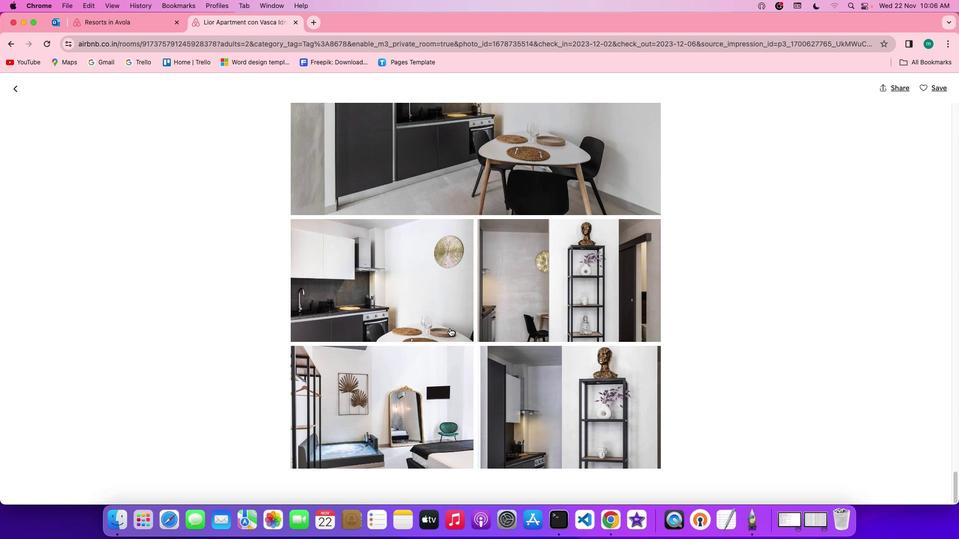 
Action: Mouse scrolled (449, 328) with delta (0, 0)
Screenshot: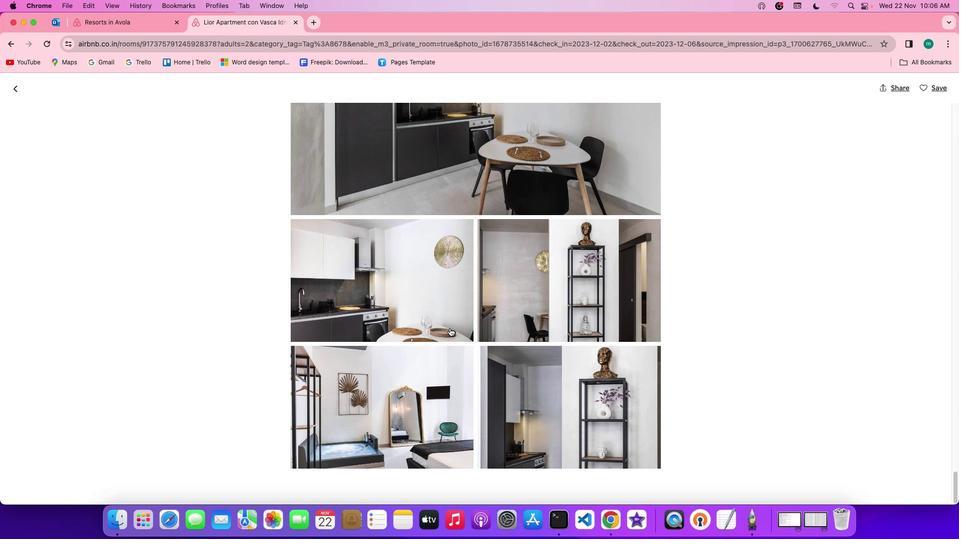 
Action: Mouse scrolled (449, 328) with delta (0, 0)
Screenshot: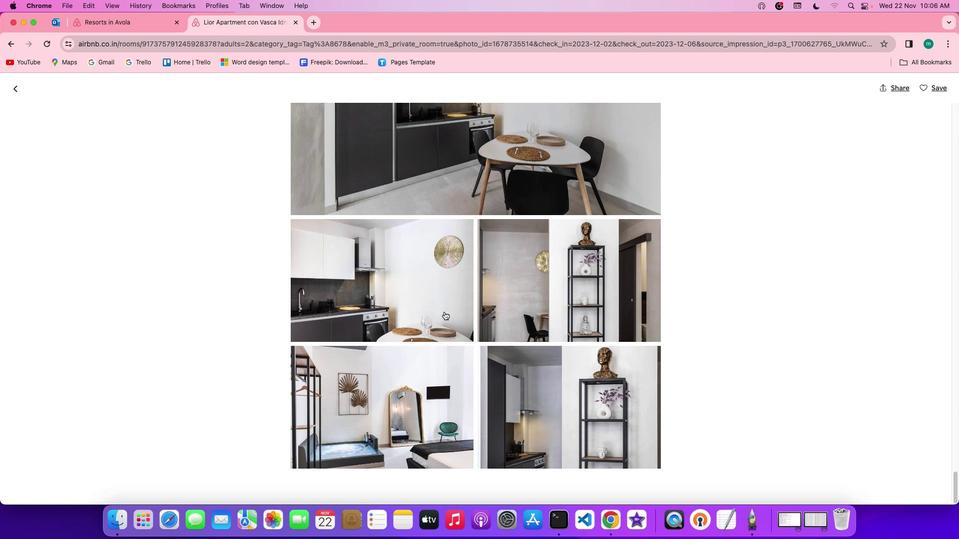 
Action: Mouse moved to (16, 82)
Screenshot: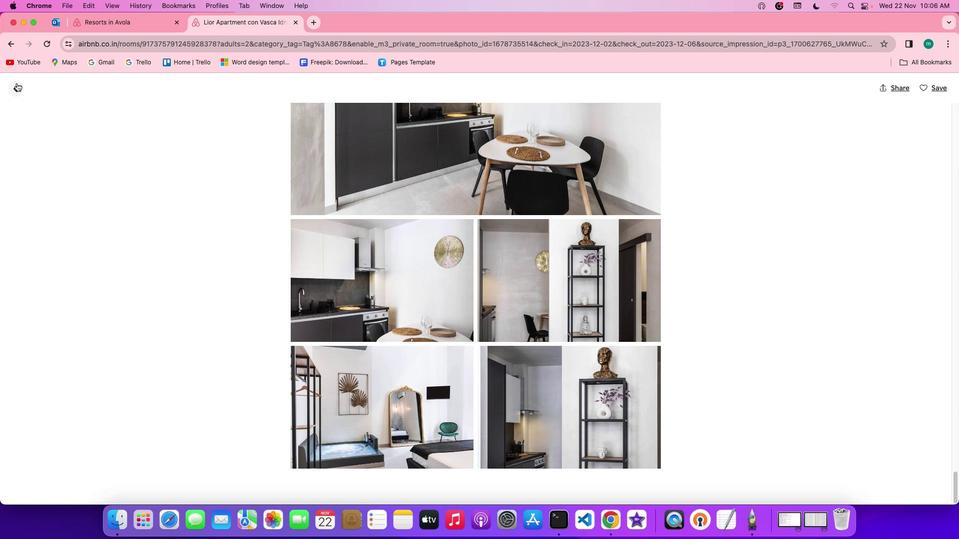 
Action: Mouse pressed left at (16, 82)
Screenshot: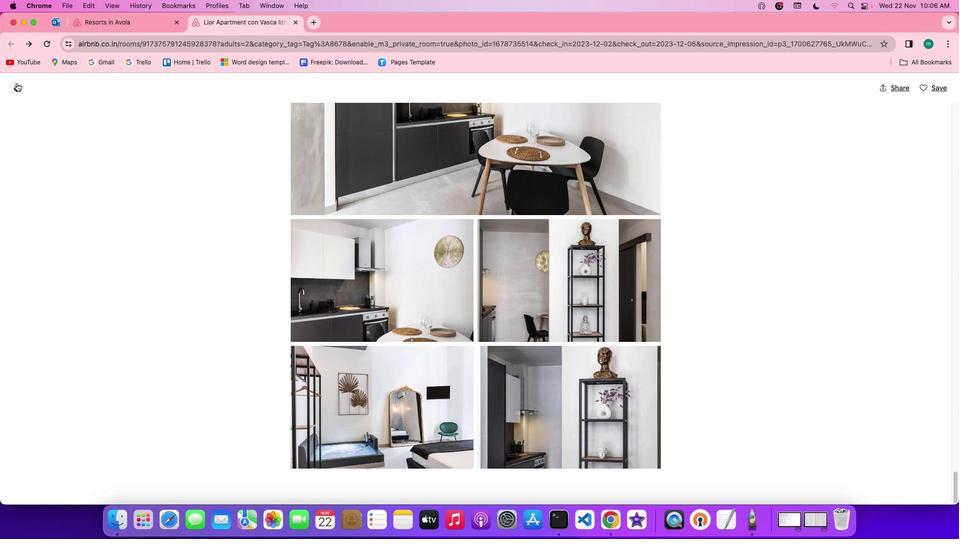 
Action: Mouse moved to (456, 353)
